 Task: Look for space in Volla, Italy from 10th July, 2023 to 15th July, 2023 for 7 adults in price range Rs.10000 to Rs.15000. Place can be entire place or shared room with 4 bedrooms having 7 beds and 4 bathrooms. Property type can be house, flat, guest house. Amenities needed are: wifi, TV, free parkinig on premises, gym, breakfast. Booking option can be shelf check-in. Required host language is English.
Action: Mouse moved to (609, 121)
Screenshot: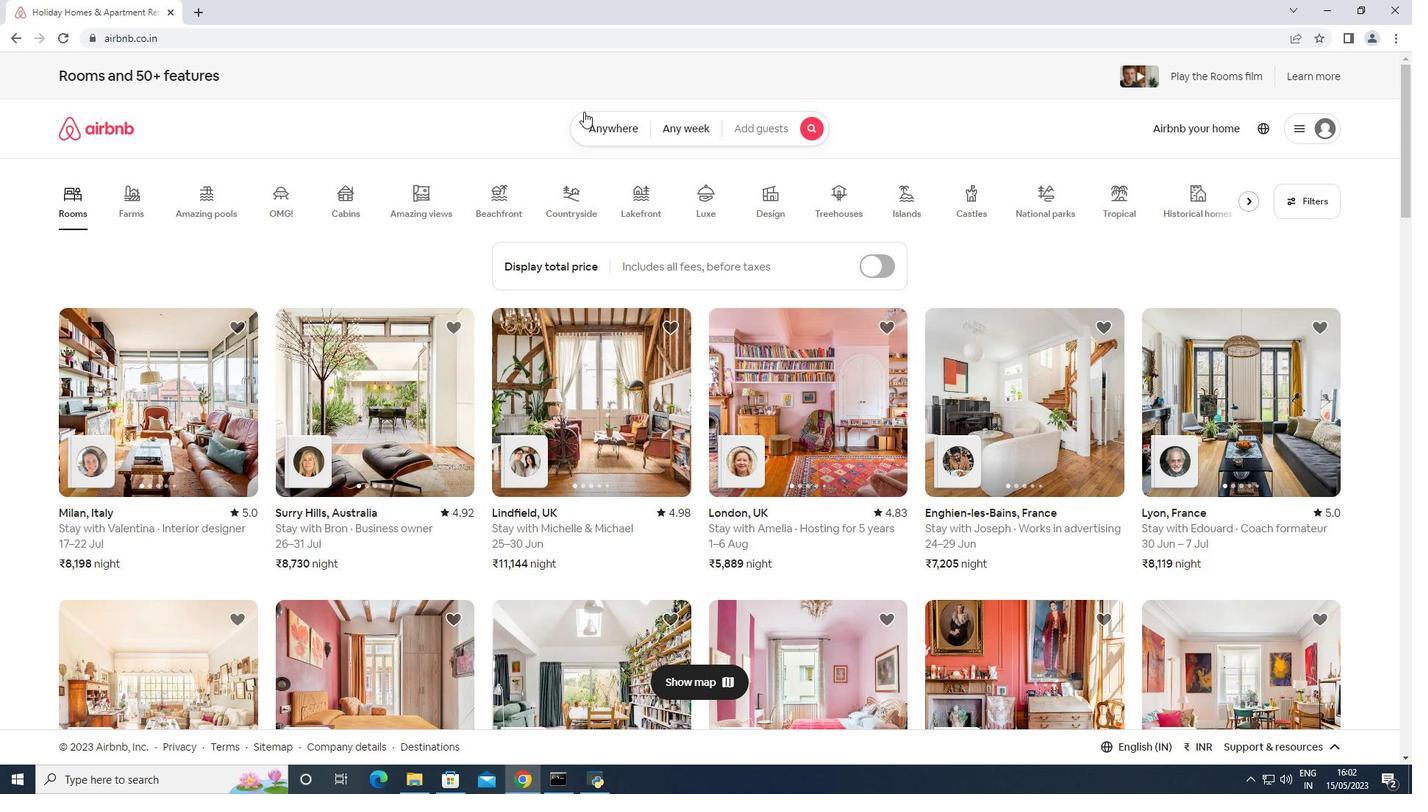 
Action: Mouse pressed left at (609, 121)
Screenshot: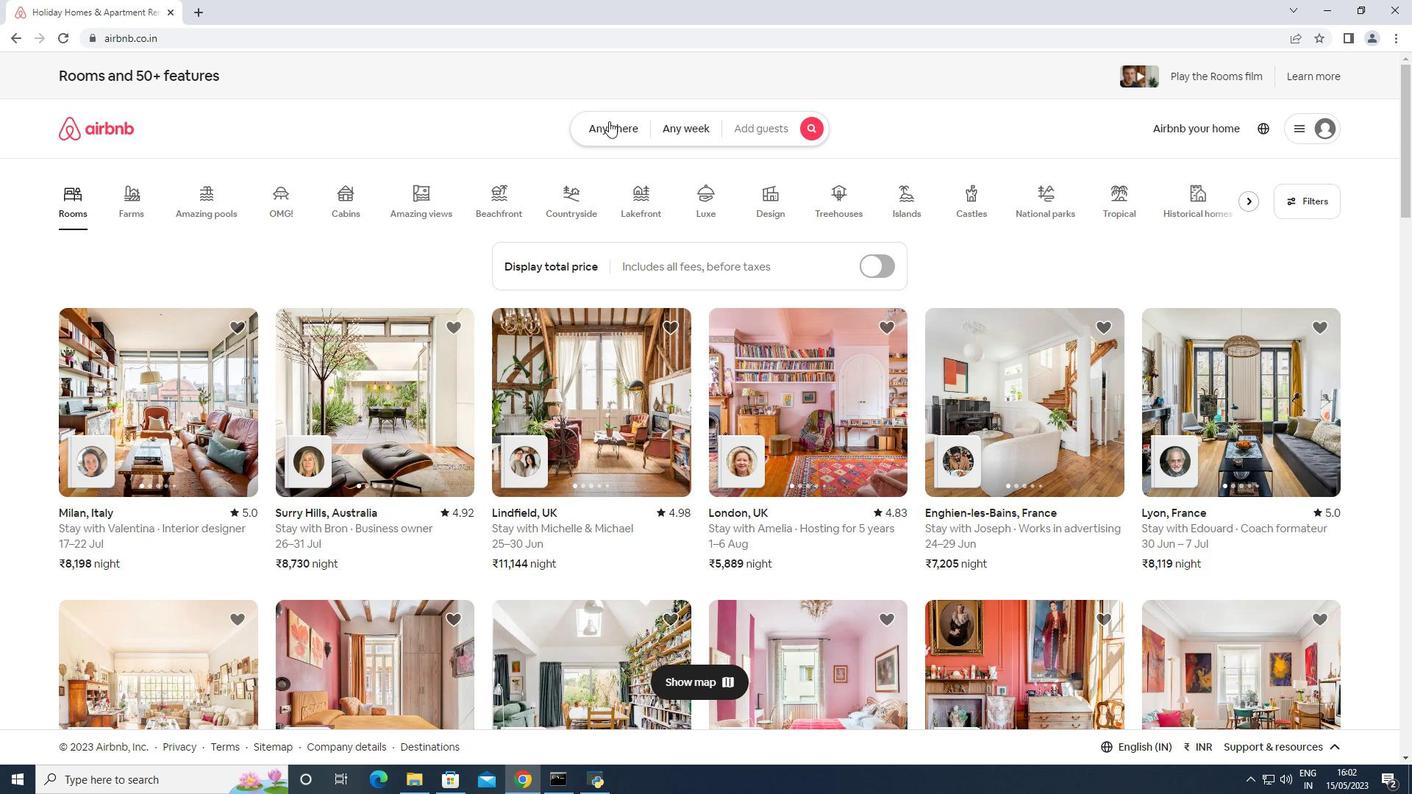 
Action: Mouse moved to (480, 186)
Screenshot: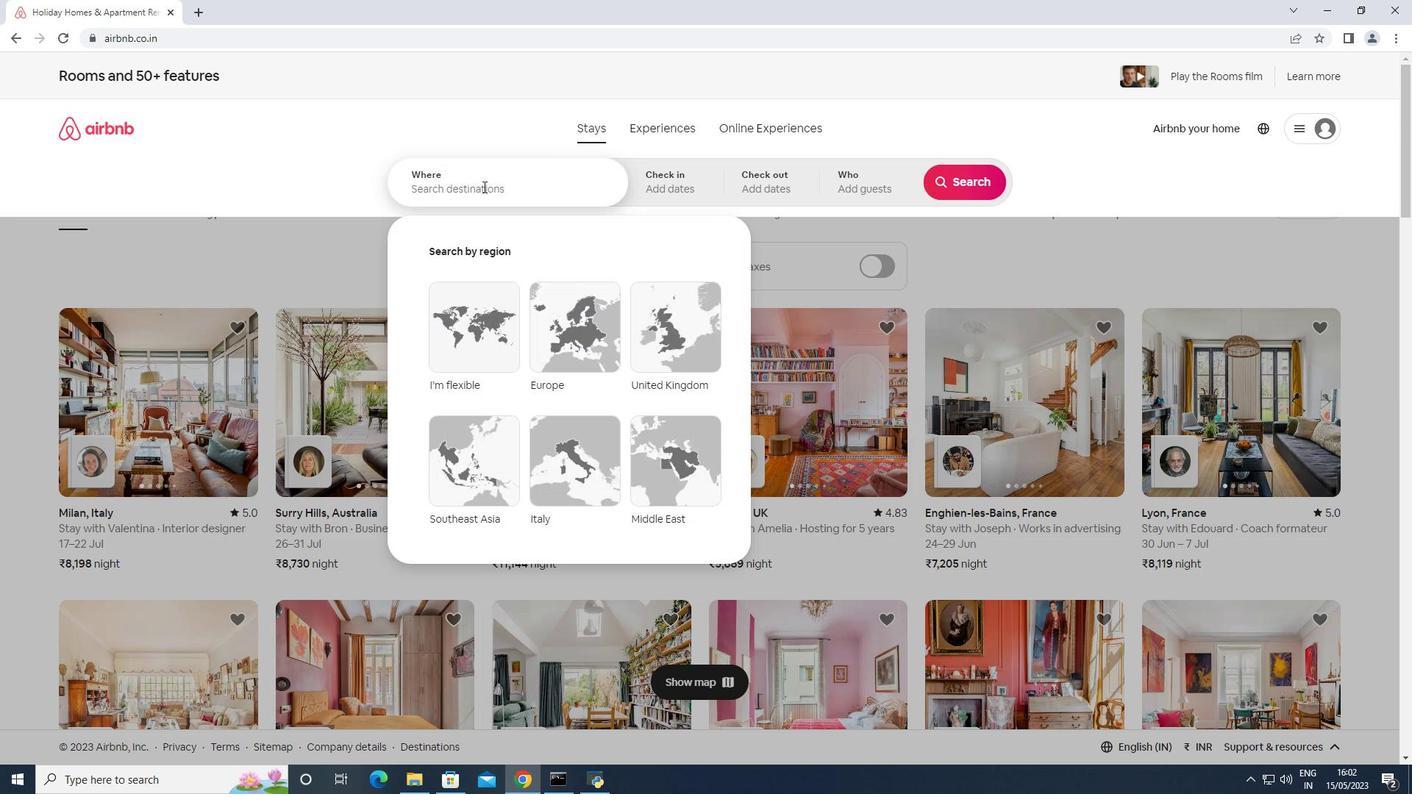 
Action: Mouse pressed left at (480, 186)
Screenshot: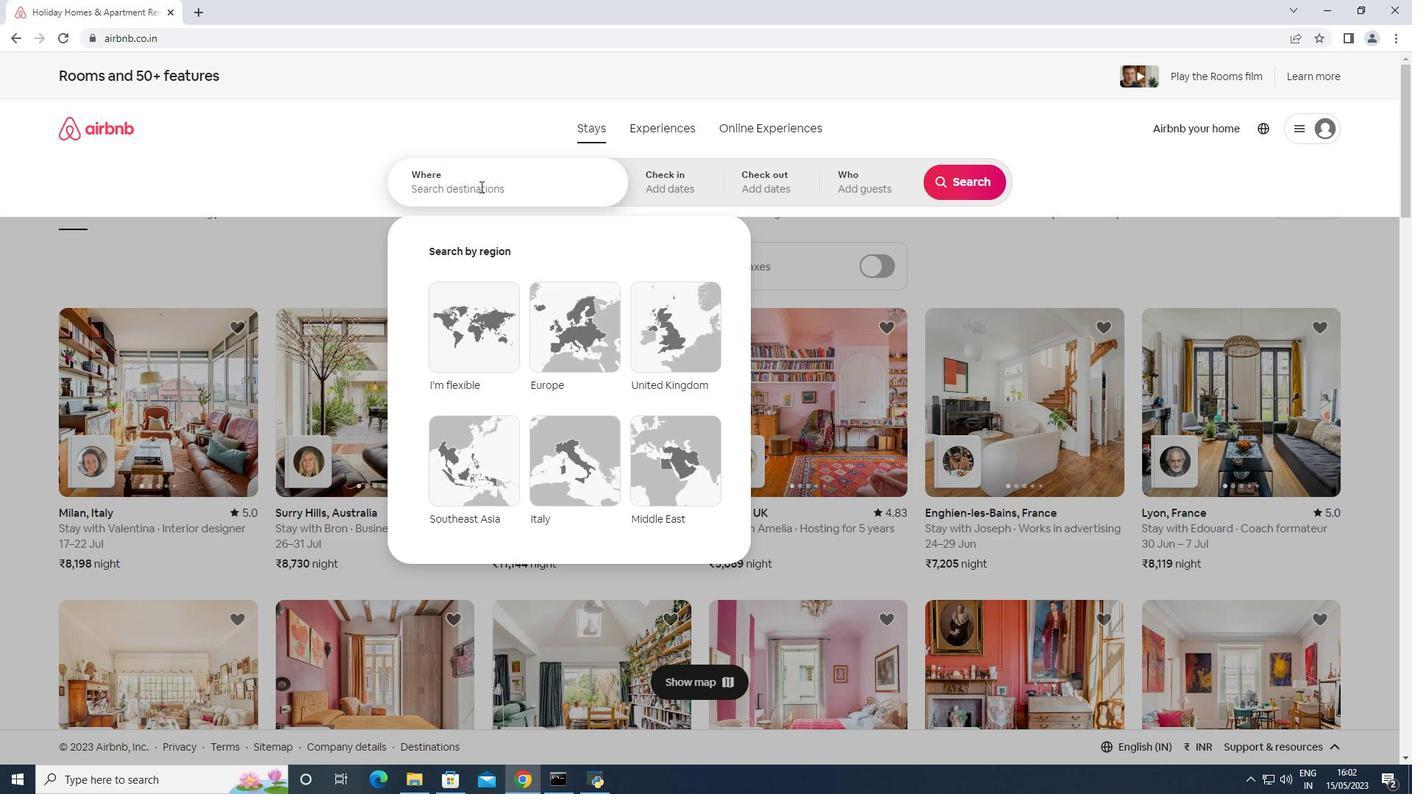 
Action: Key pressed <Key.shift>Volla,<Key.shift_r><Key.shift_r>Italy
Screenshot: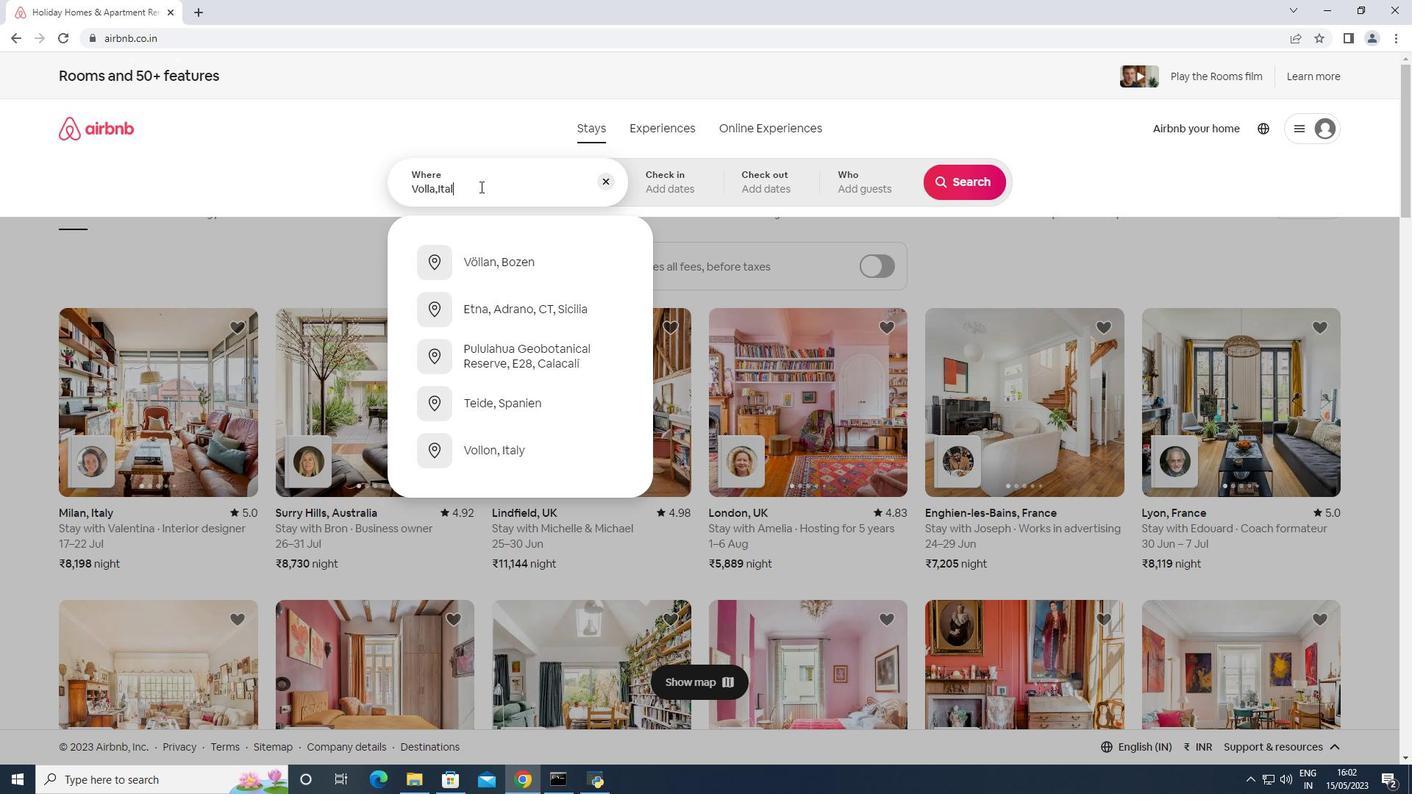 
Action: Mouse moved to (676, 182)
Screenshot: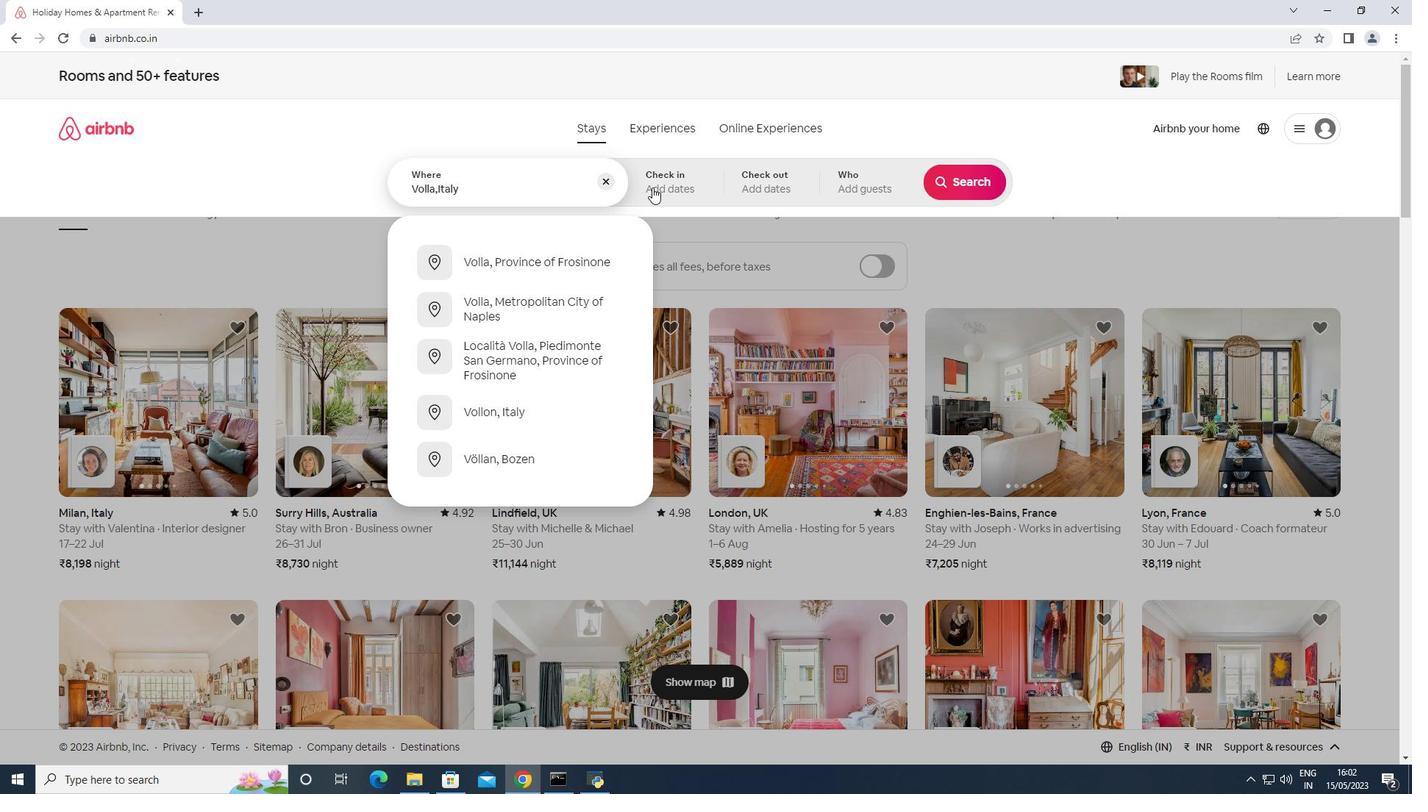 
Action: Mouse pressed left at (676, 182)
Screenshot: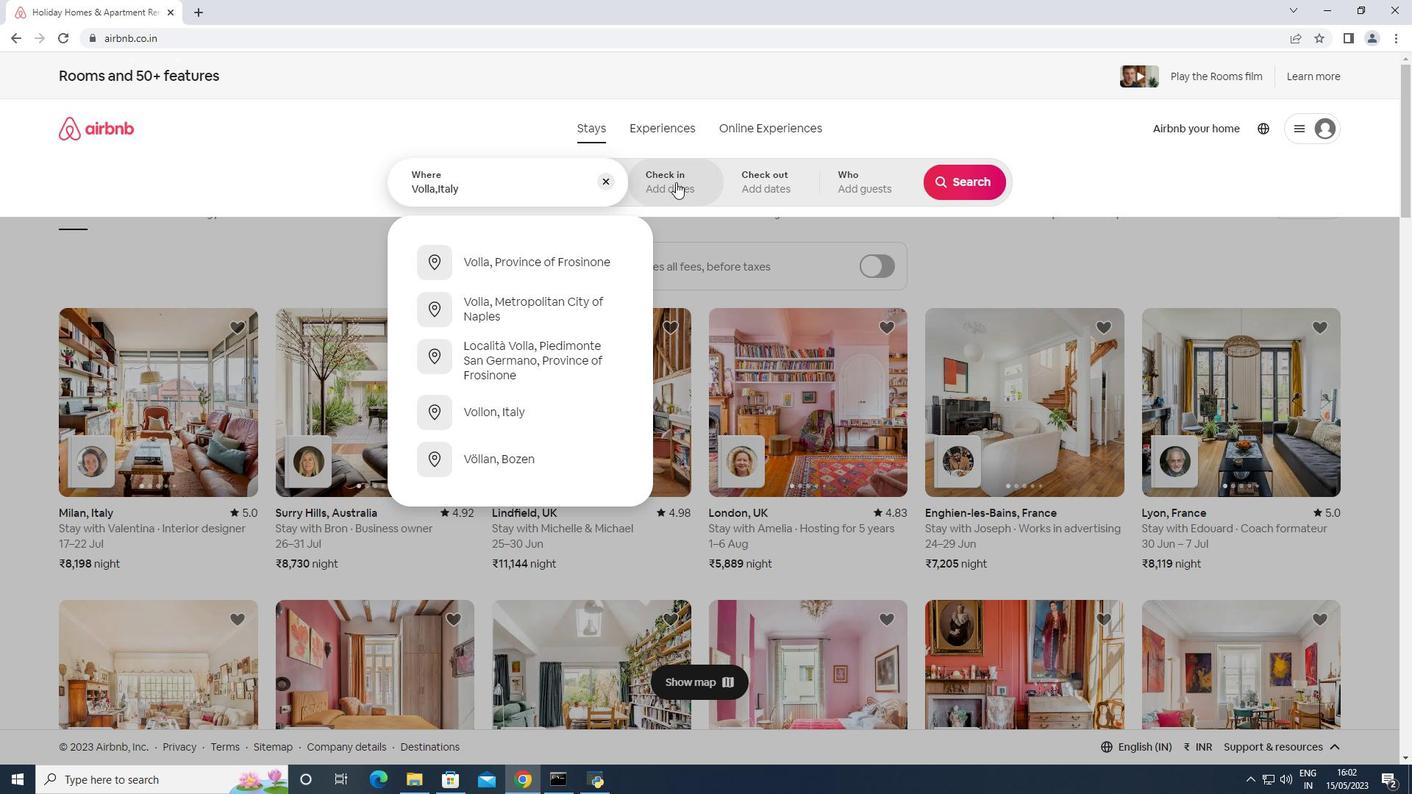 
Action: Mouse moved to (958, 299)
Screenshot: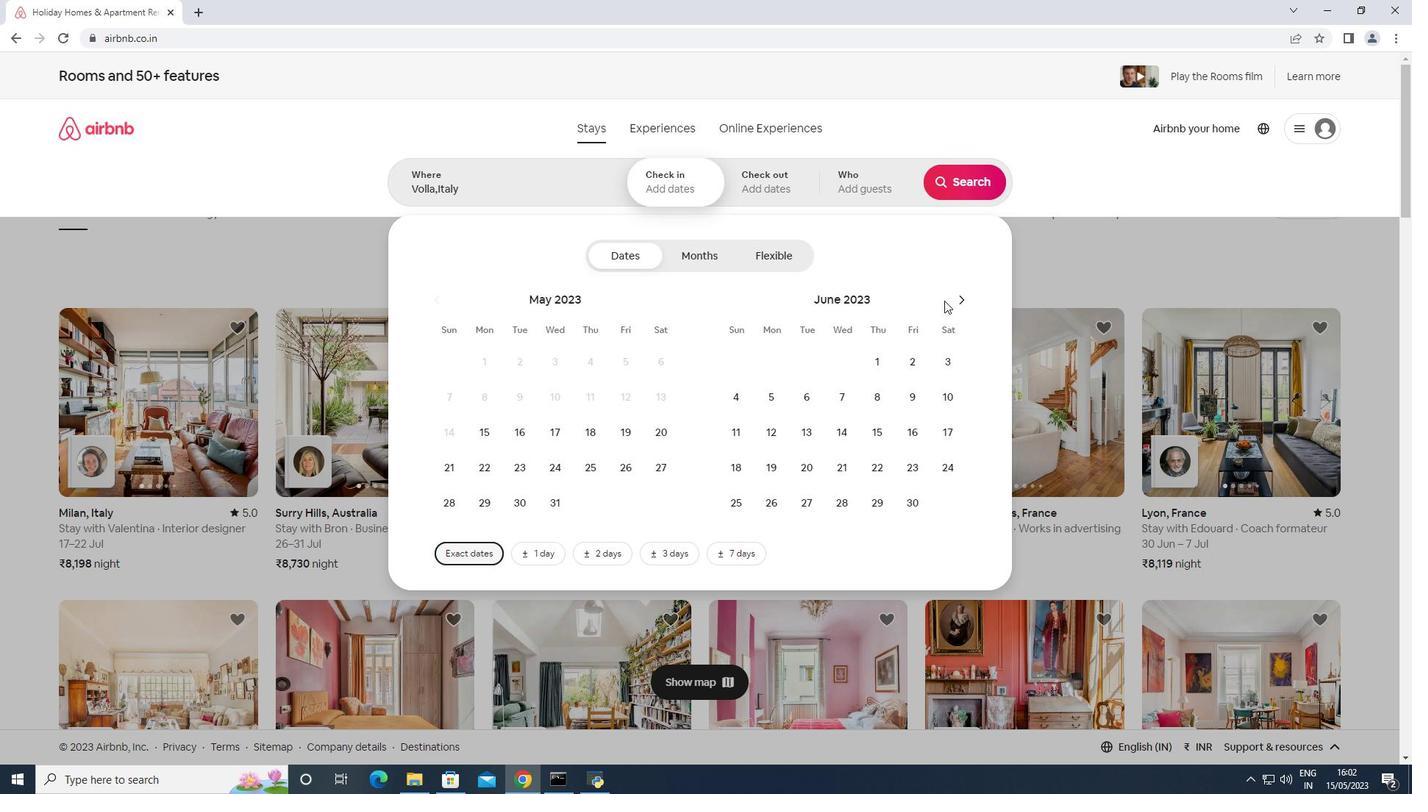 
Action: Mouse pressed left at (958, 299)
Screenshot: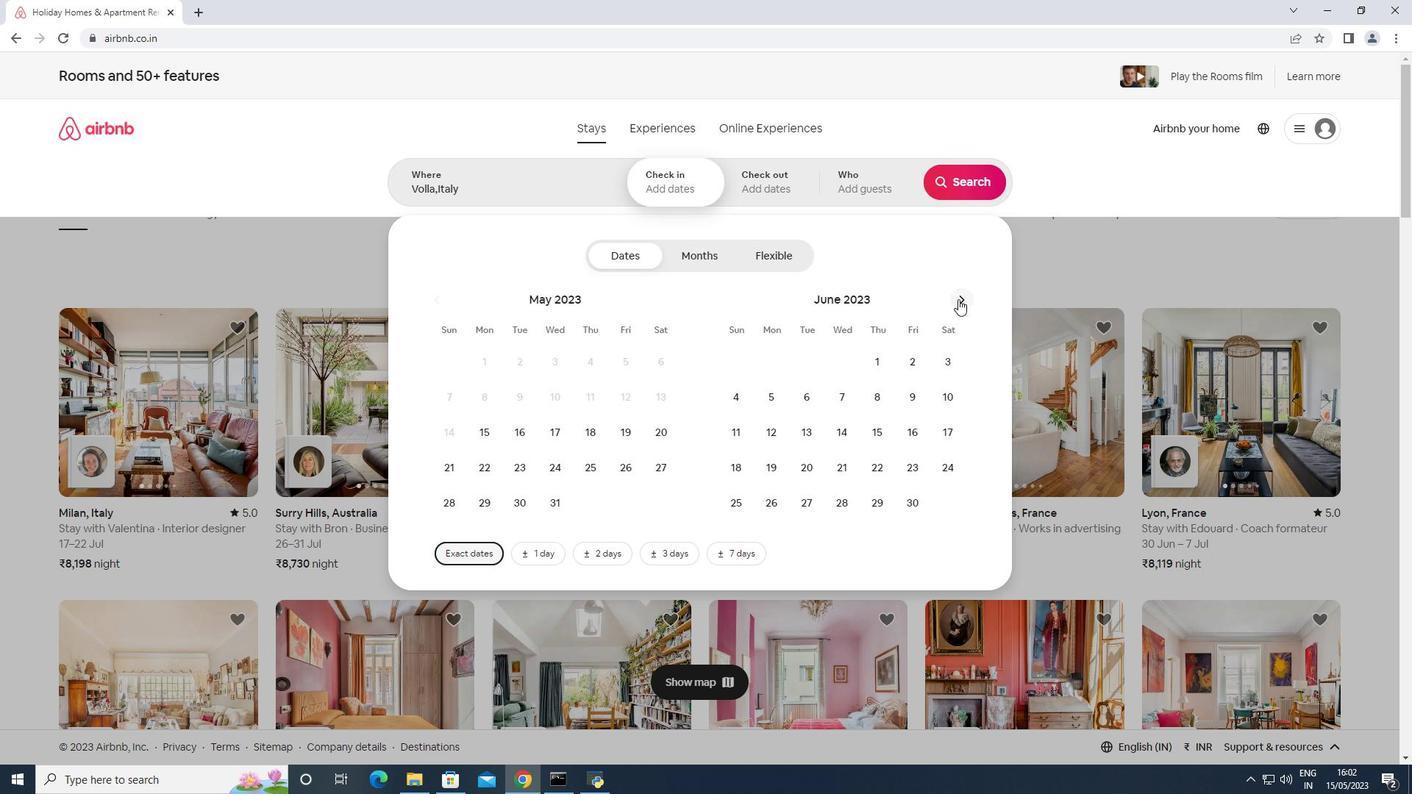 
Action: Mouse moved to (774, 438)
Screenshot: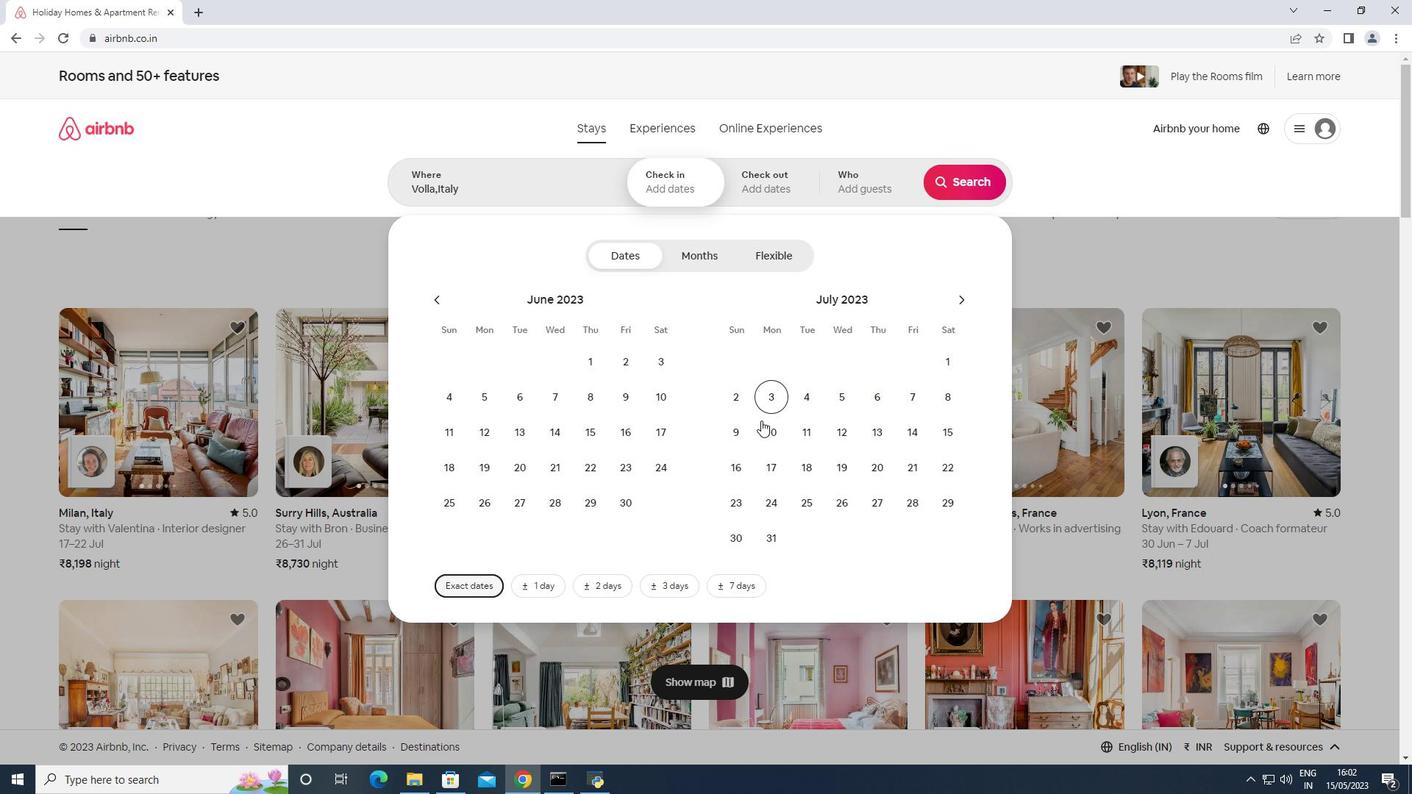 
Action: Mouse pressed left at (774, 438)
Screenshot: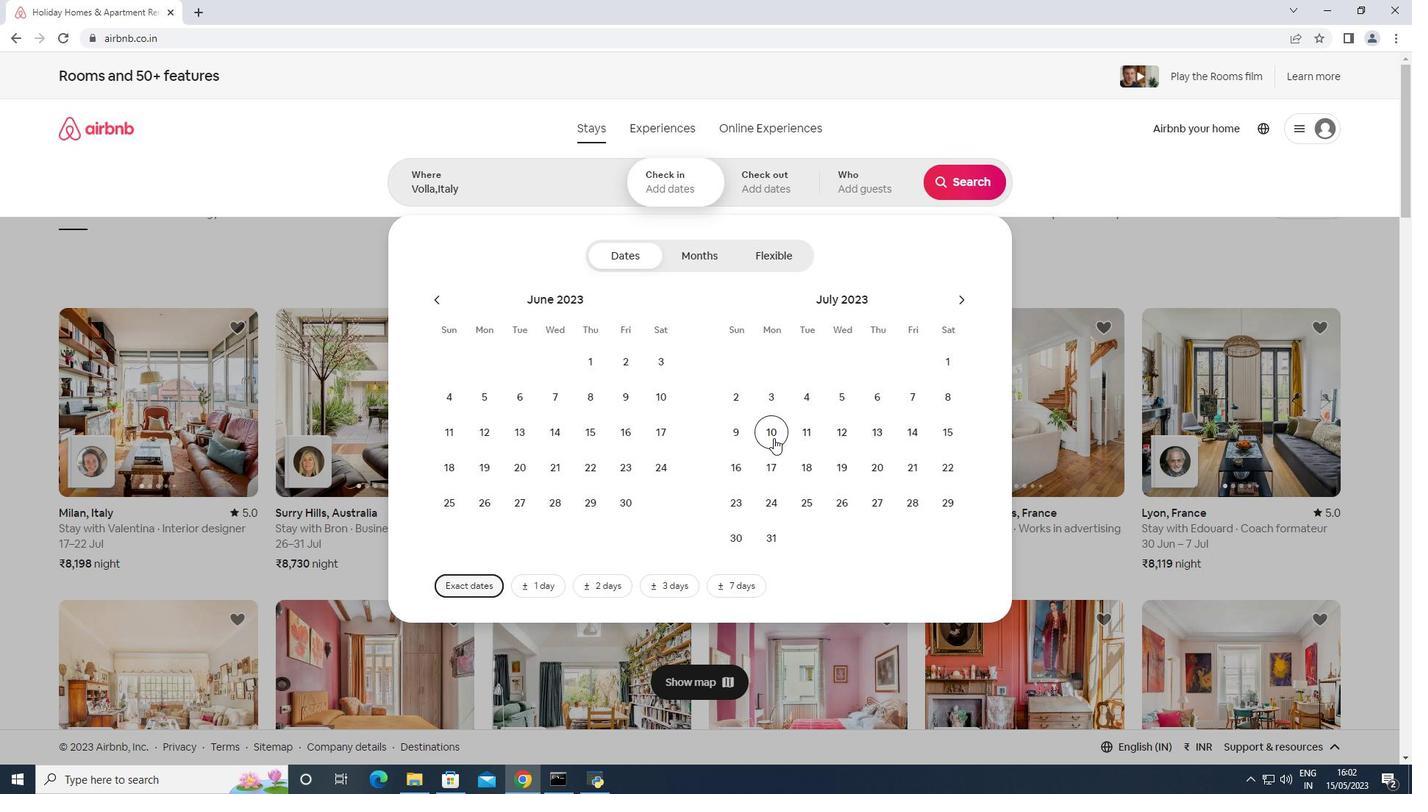 
Action: Mouse moved to (938, 433)
Screenshot: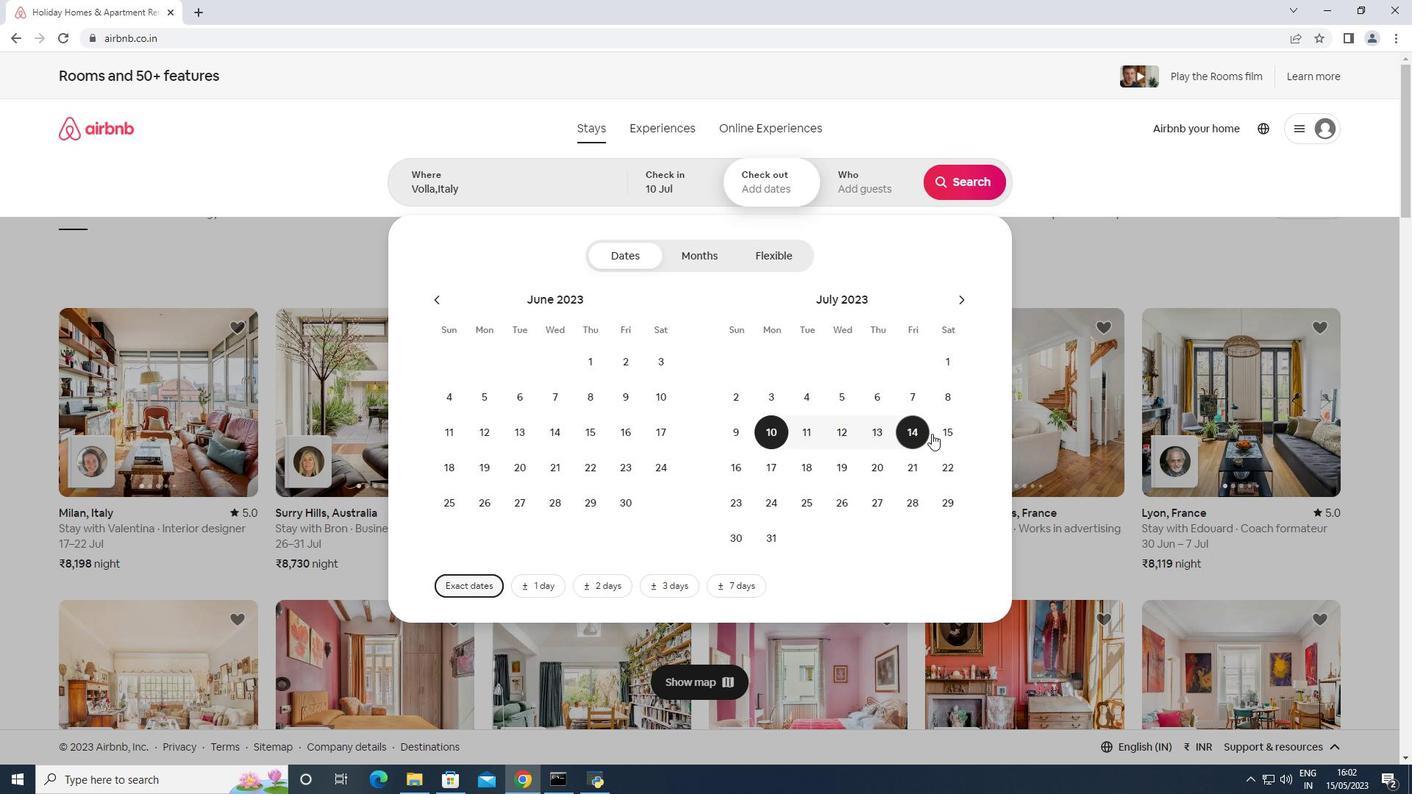 
Action: Mouse pressed left at (938, 433)
Screenshot: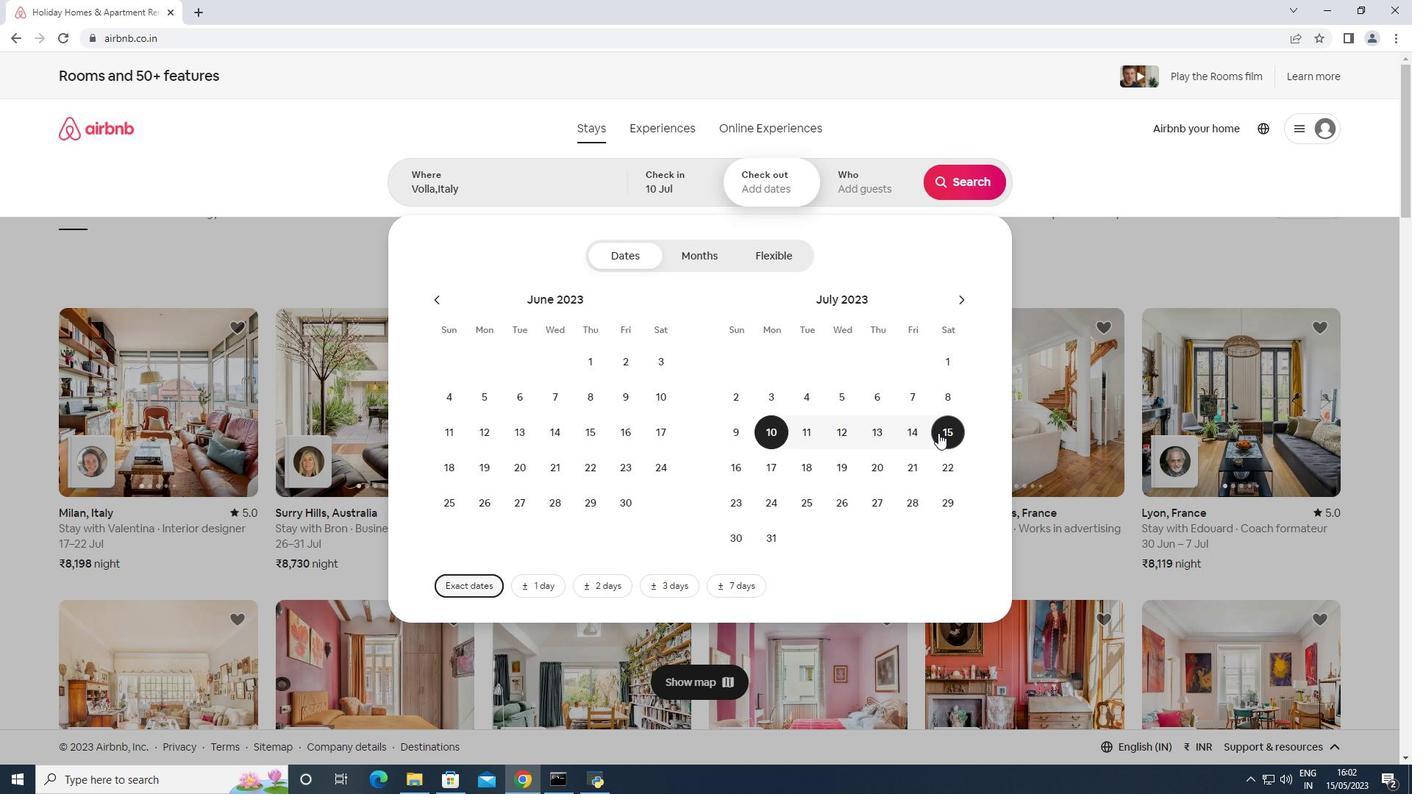 
Action: Mouse moved to (857, 177)
Screenshot: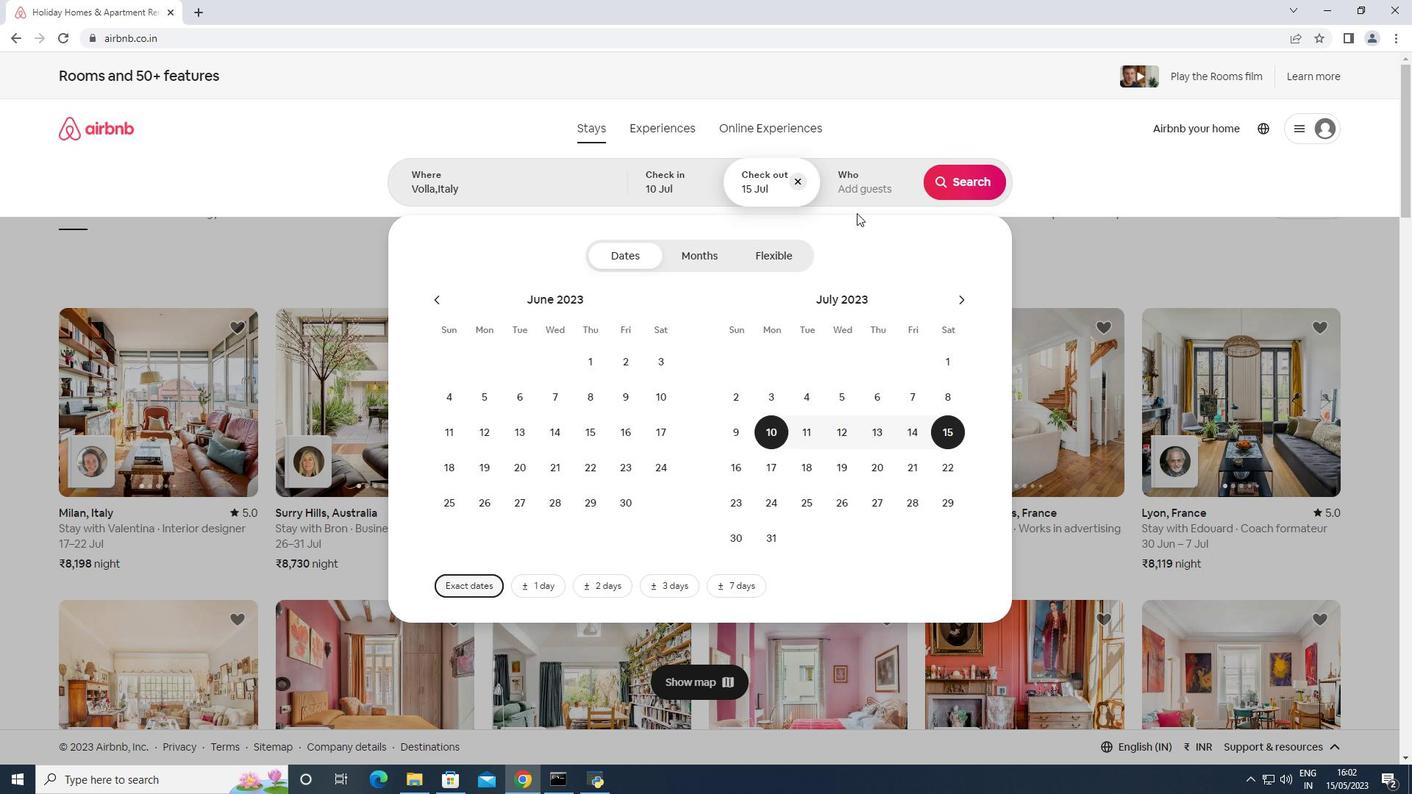 
Action: Mouse pressed left at (857, 177)
Screenshot: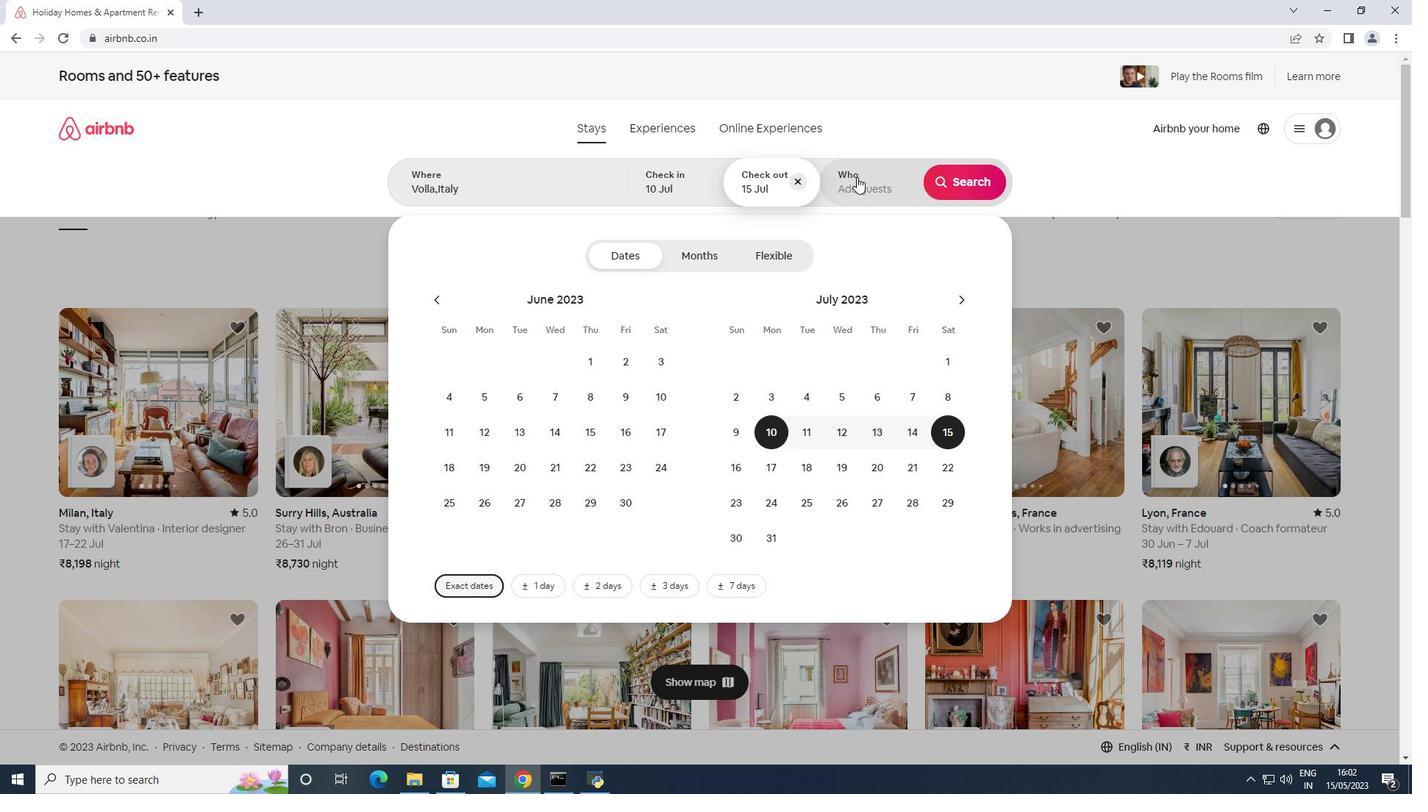 
Action: Mouse pressed left at (857, 177)
Screenshot: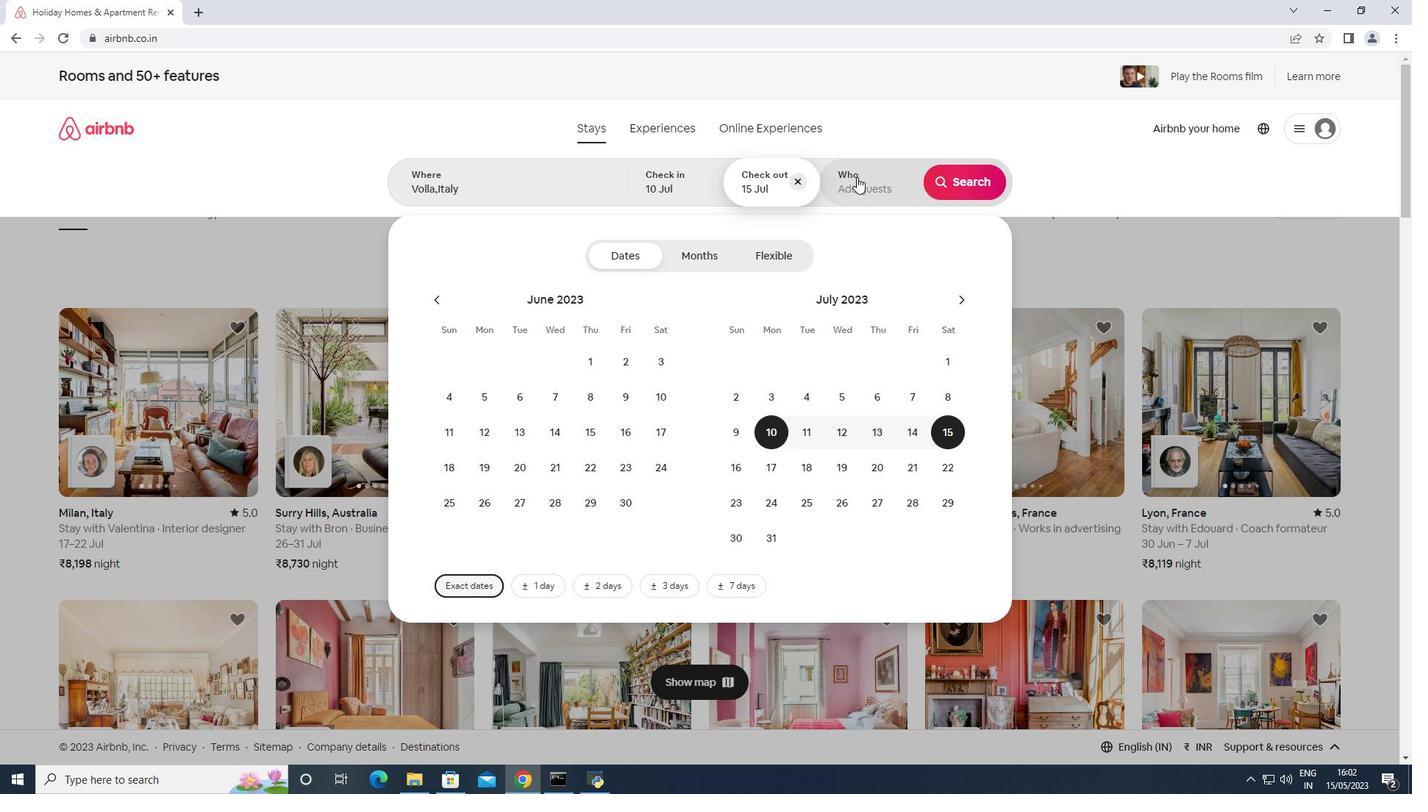
Action: Mouse moved to (870, 187)
Screenshot: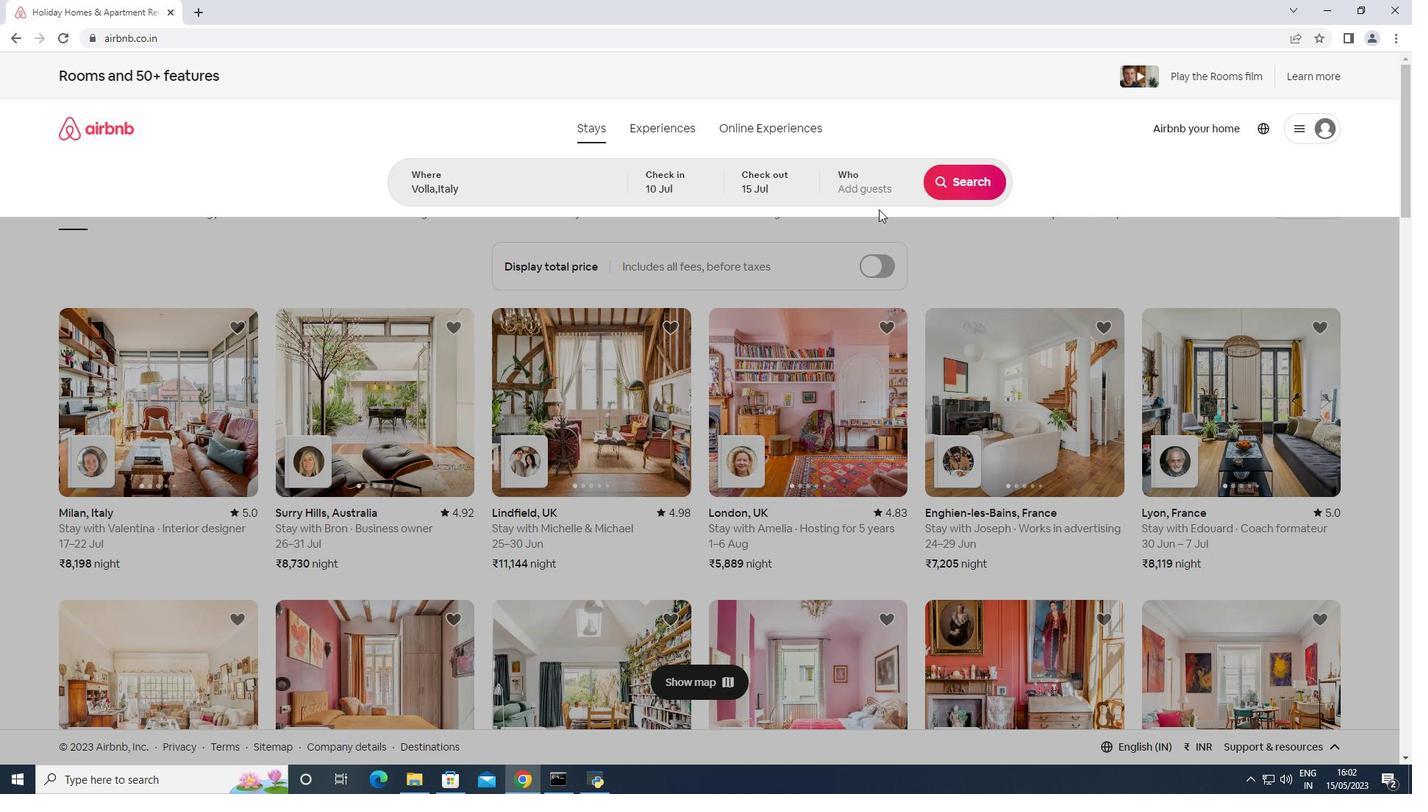 
Action: Mouse pressed left at (870, 187)
Screenshot: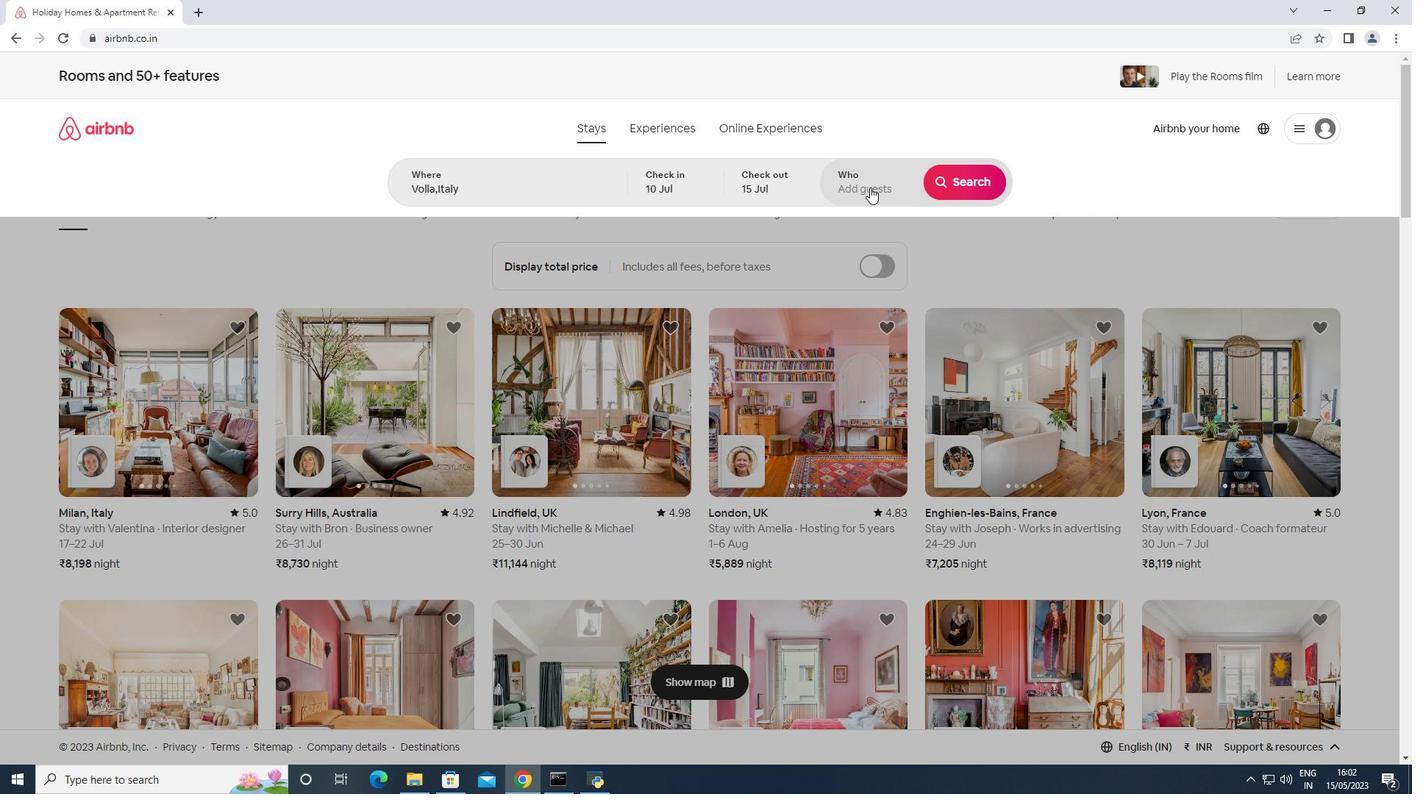 
Action: Mouse moved to (963, 251)
Screenshot: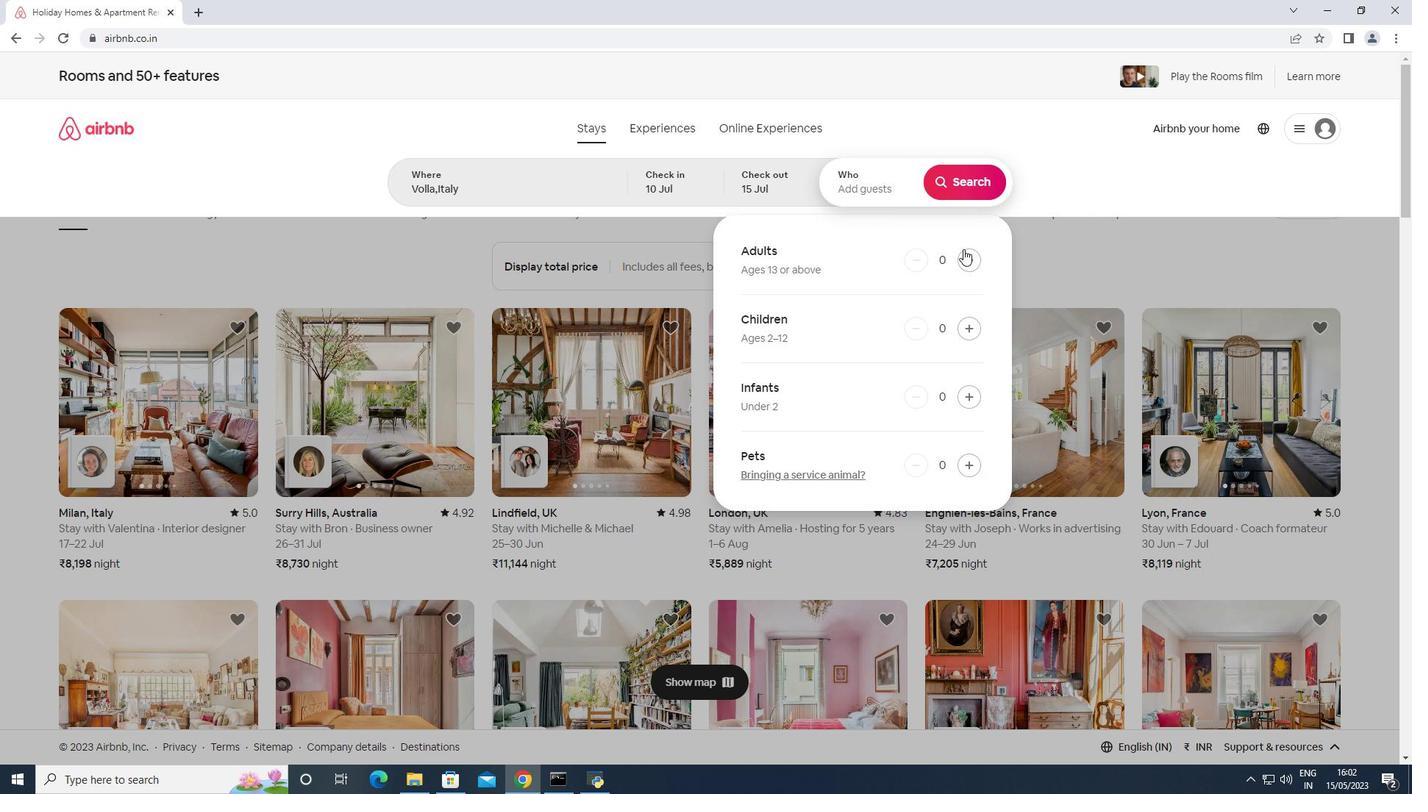 
Action: Mouse pressed left at (963, 251)
Screenshot: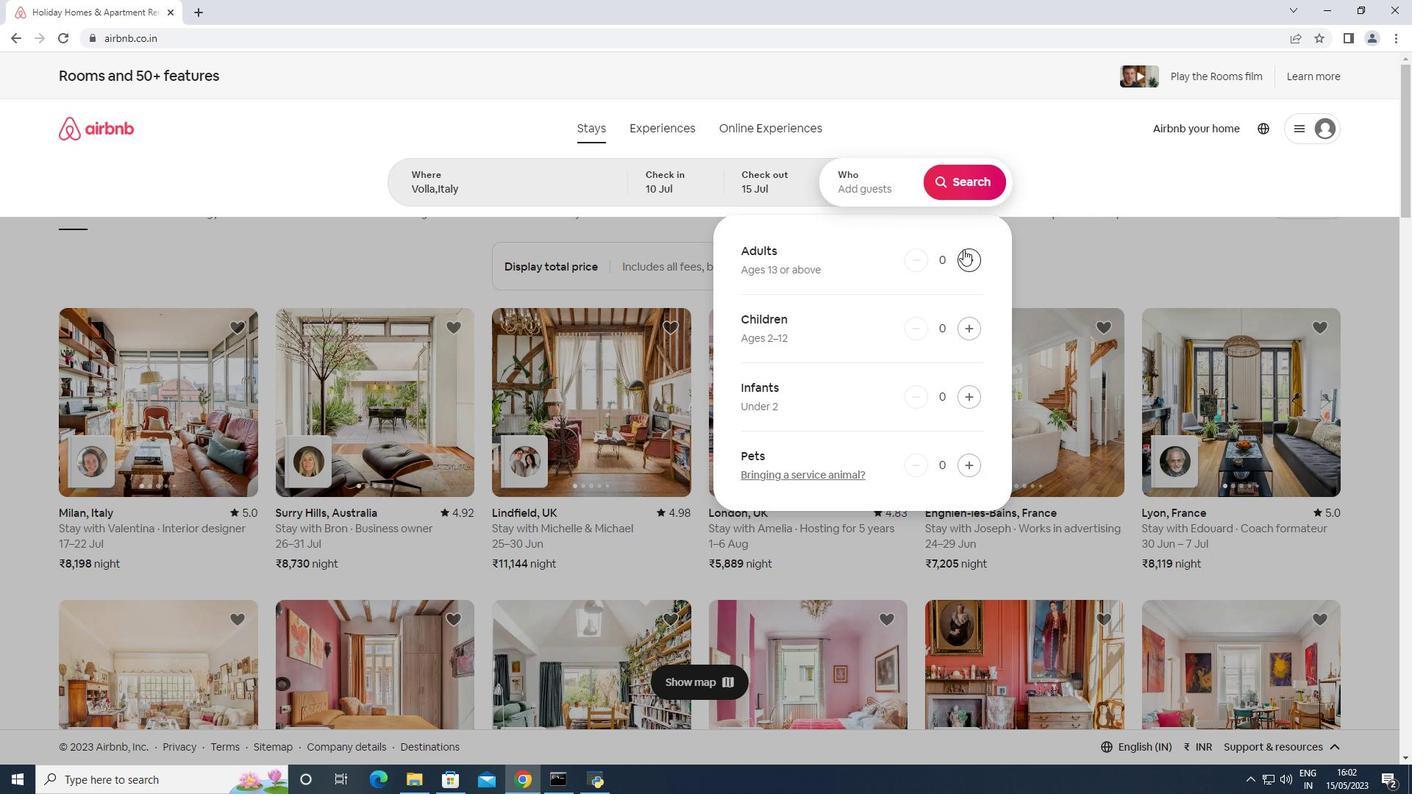 
Action: Mouse pressed left at (963, 251)
Screenshot: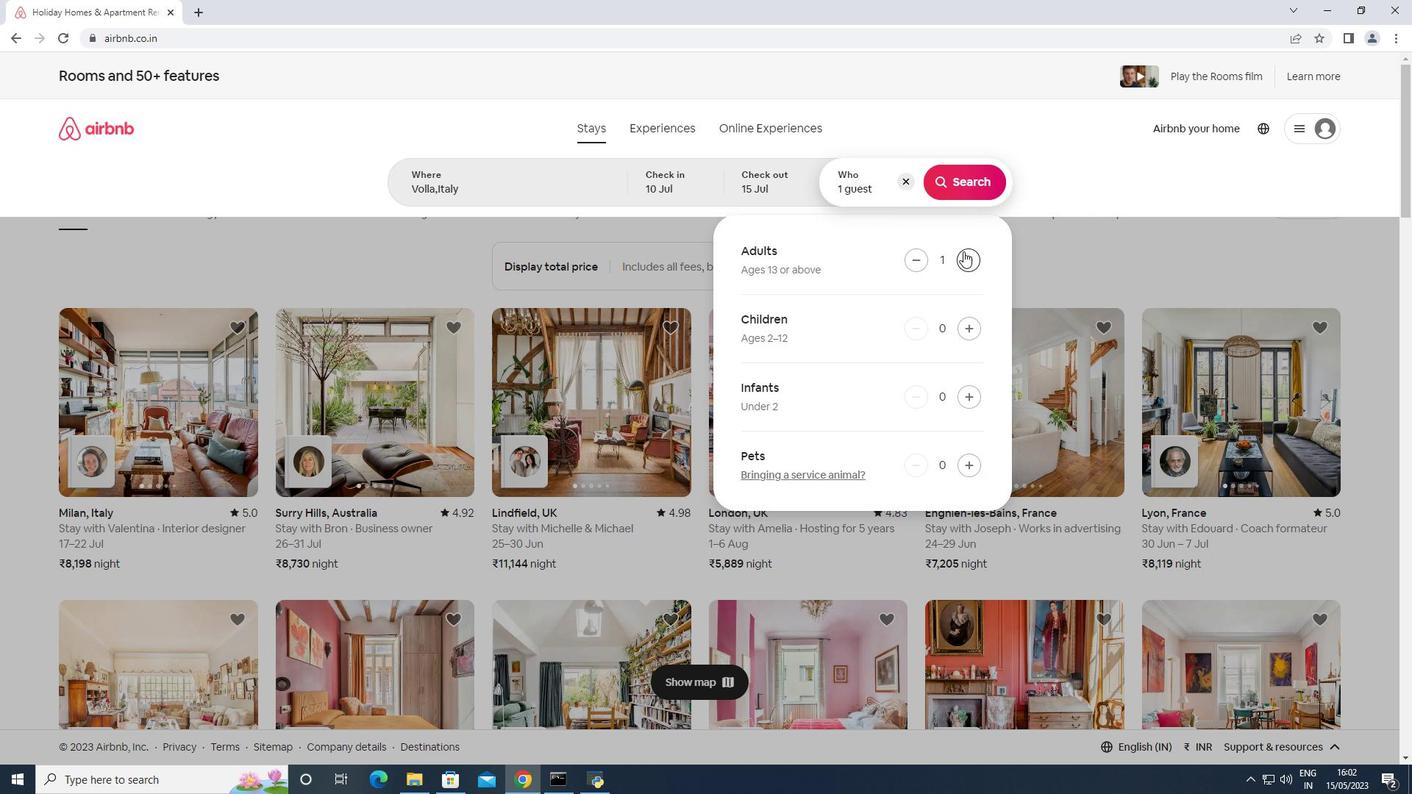 
Action: Mouse pressed left at (963, 251)
Screenshot: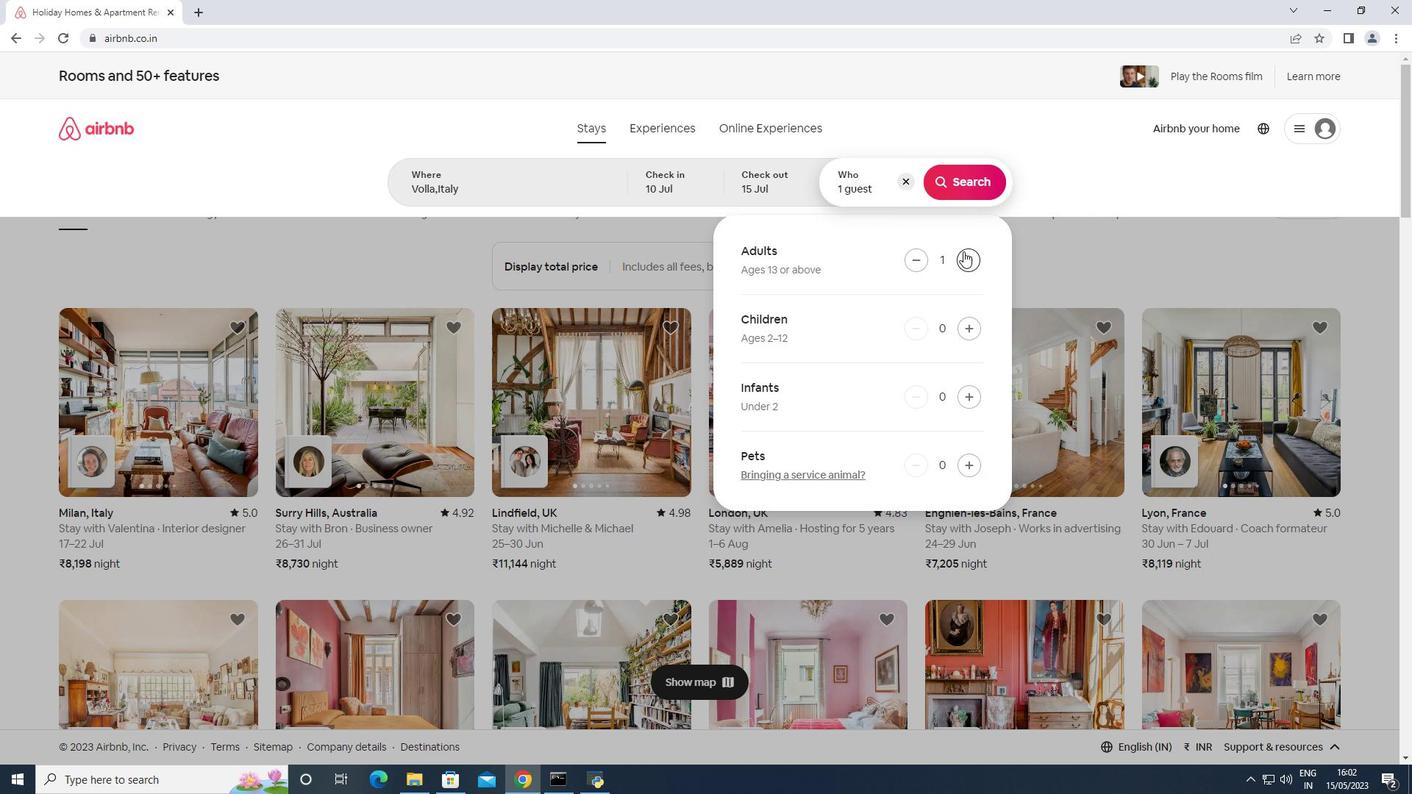 
Action: Mouse pressed left at (963, 251)
Screenshot: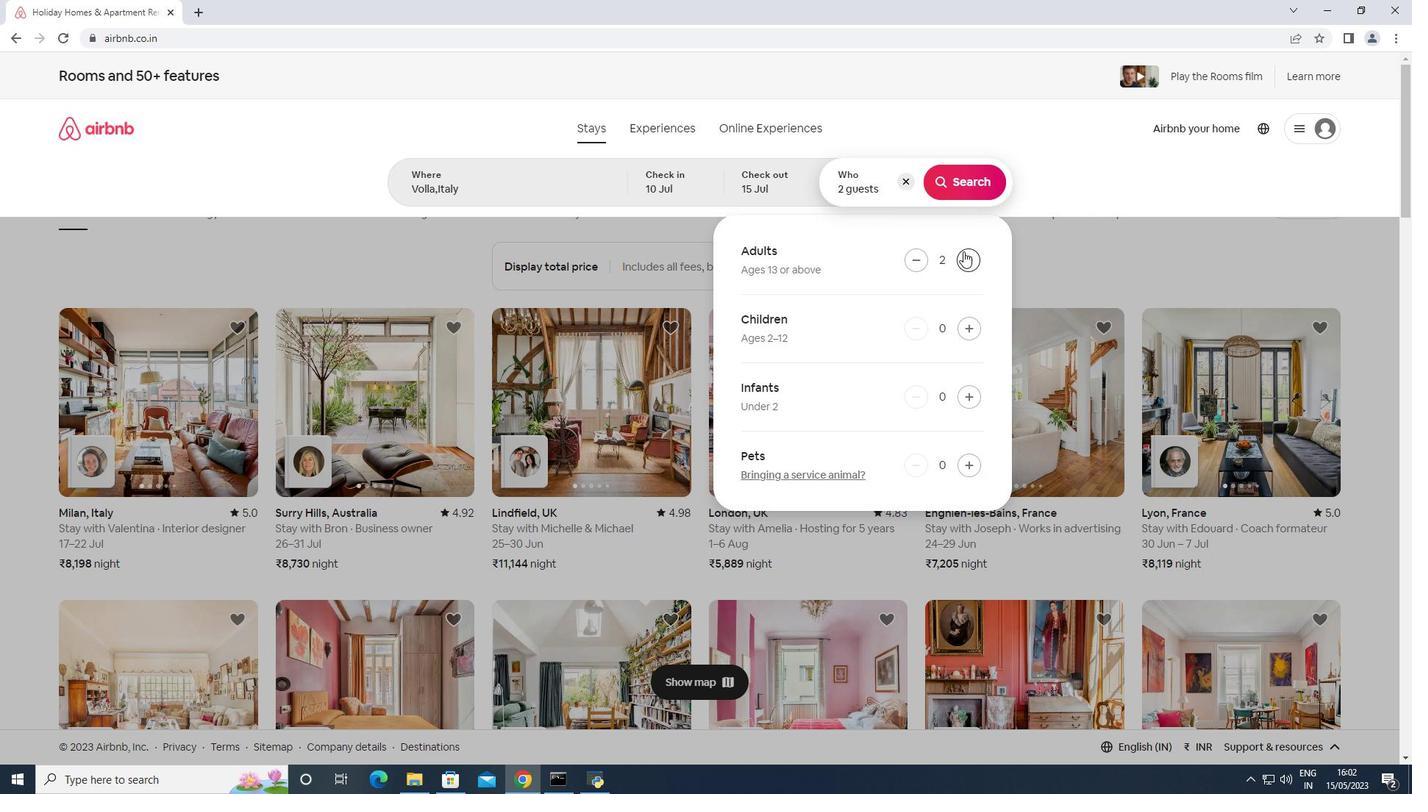 
Action: Mouse pressed left at (963, 251)
Screenshot: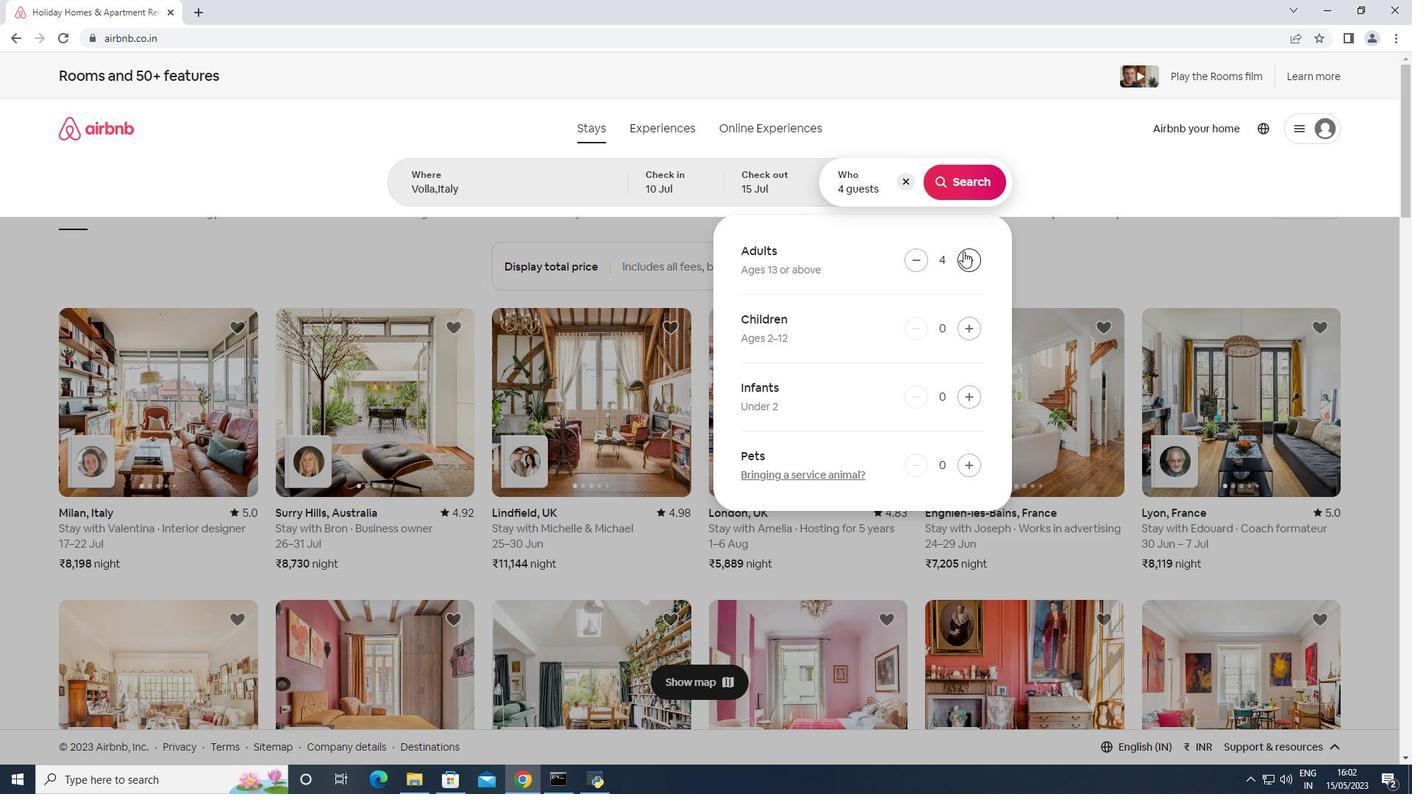 
Action: Mouse pressed left at (963, 251)
Screenshot: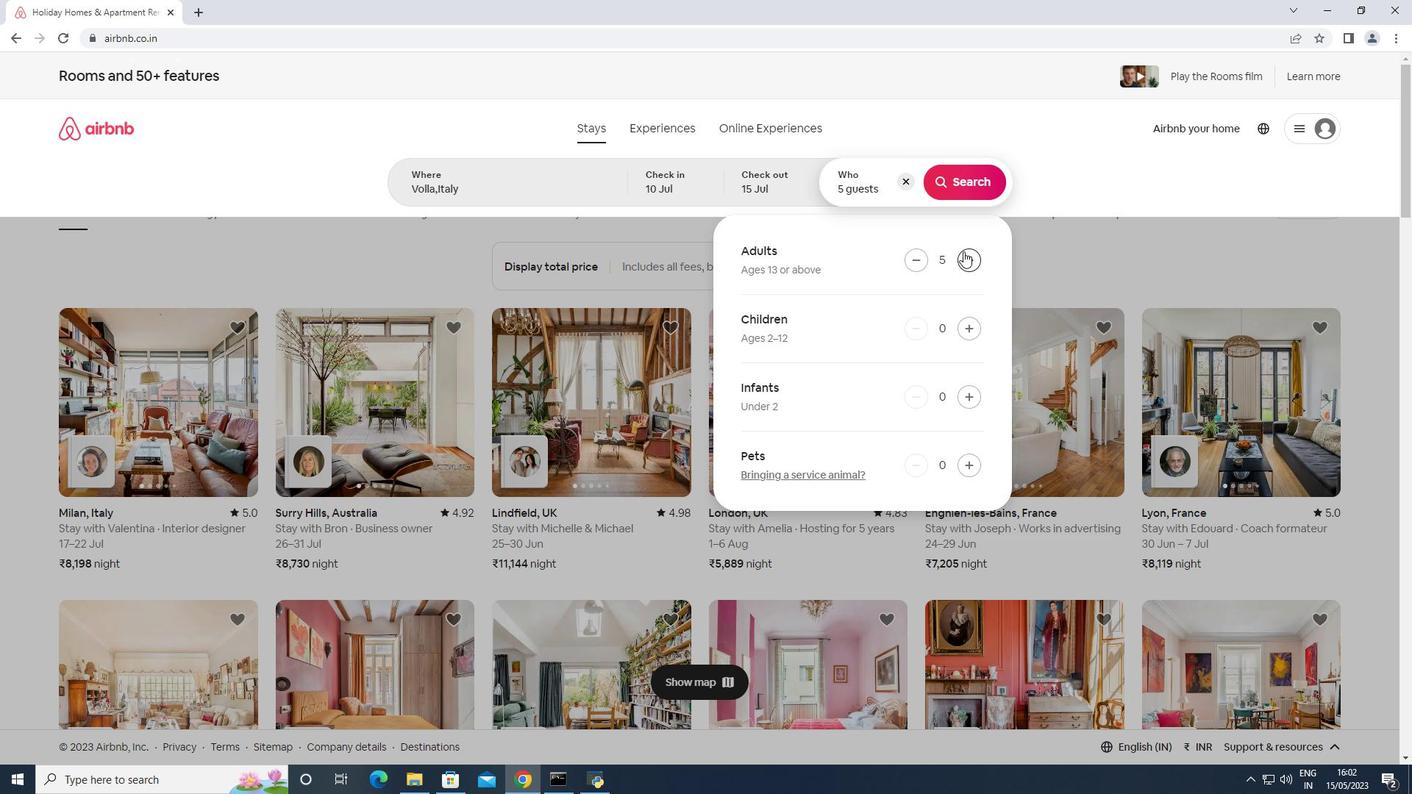 
Action: Mouse pressed left at (963, 251)
Screenshot: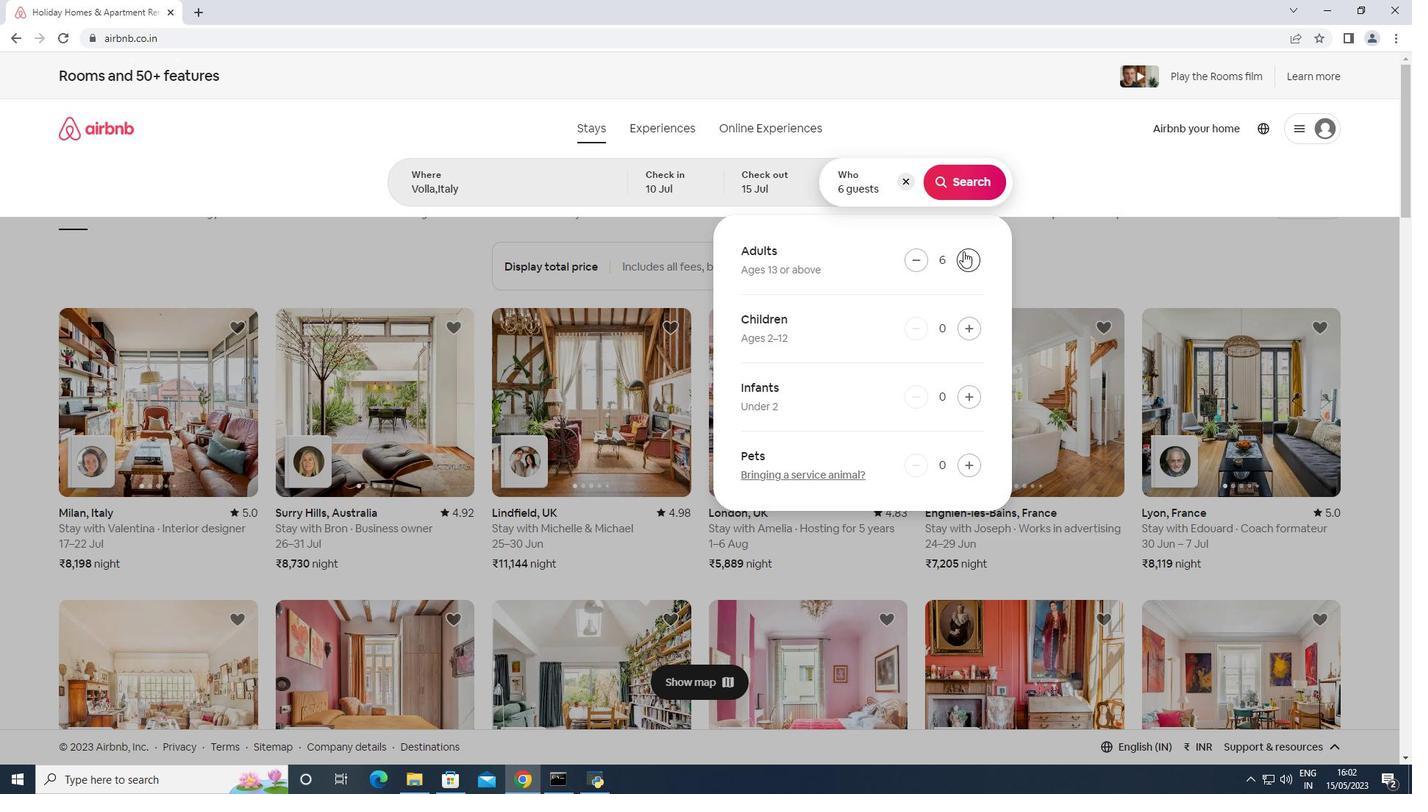 
Action: Mouse moved to (952, 184)
Screenshot: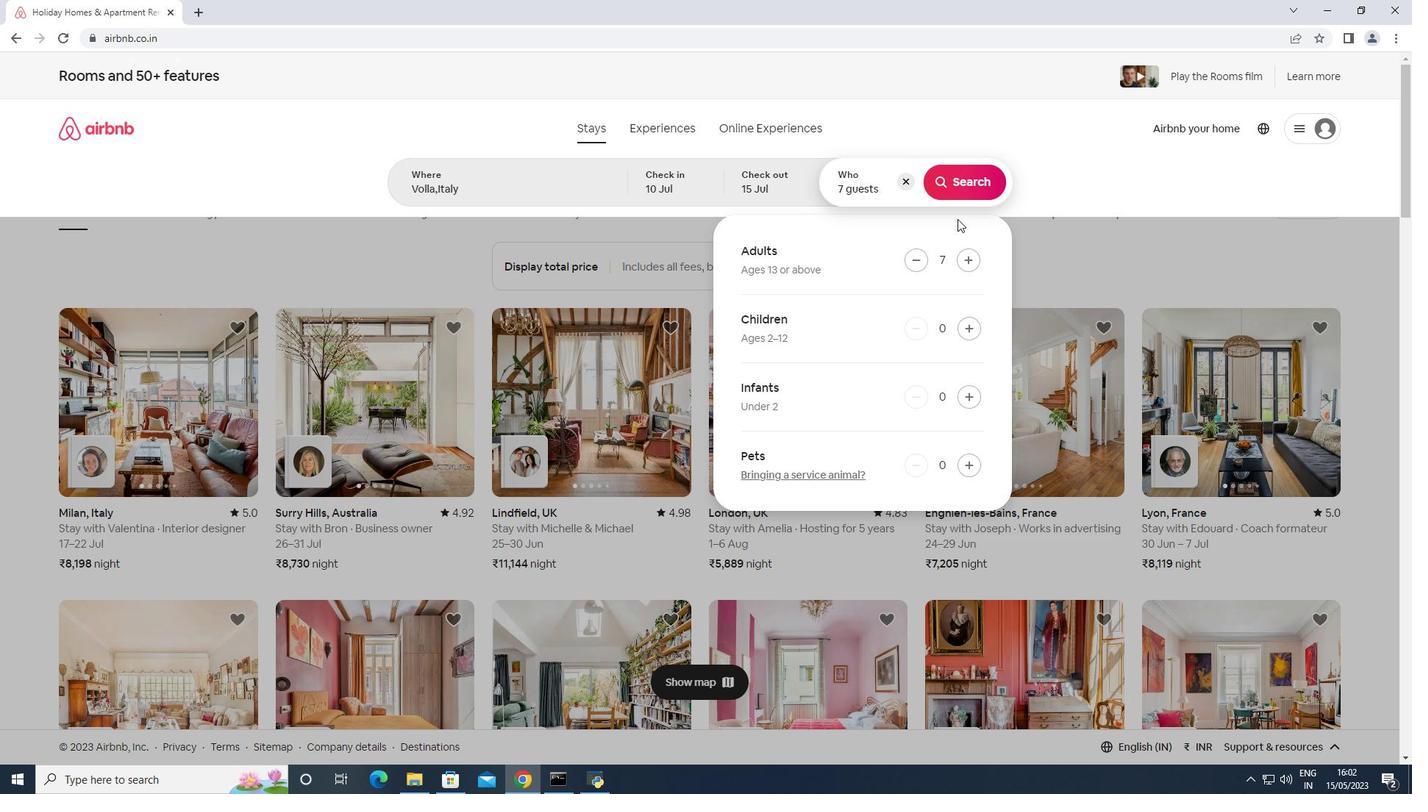 
Action: Mouse pressed left at (952, 184)
Screenshot: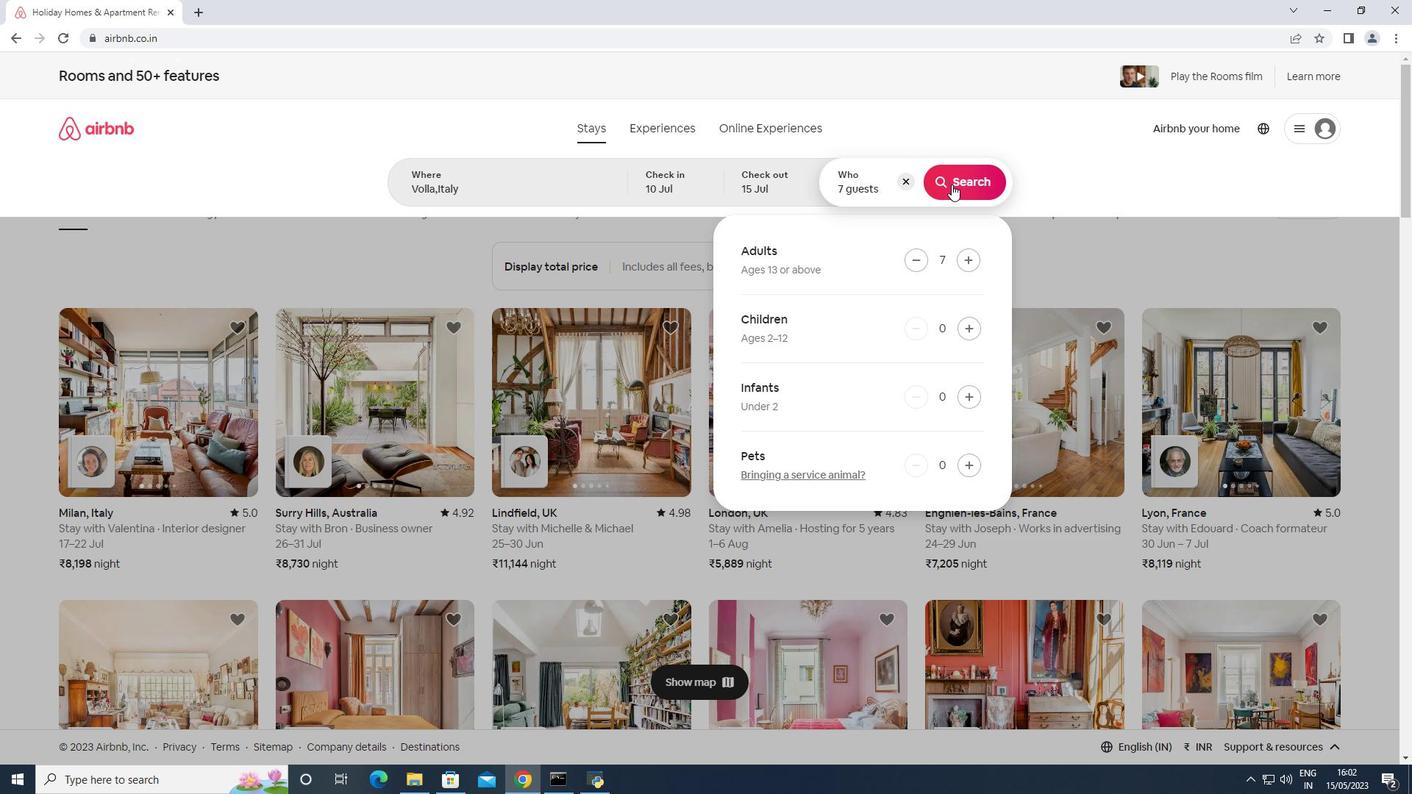 
Action: Mouse moved to (1368, 132)
Screenshot: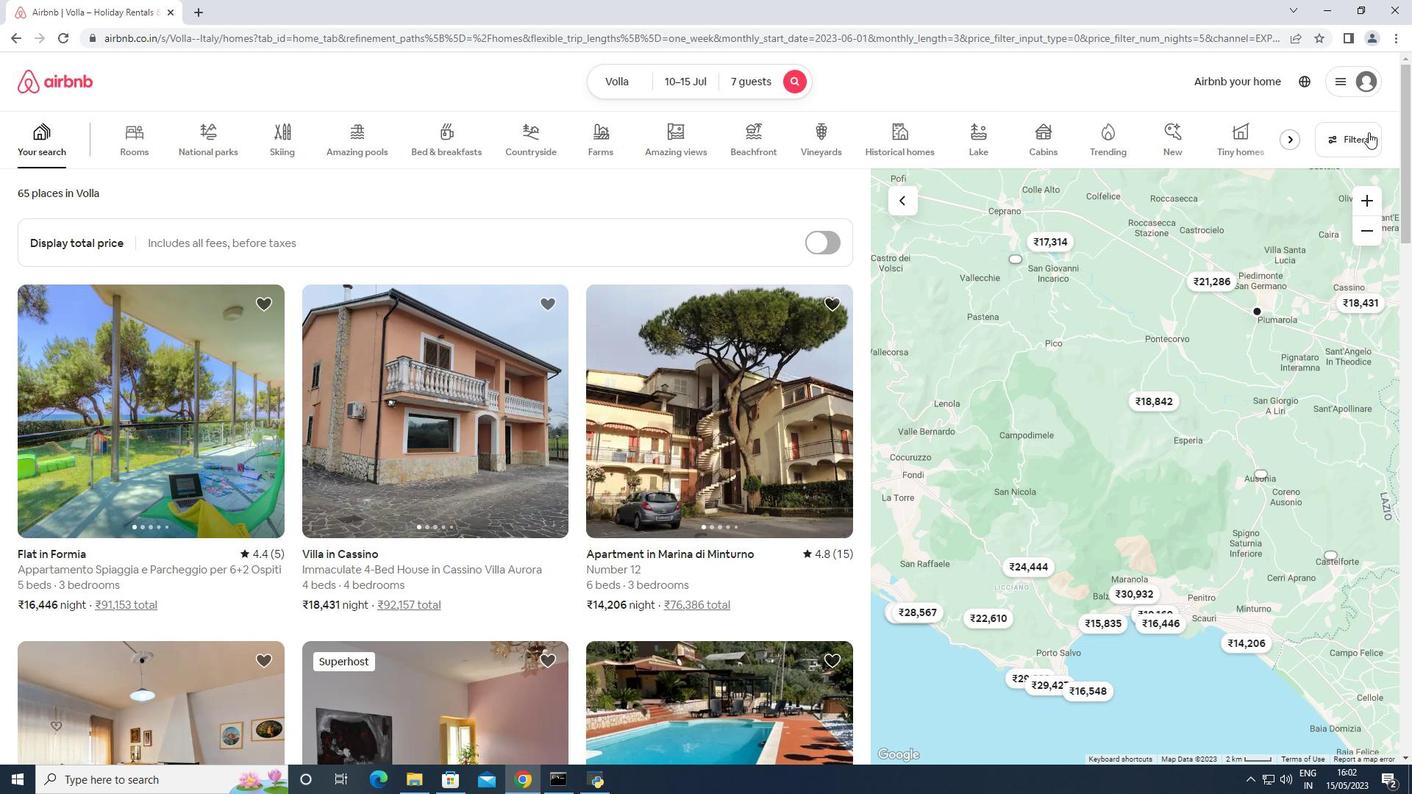 
Action: Mouse pressed left at (1368, 132)
Screenshot: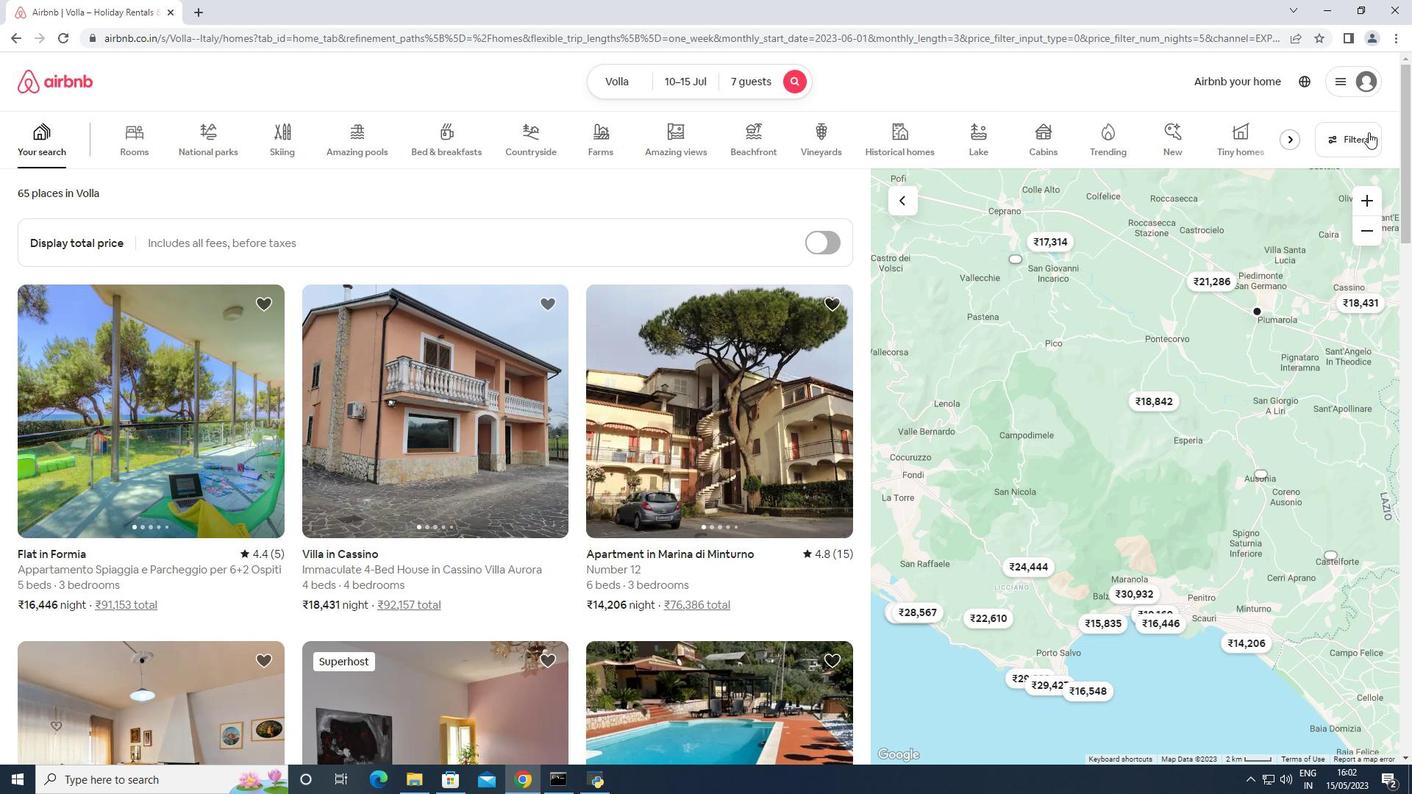 
Action: Mouse moved to (518, 504)
Screenshot: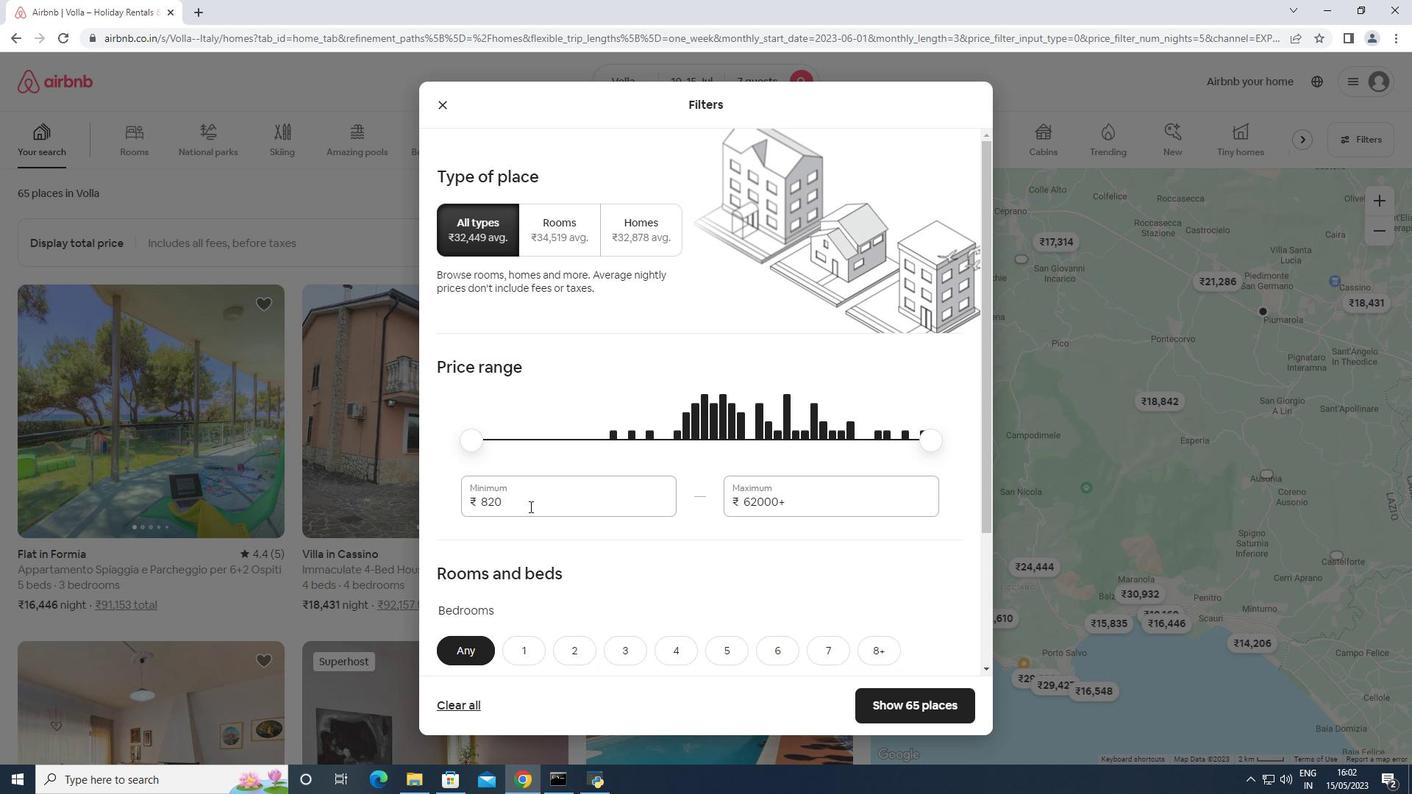 
Action: Mouse pressed left at (518, 504)
Screenshot: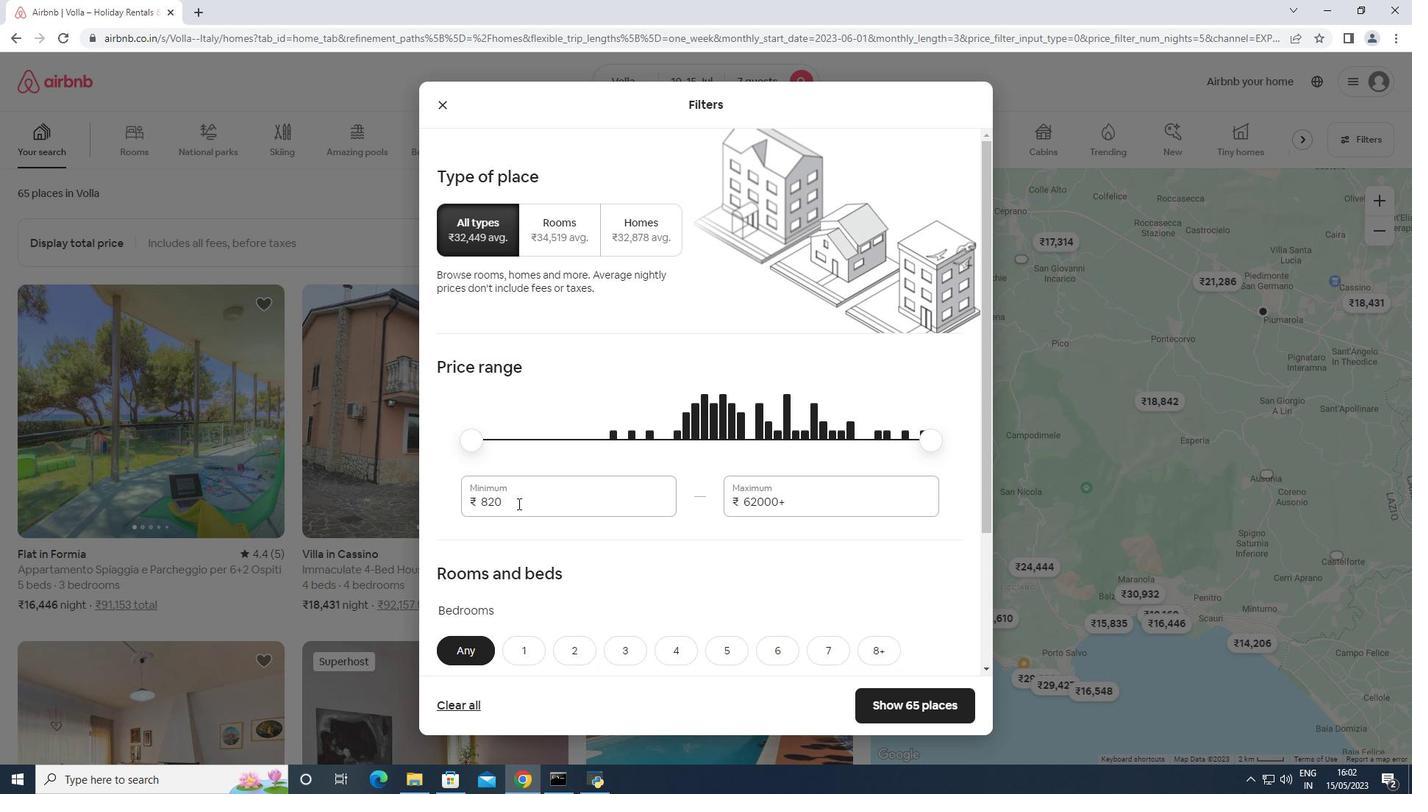 
Action: Mouse moved to (452, 490)
Screenshot: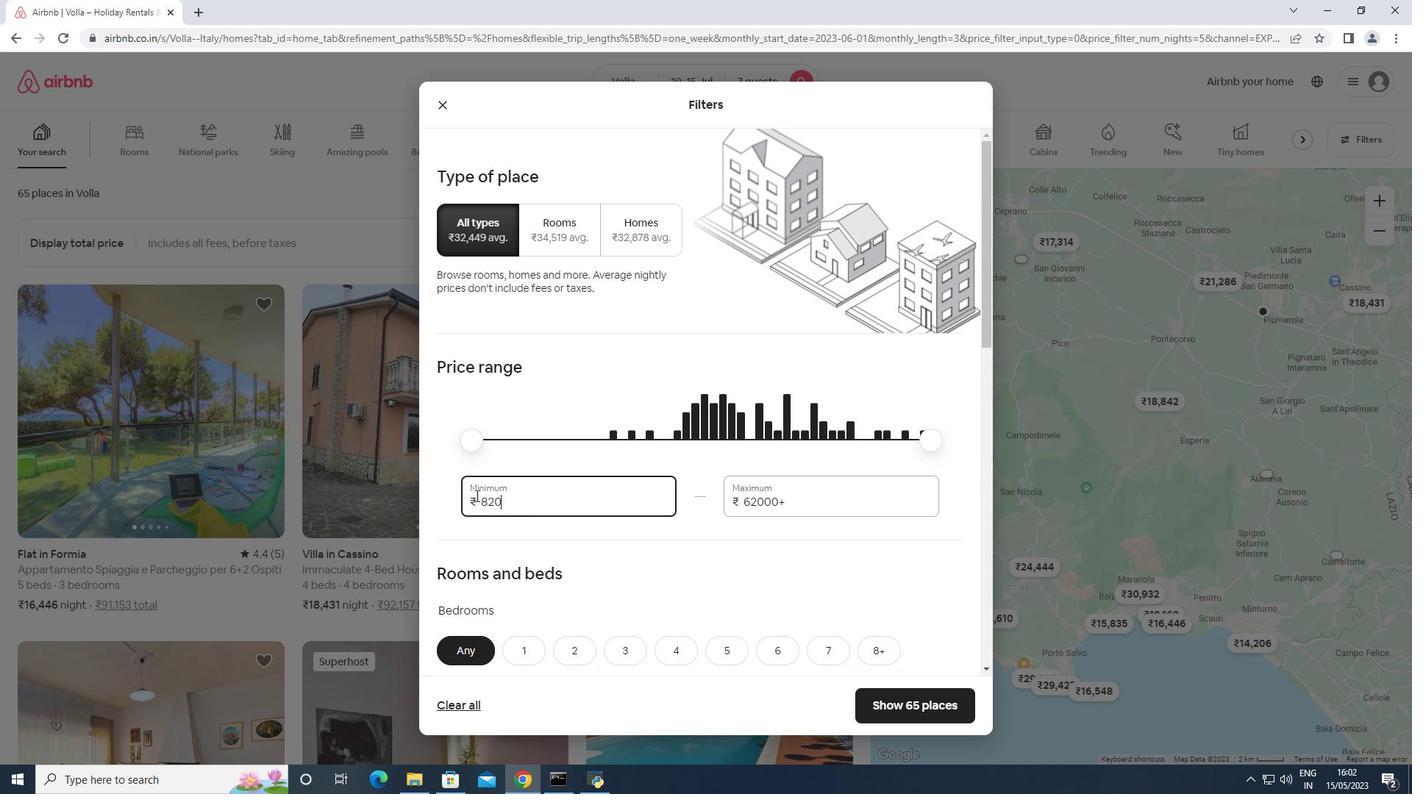 
Action: Key pressed 10000
Screenshot: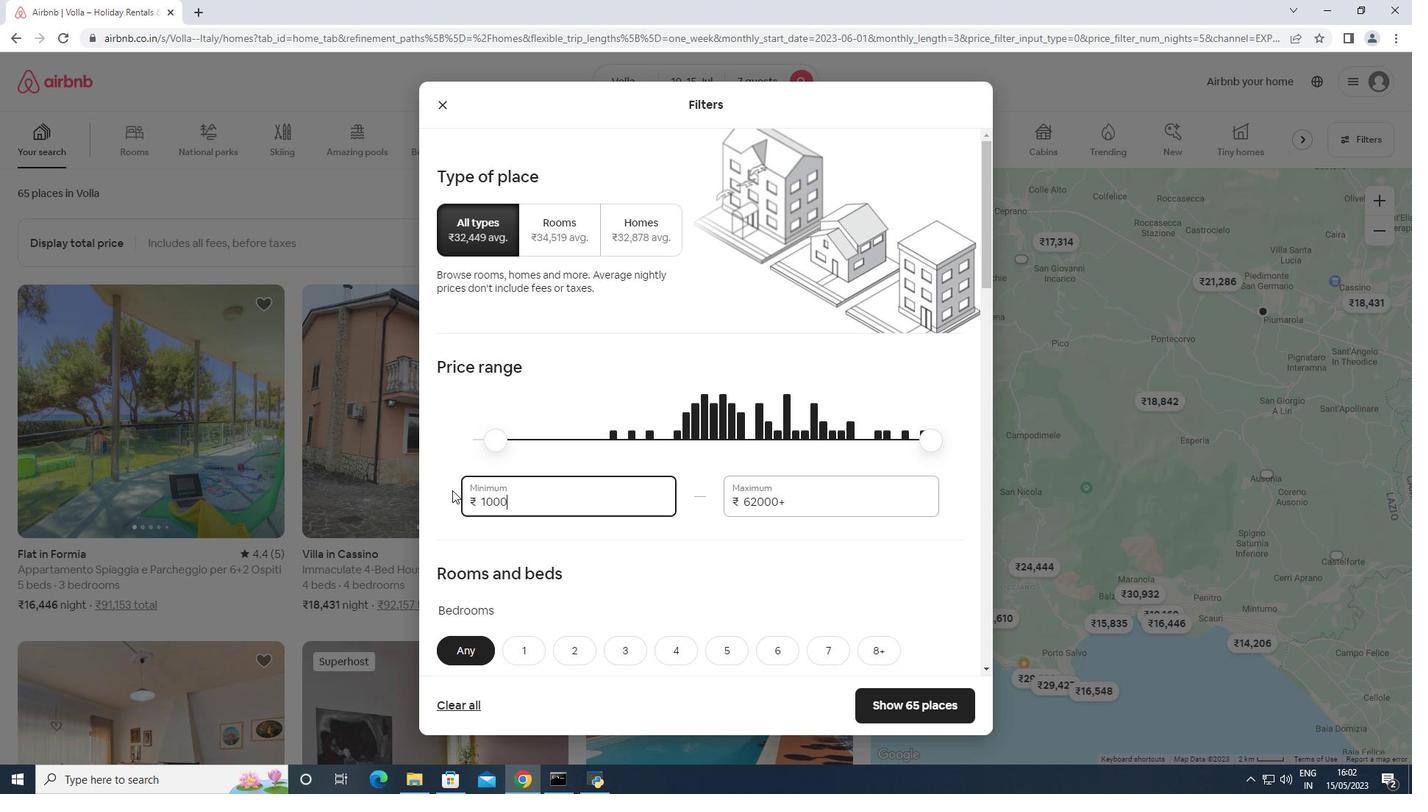 
Action: Mouse moved to (788, 498)
Screenshot: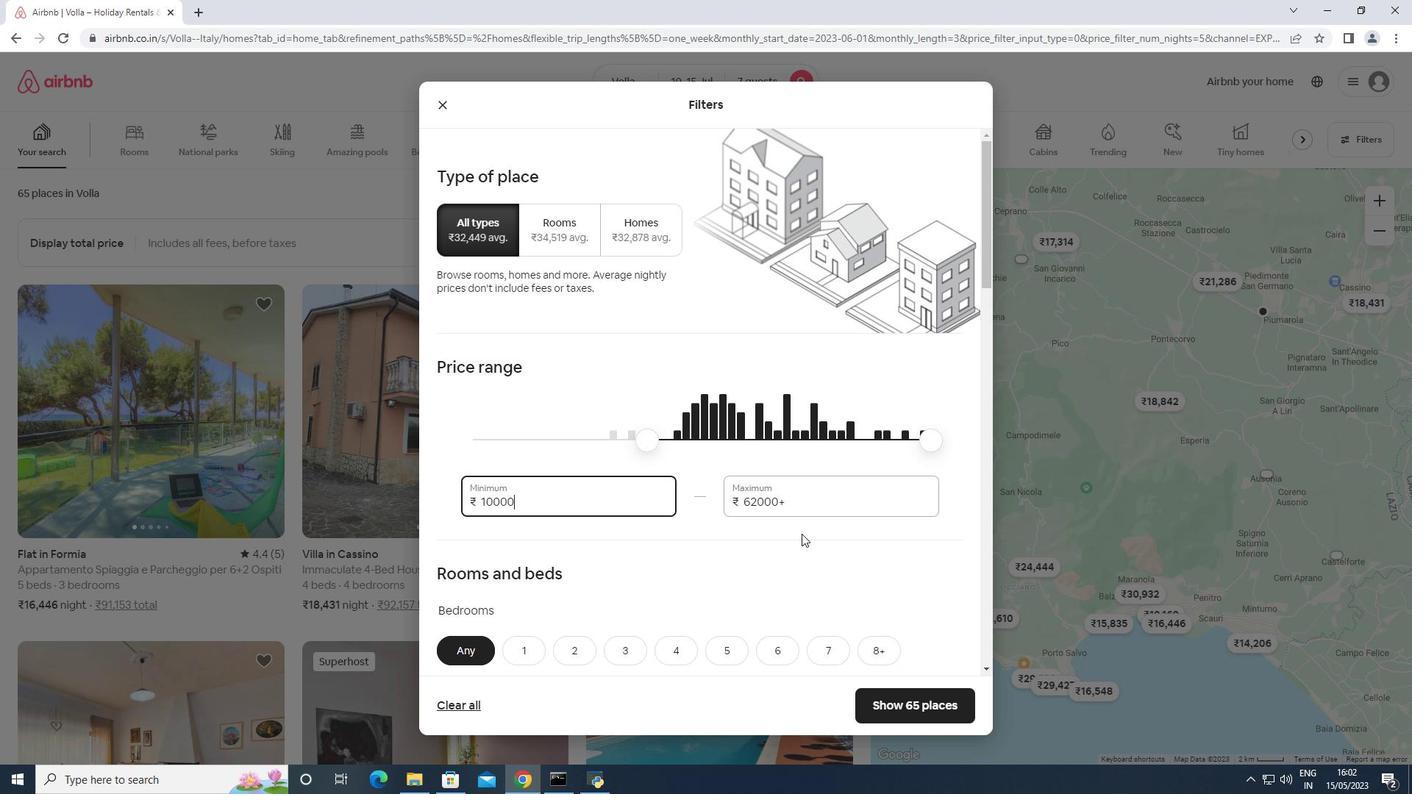 
Action: Mouse pressed left at (788, 498)
Screenshot: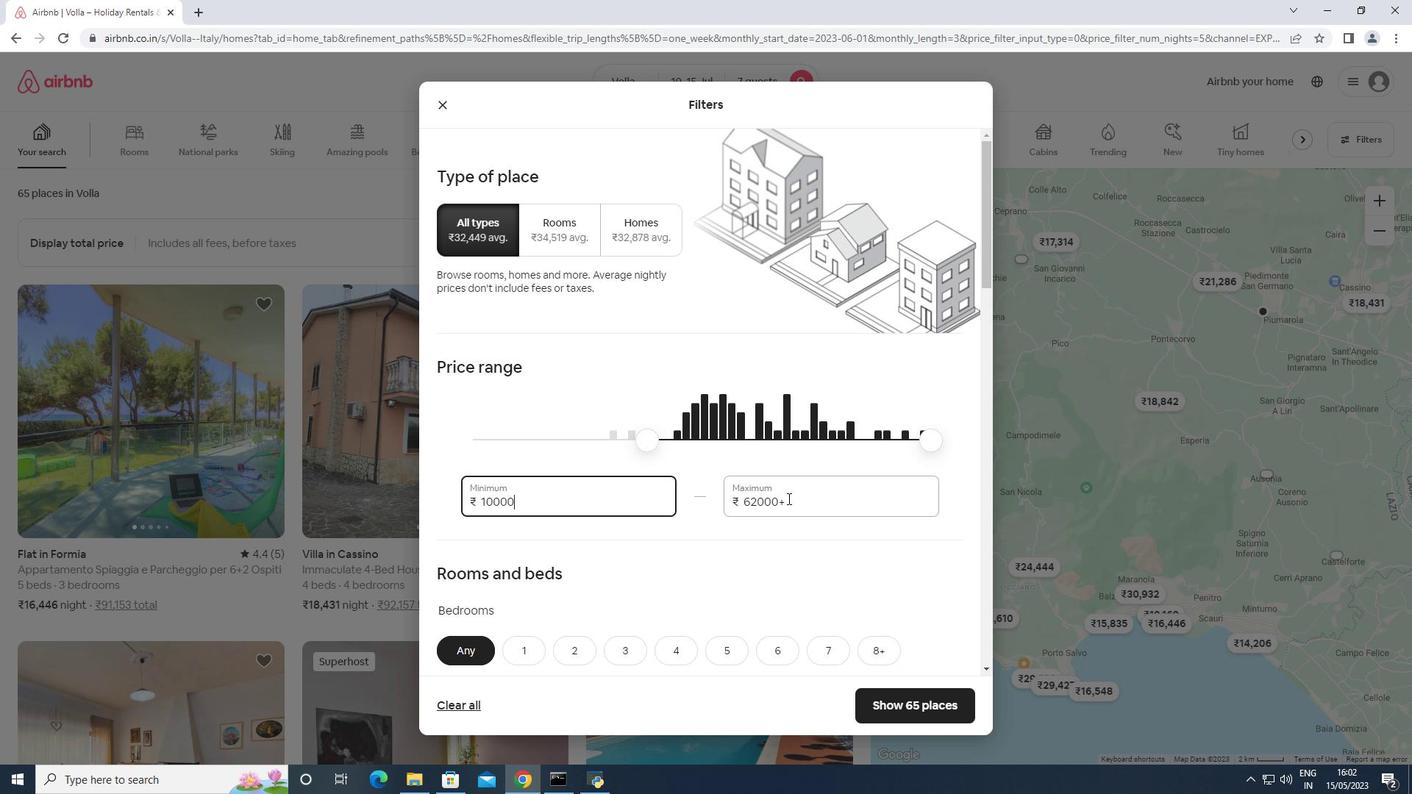 
Action: Mouse moved to (729, 498)
Screenshot: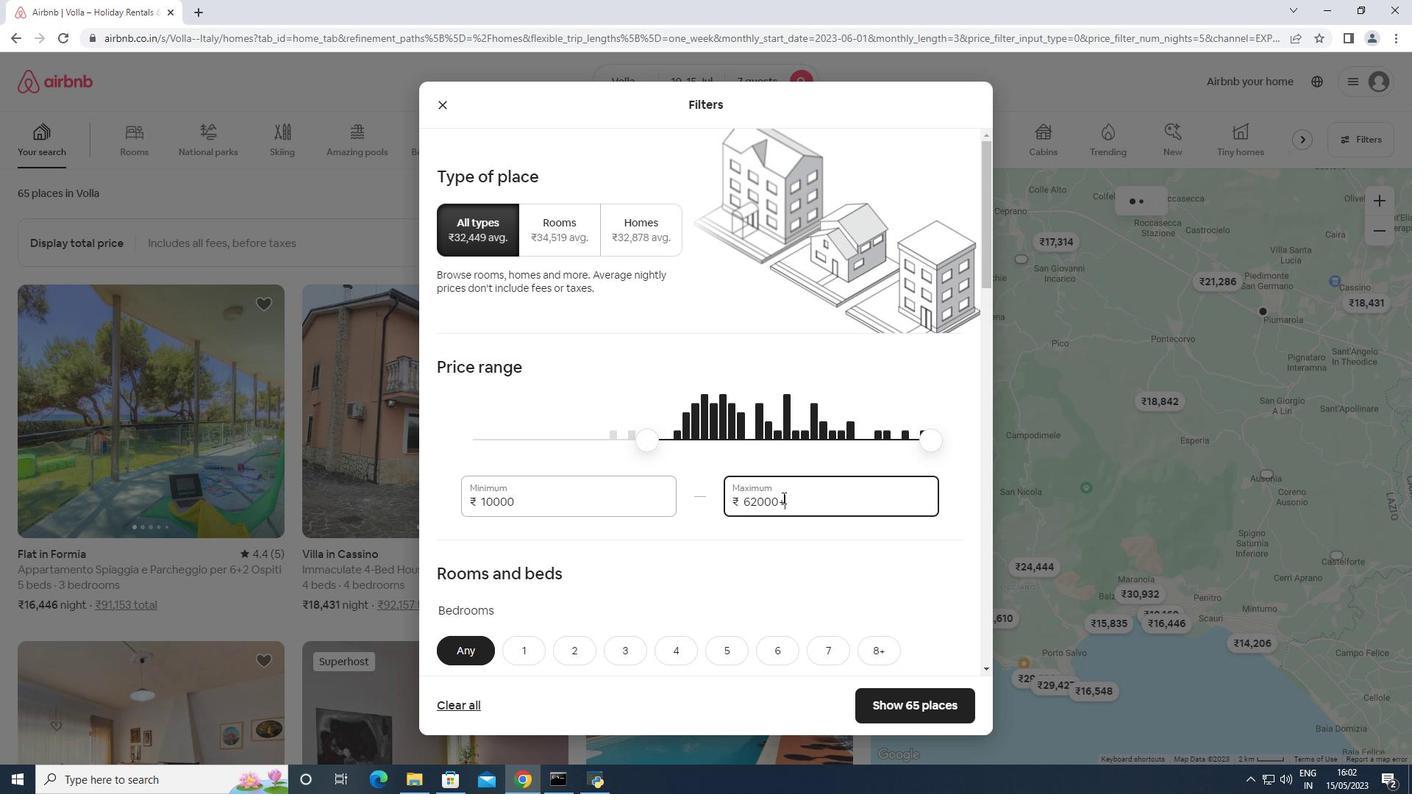 
Action: Key pressed 15000
Screenshot: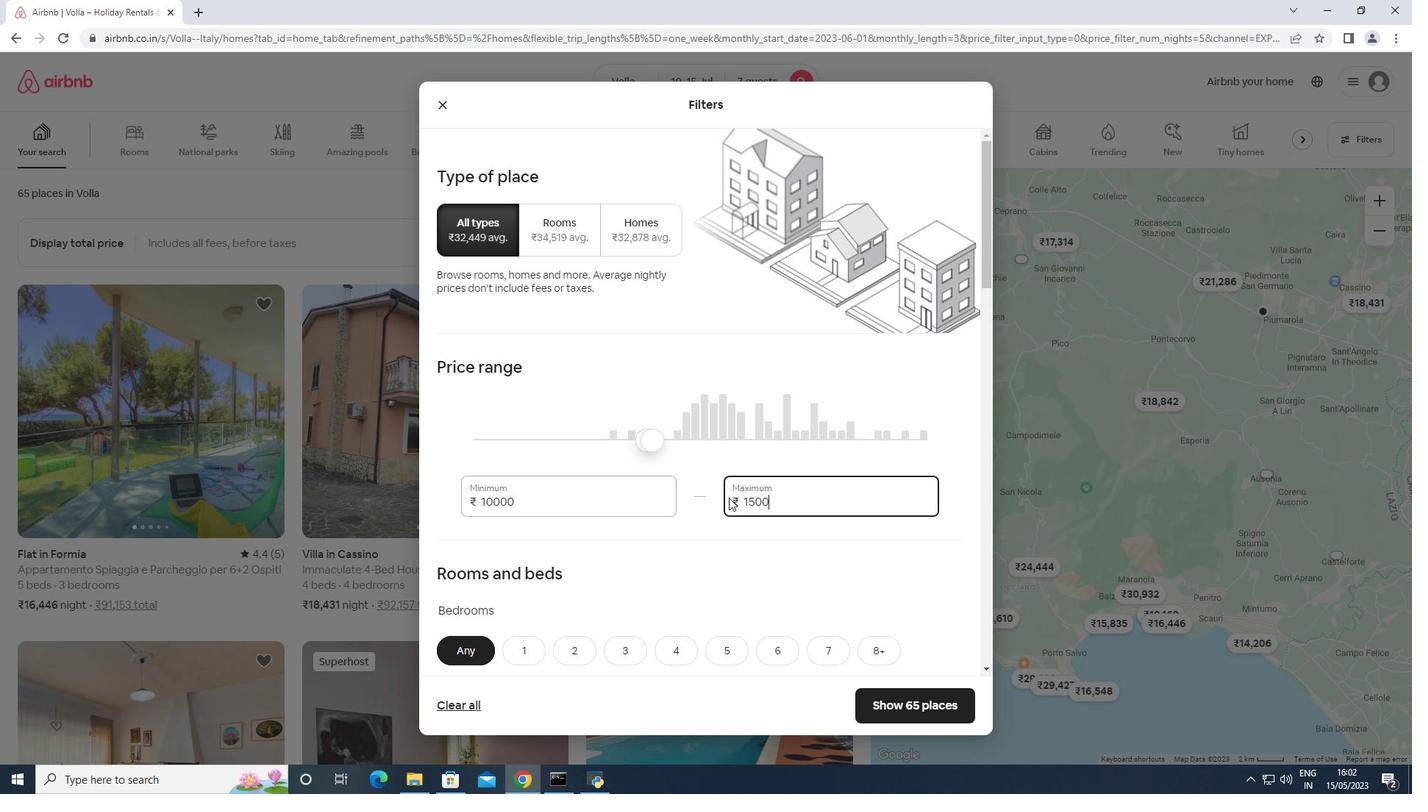 
Action: Mouse scrolled (729, 497) with delta (0, 0)
Screenshot: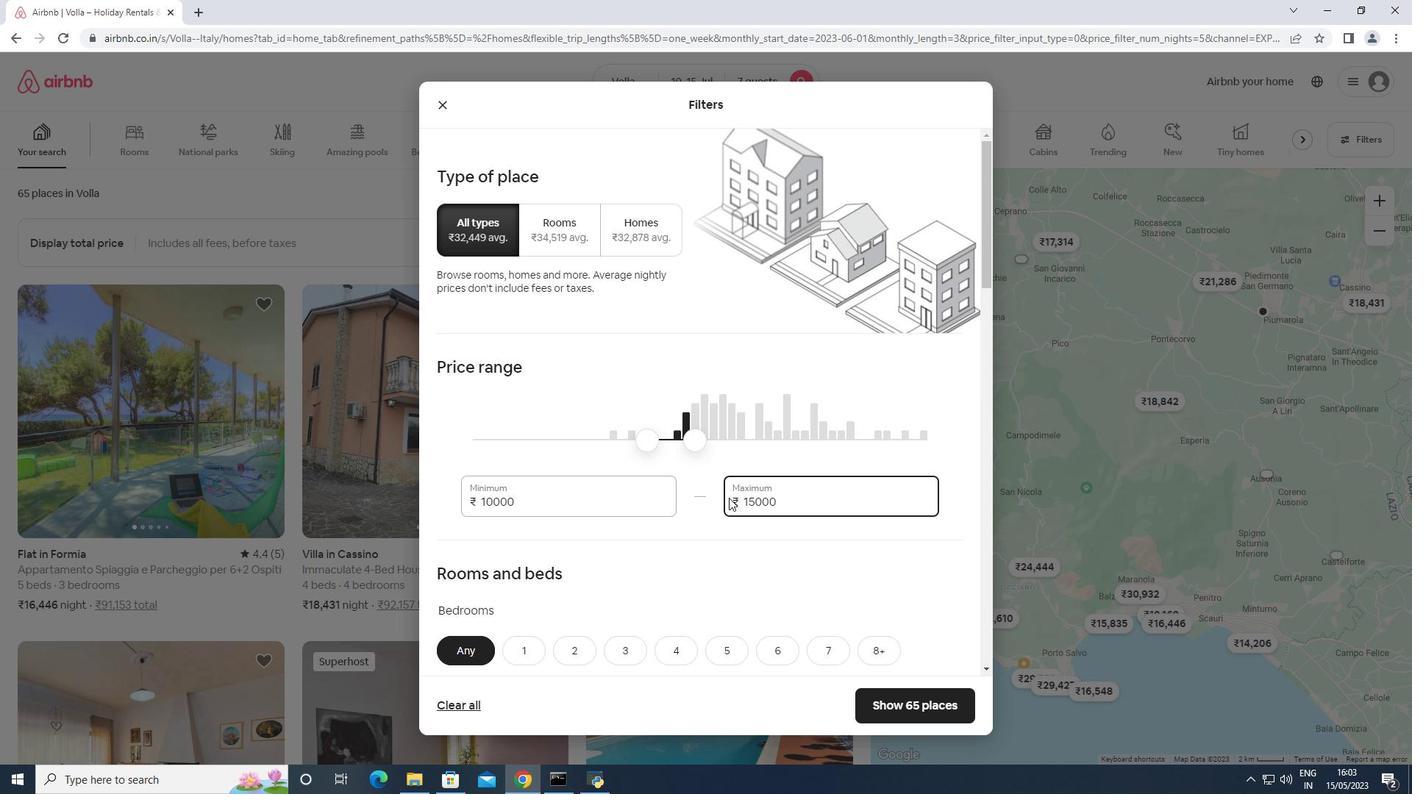 
Action: Mouse scrolled (729, 497) with delta (0, 0)
Screenshot: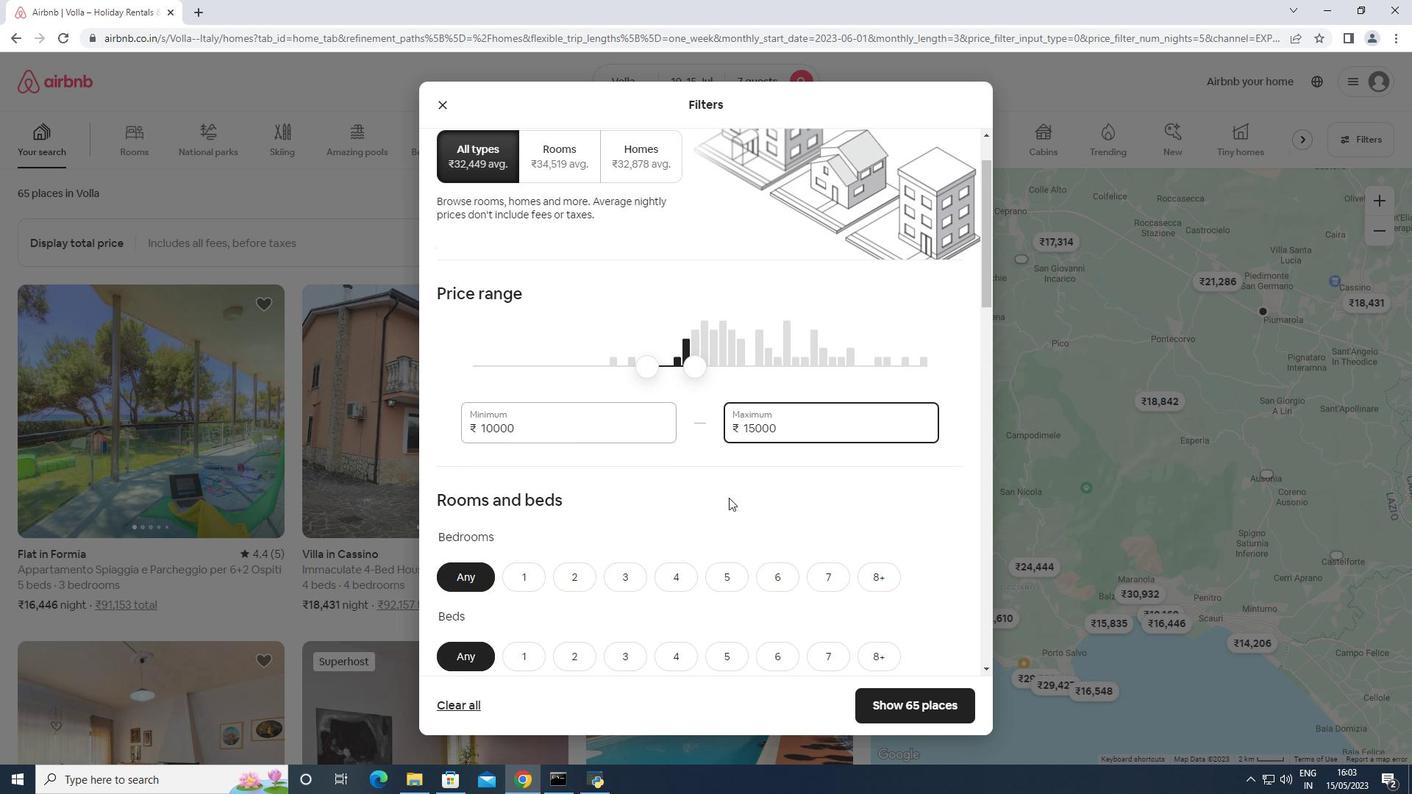 
Action: Mouse scrolled (729, 497) with delta (0, 0)
Screenshot: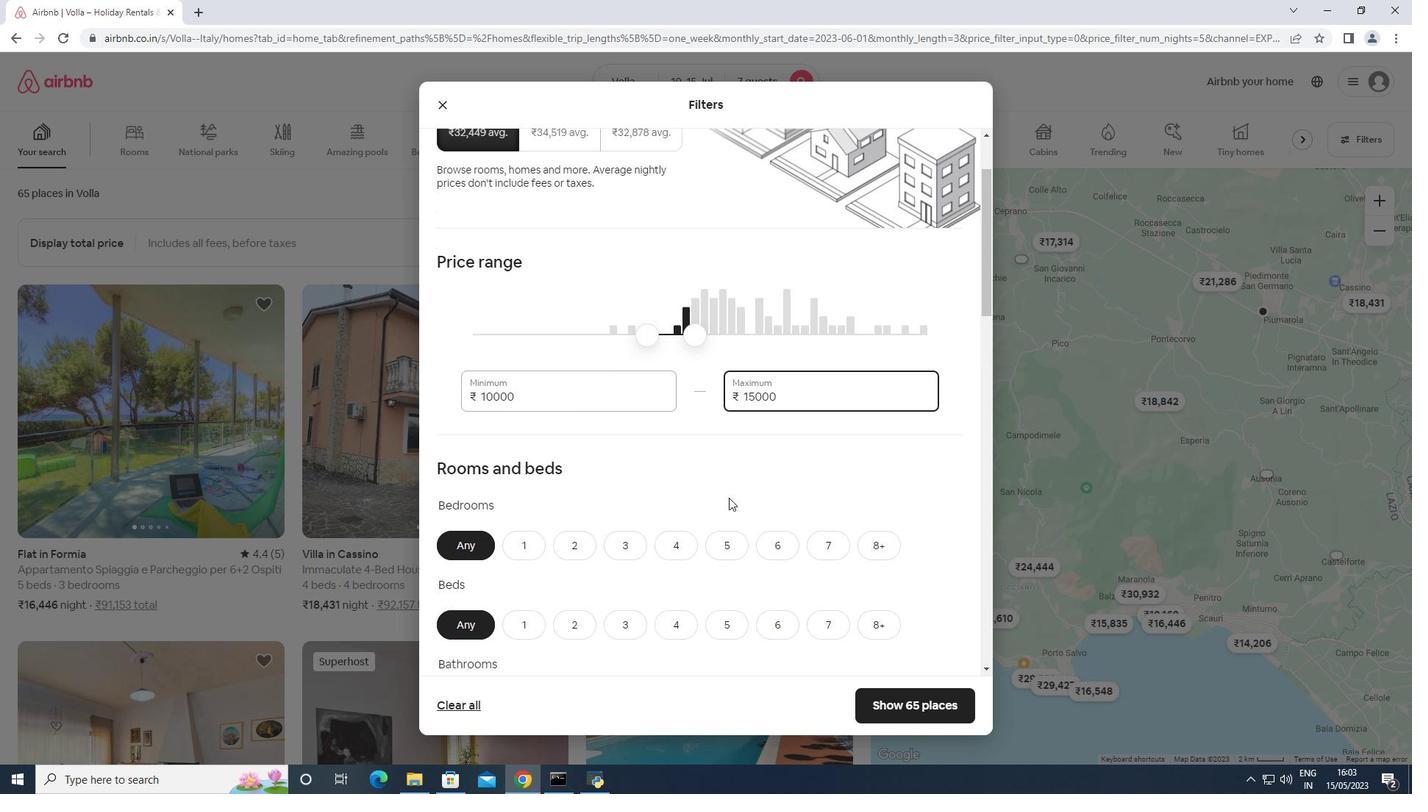 
Action: Mouse moved to (676, 431)
Screenshot: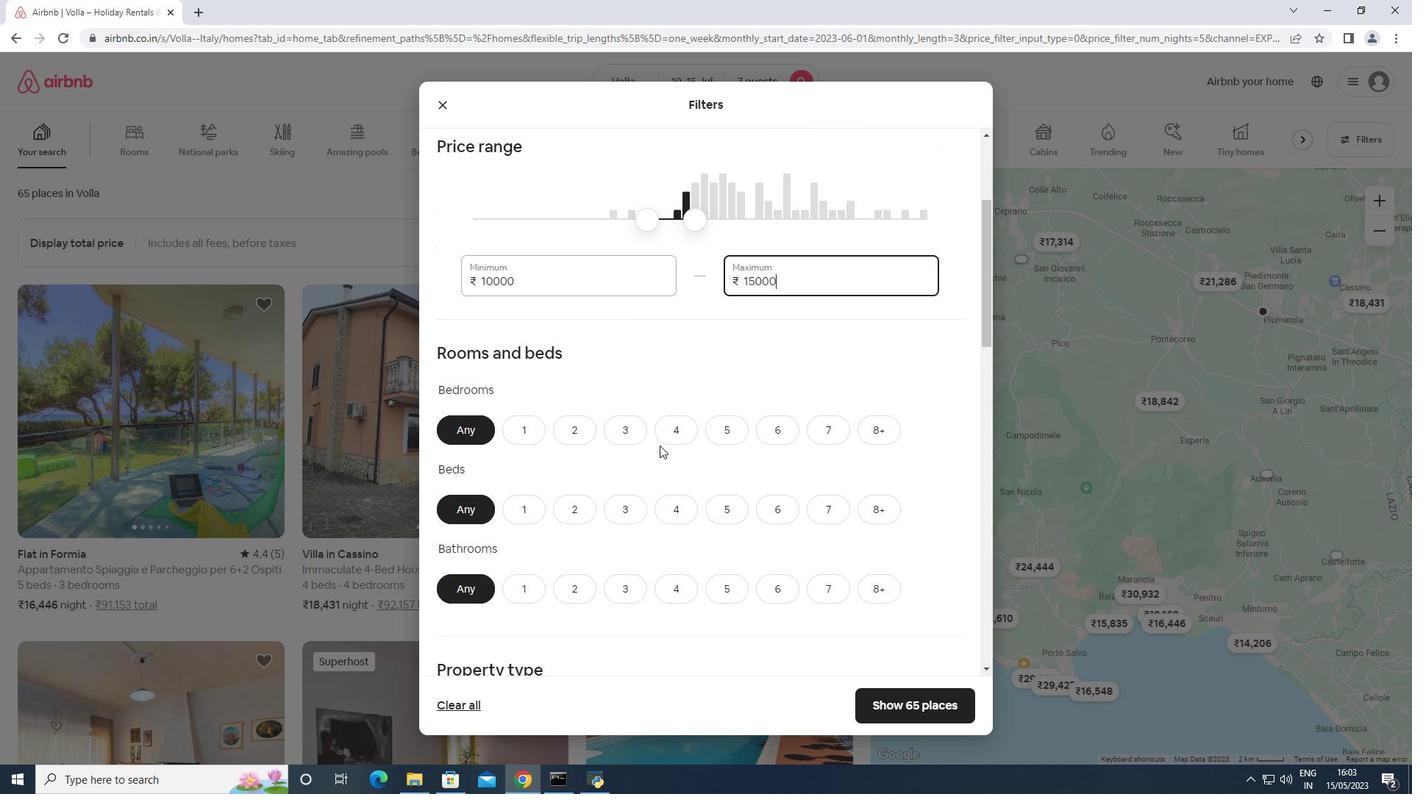
Action: Mouse pressed left at (676, 431)
Screenshot: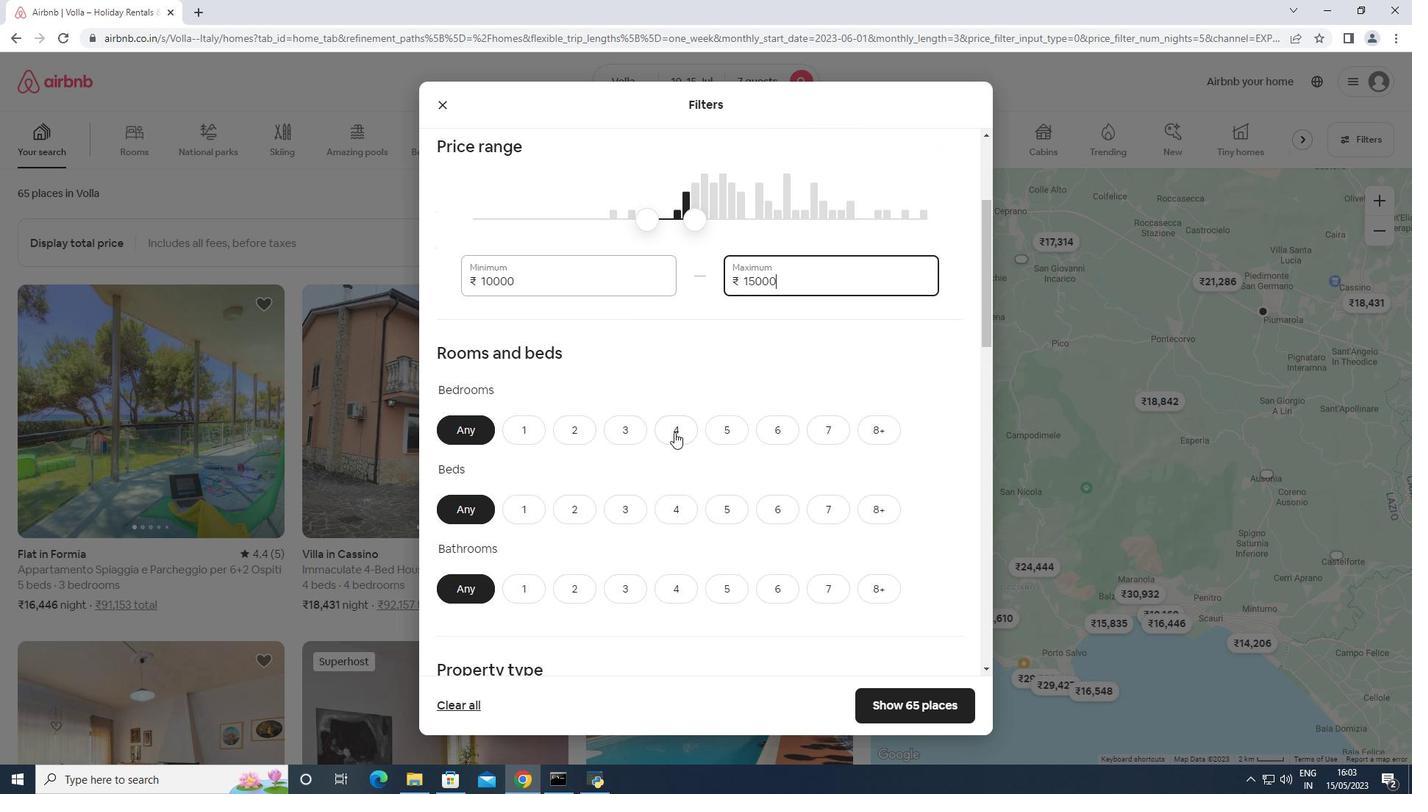 
Action: Mouse moved to (825, 509)
Screenshot: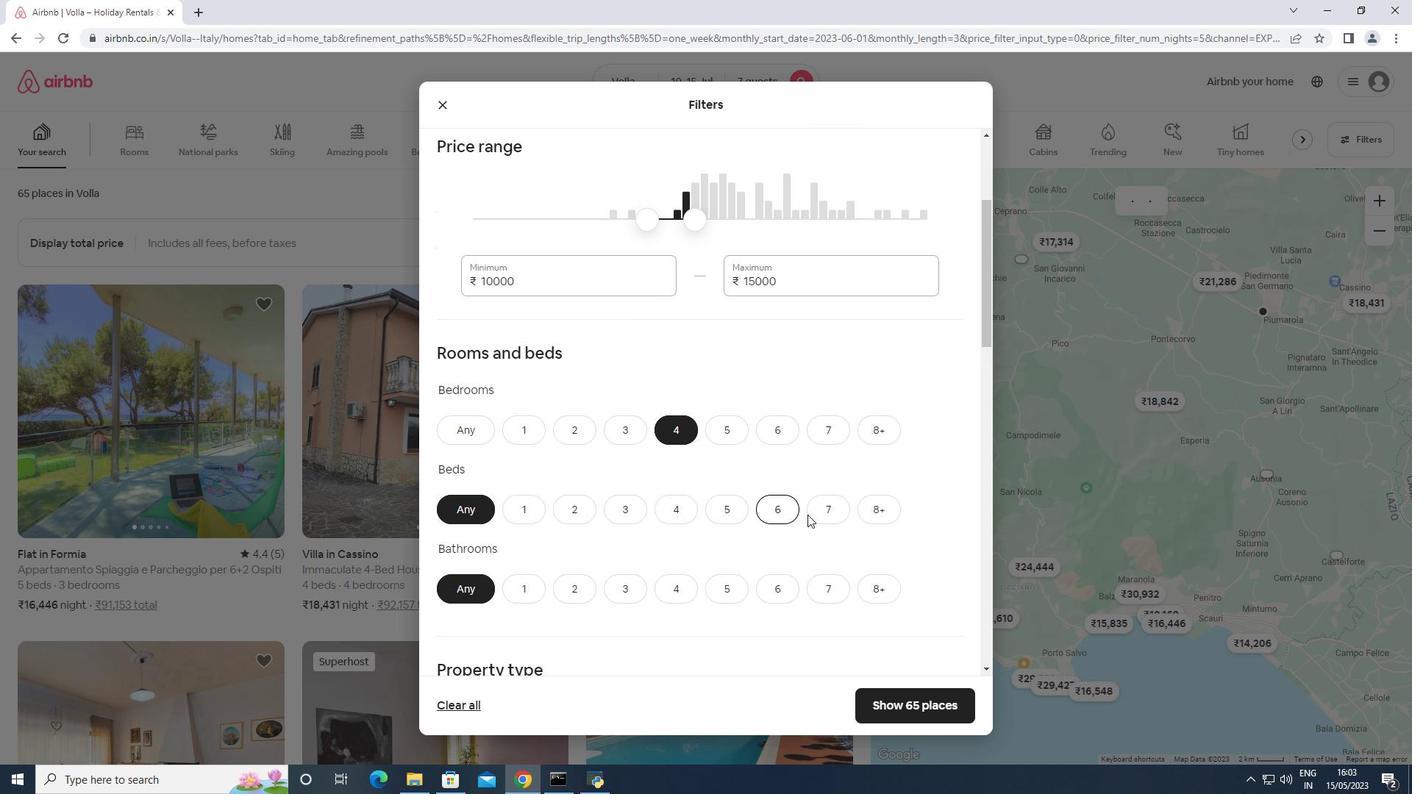 
Action: Mouse pressed left at (825, 509)
Screenshot: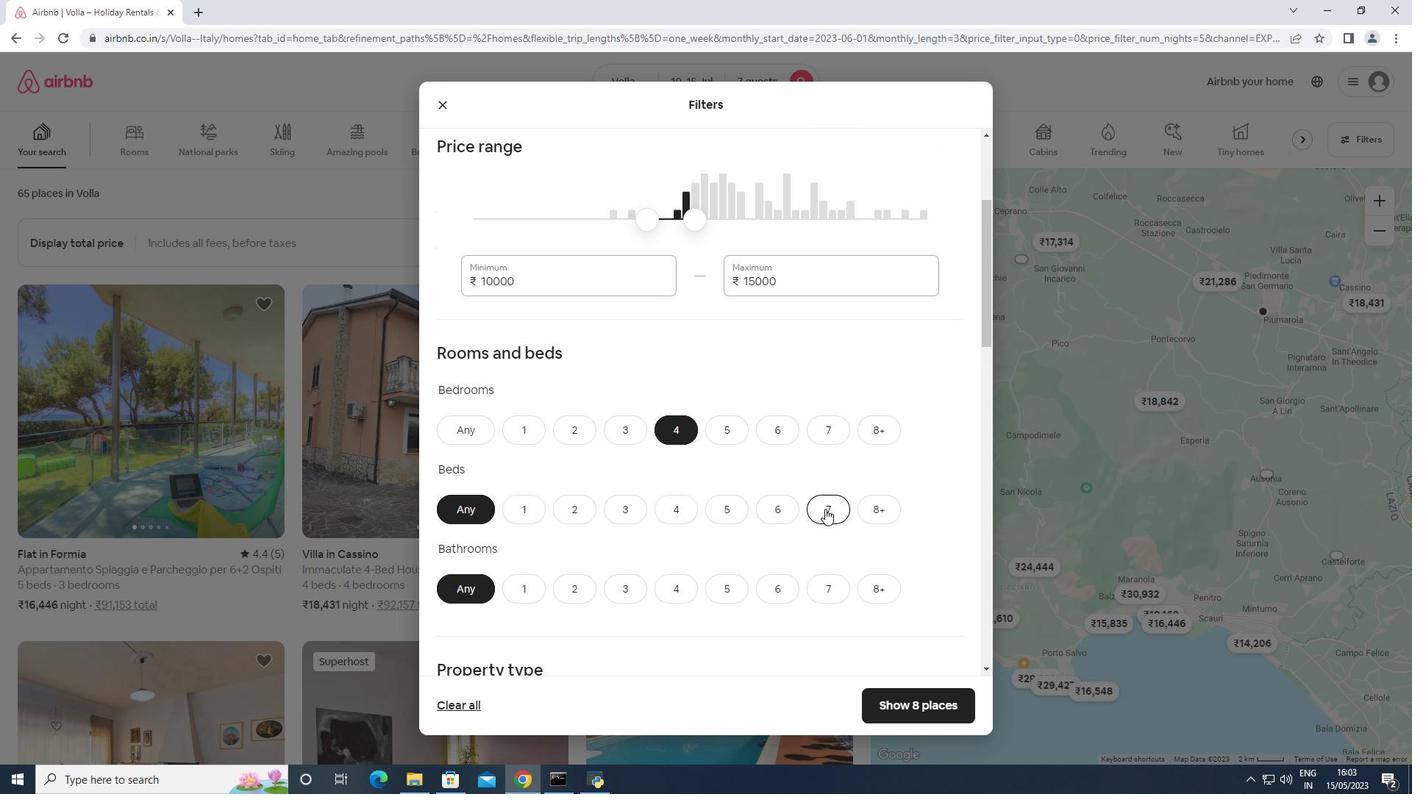 
Action: Mouse scrolled (825, 508) with delta (0, 0)
Screenshot: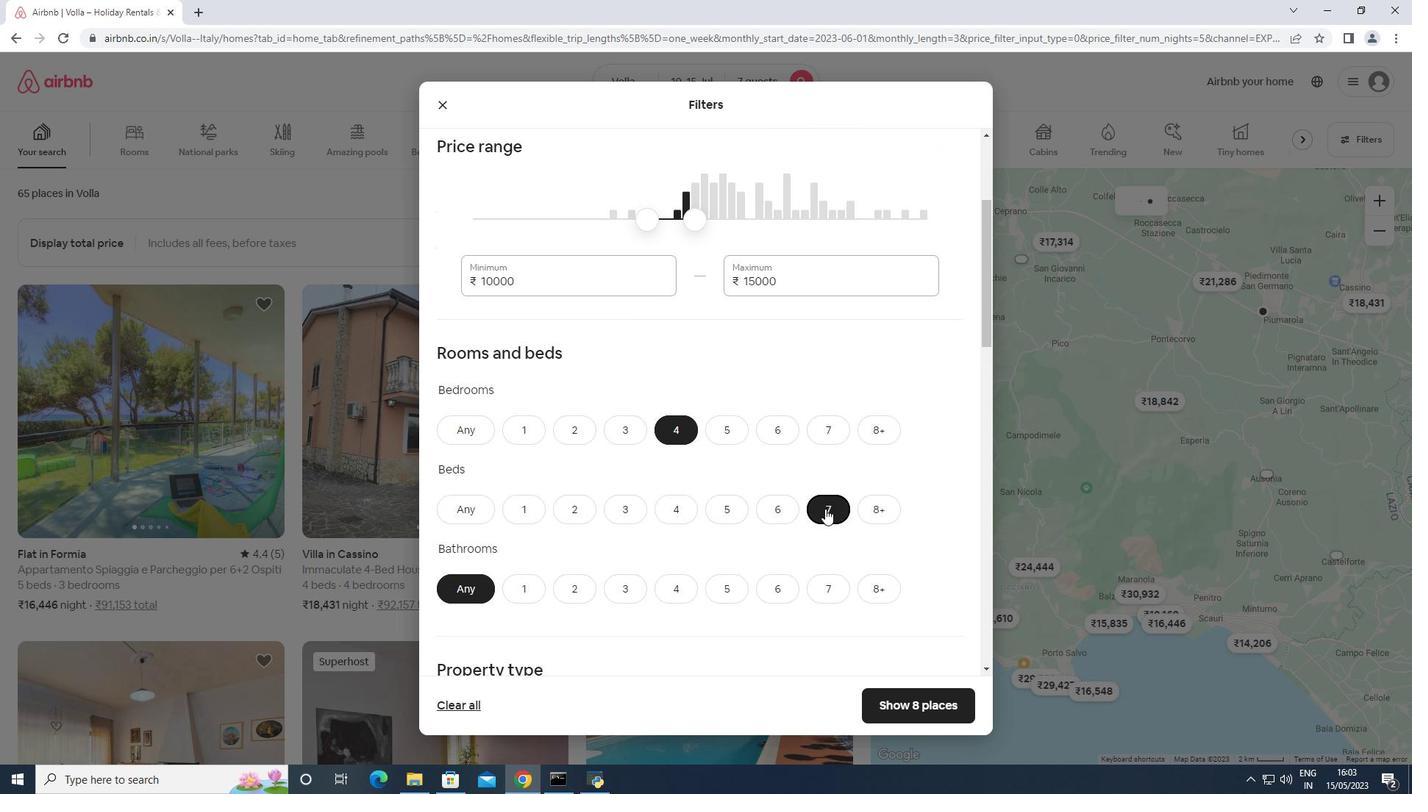 
Action: Mouse scrolled (825, 508) with delta (0, 0)
Screenshot: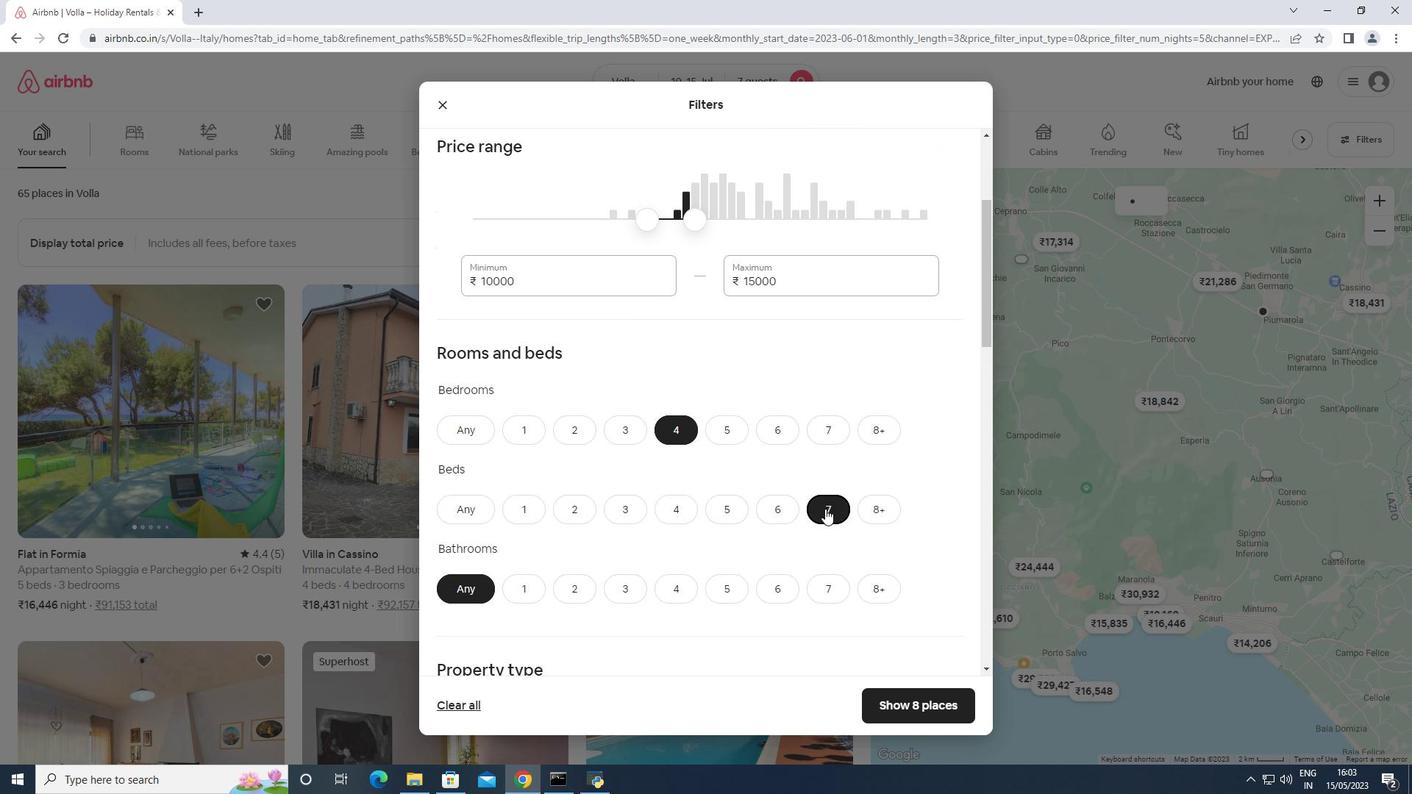 
Action: Mouse moved to (672, 445)
Screenshot: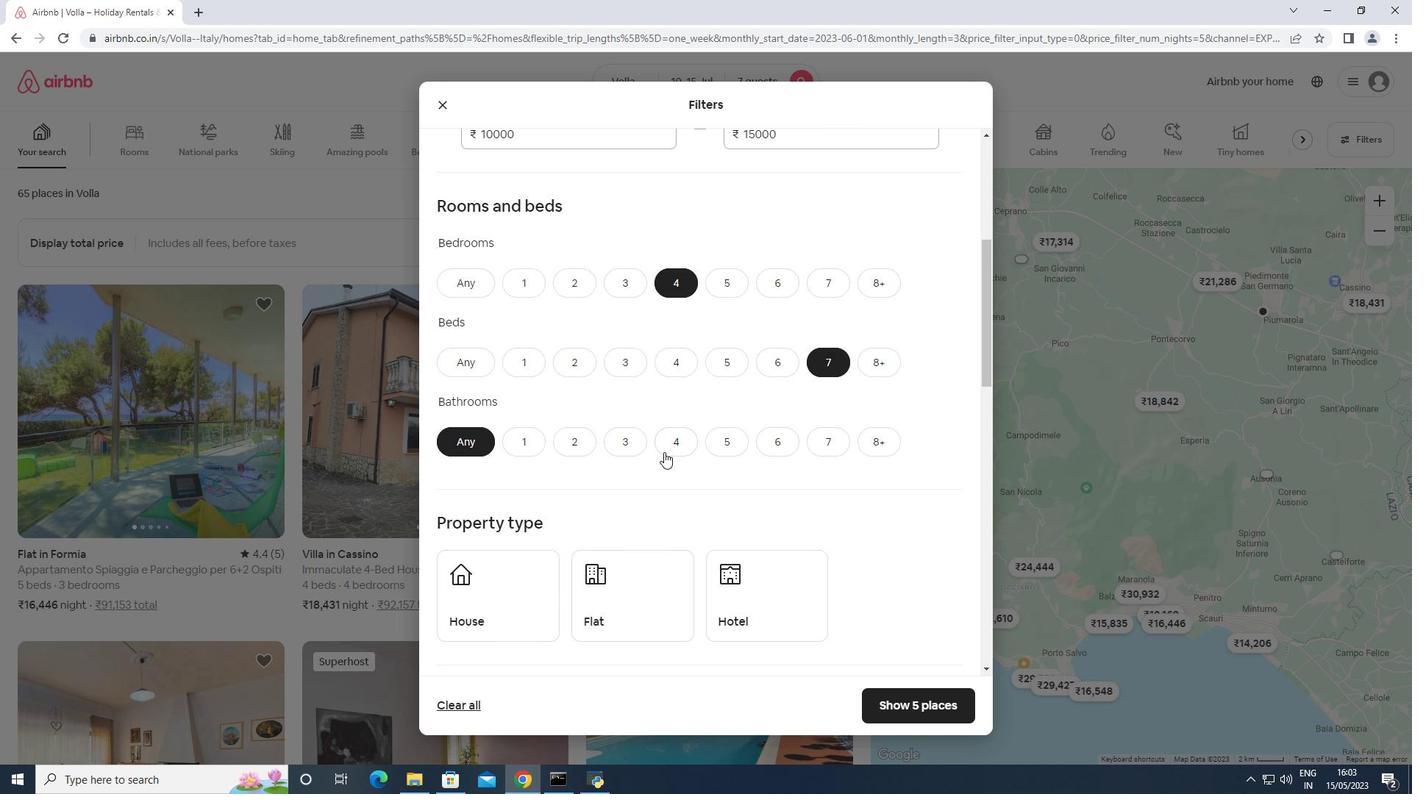 
Action: Mouse pressed left at (672, 445)
Screenshot: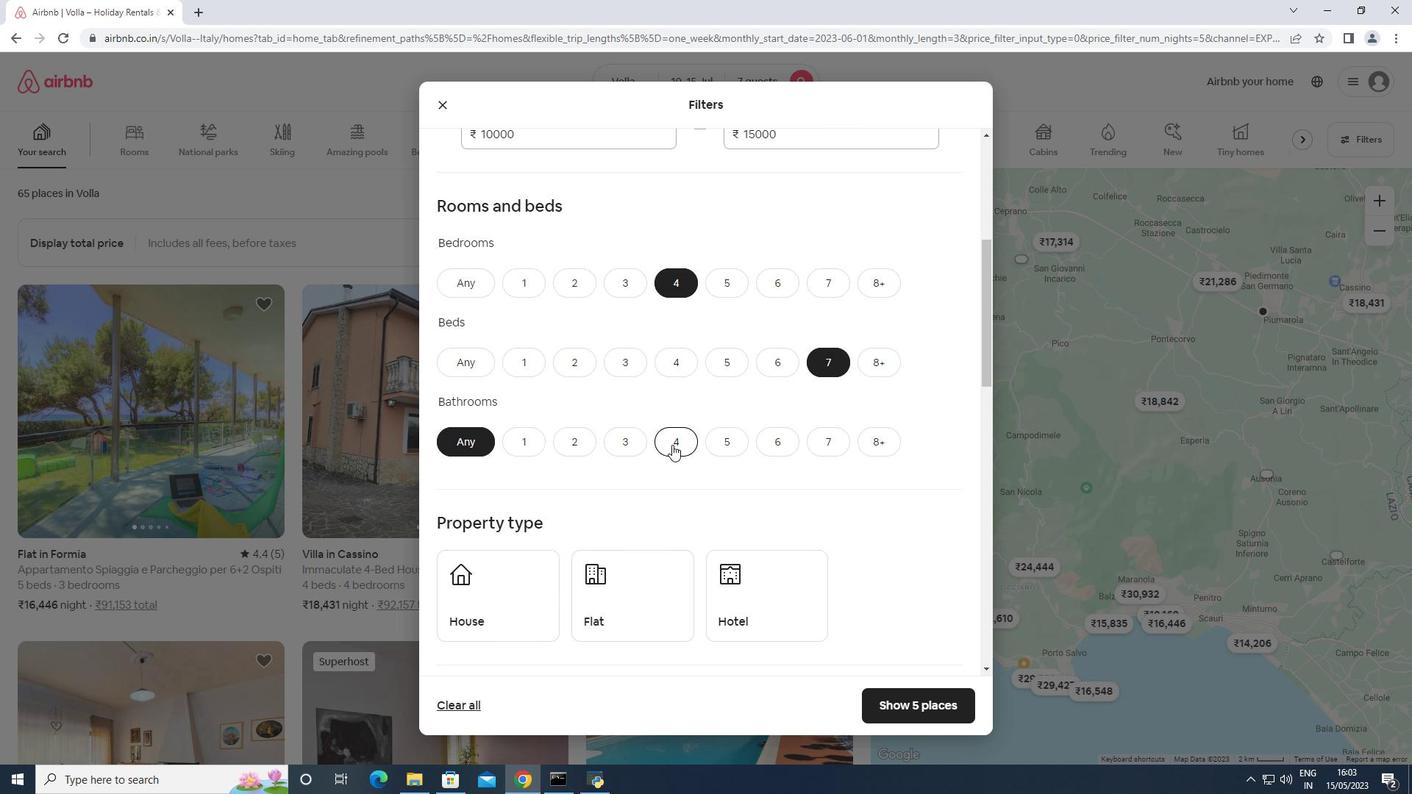 
Action: Mouse moved to (659, 457)
Screenshot: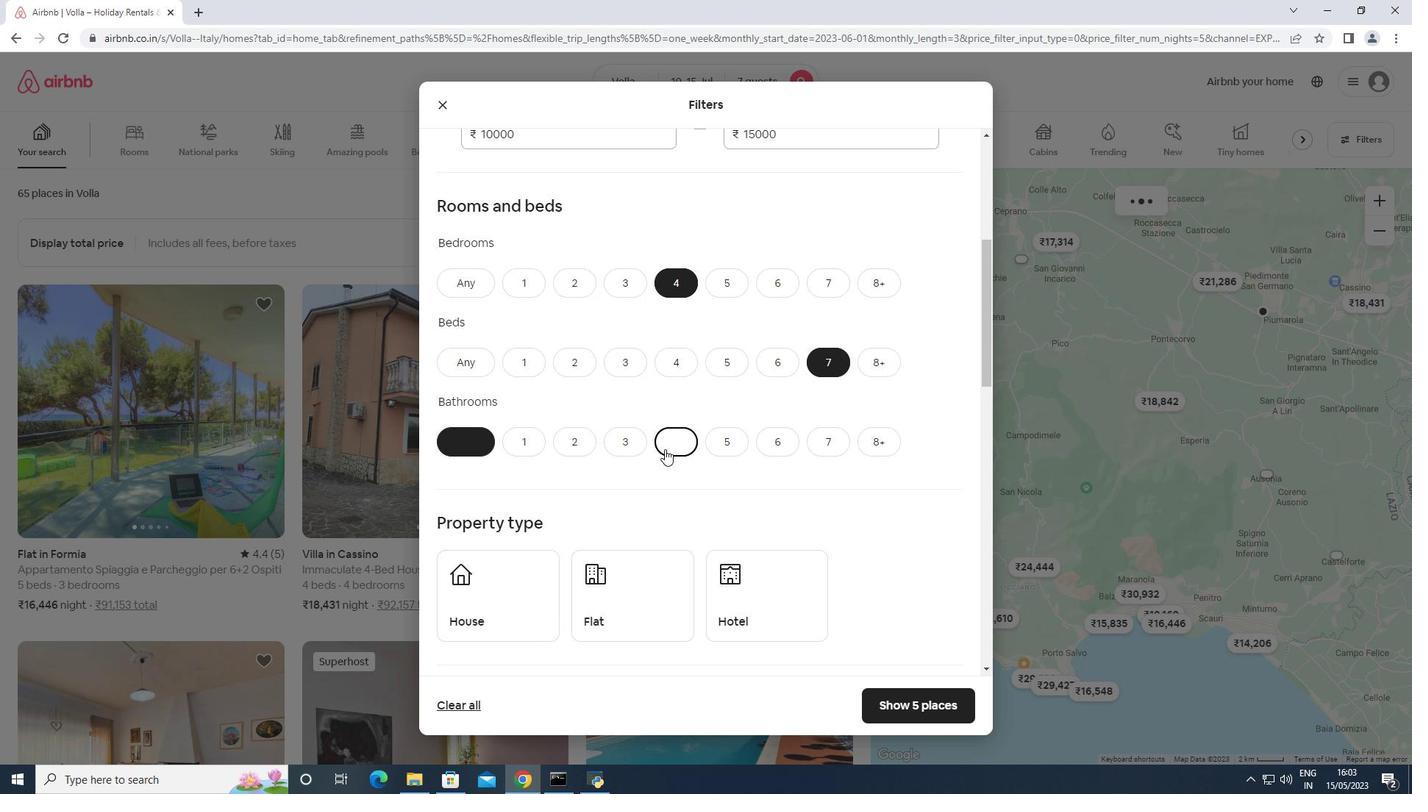 
Action: Mouse scrolled (659, 456) with delta (0, 0)
Screenshot: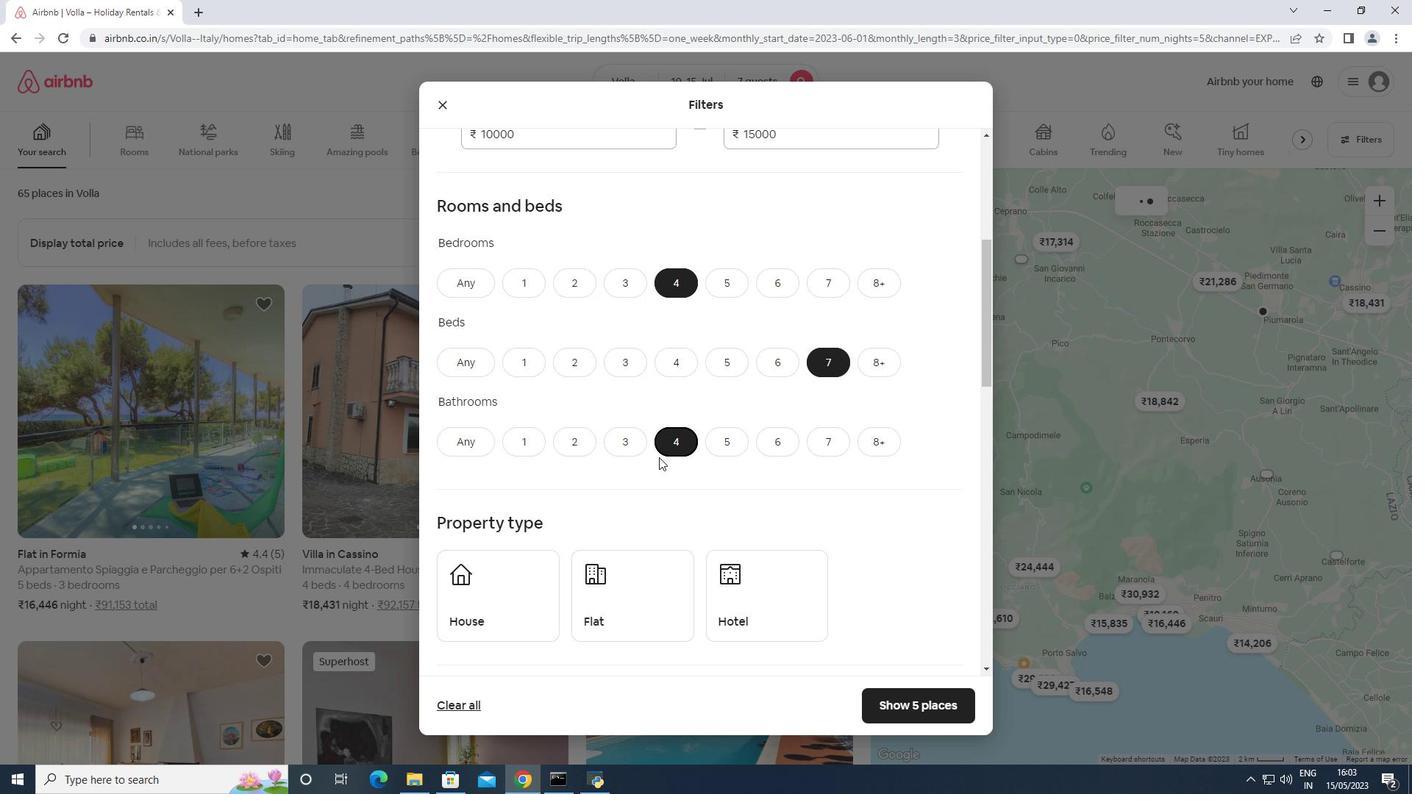 
Action: Mouse scrolled (659, 456) with delta (0, 0)
Screenshot: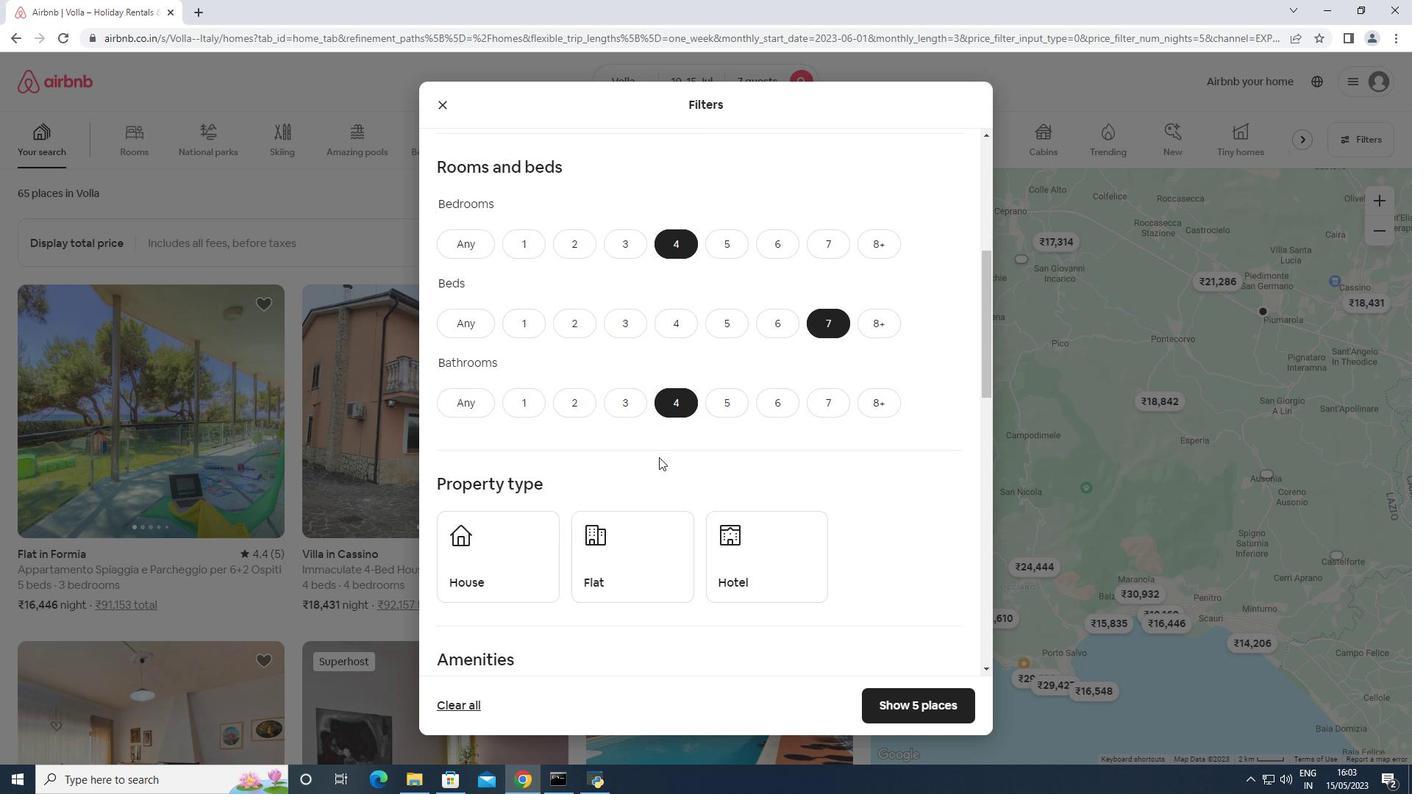 
Action: Mouse moved to (504, 462)
Screenshot: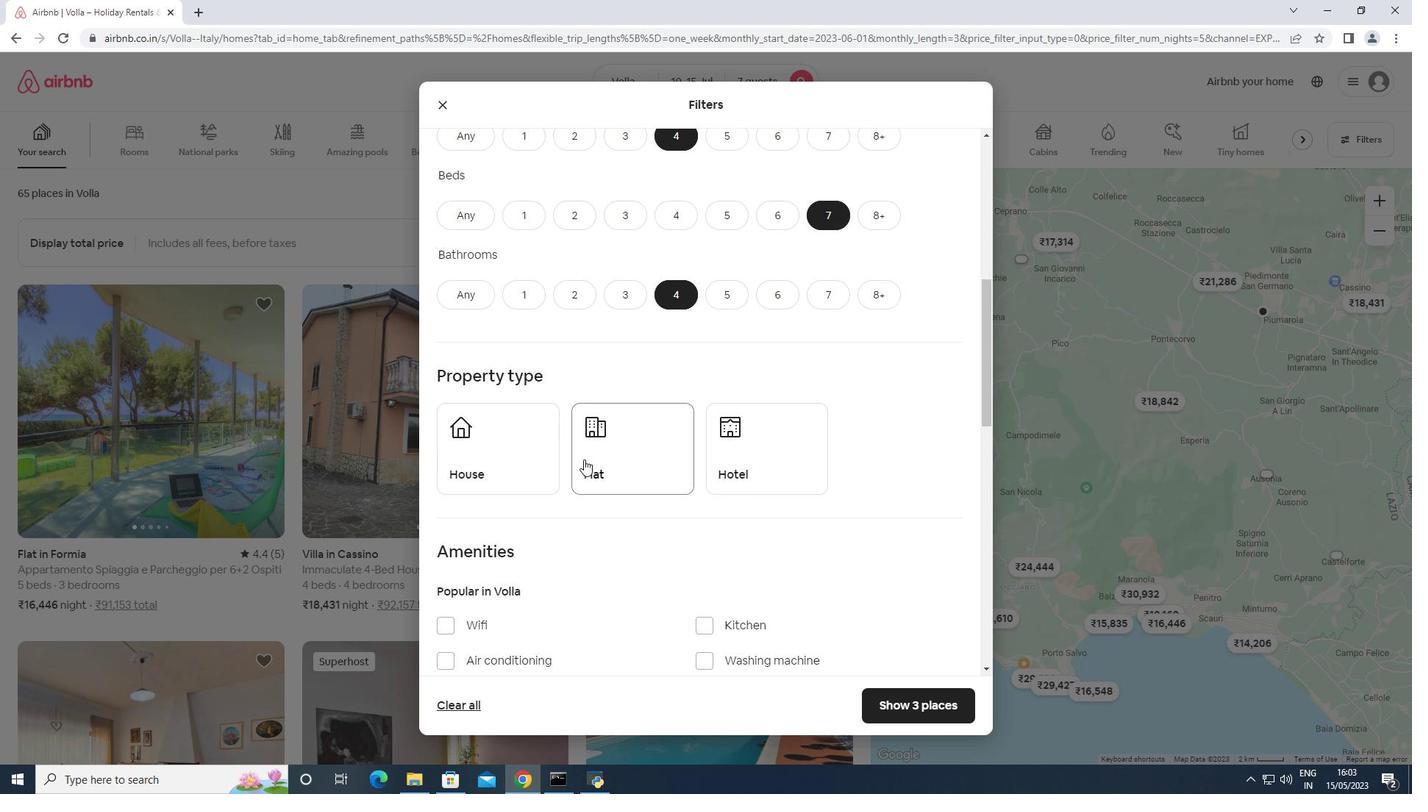 
Action: Mouse pressed left at (504, 462)
Screenshot: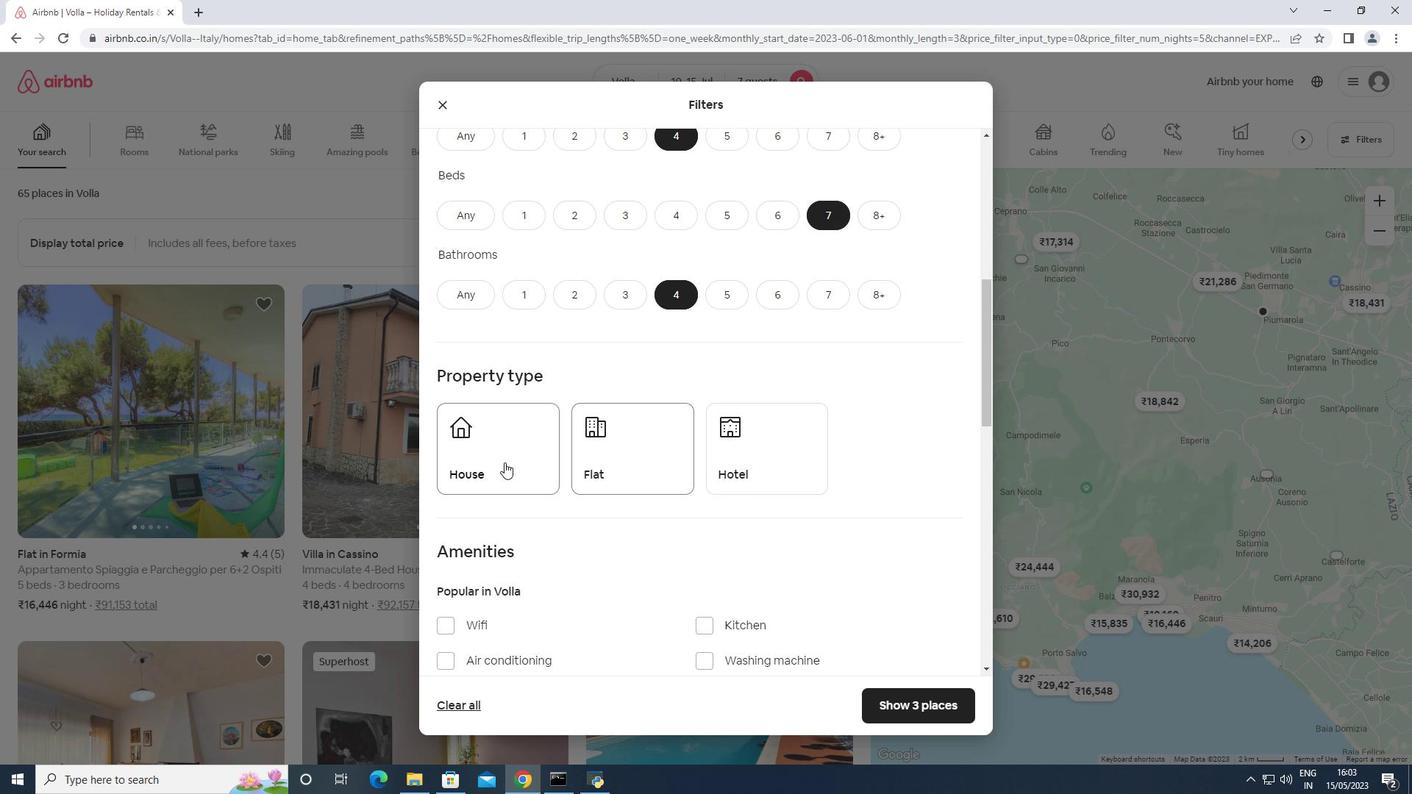 
Action: Mouse moved to (595, 463)
Screenshot: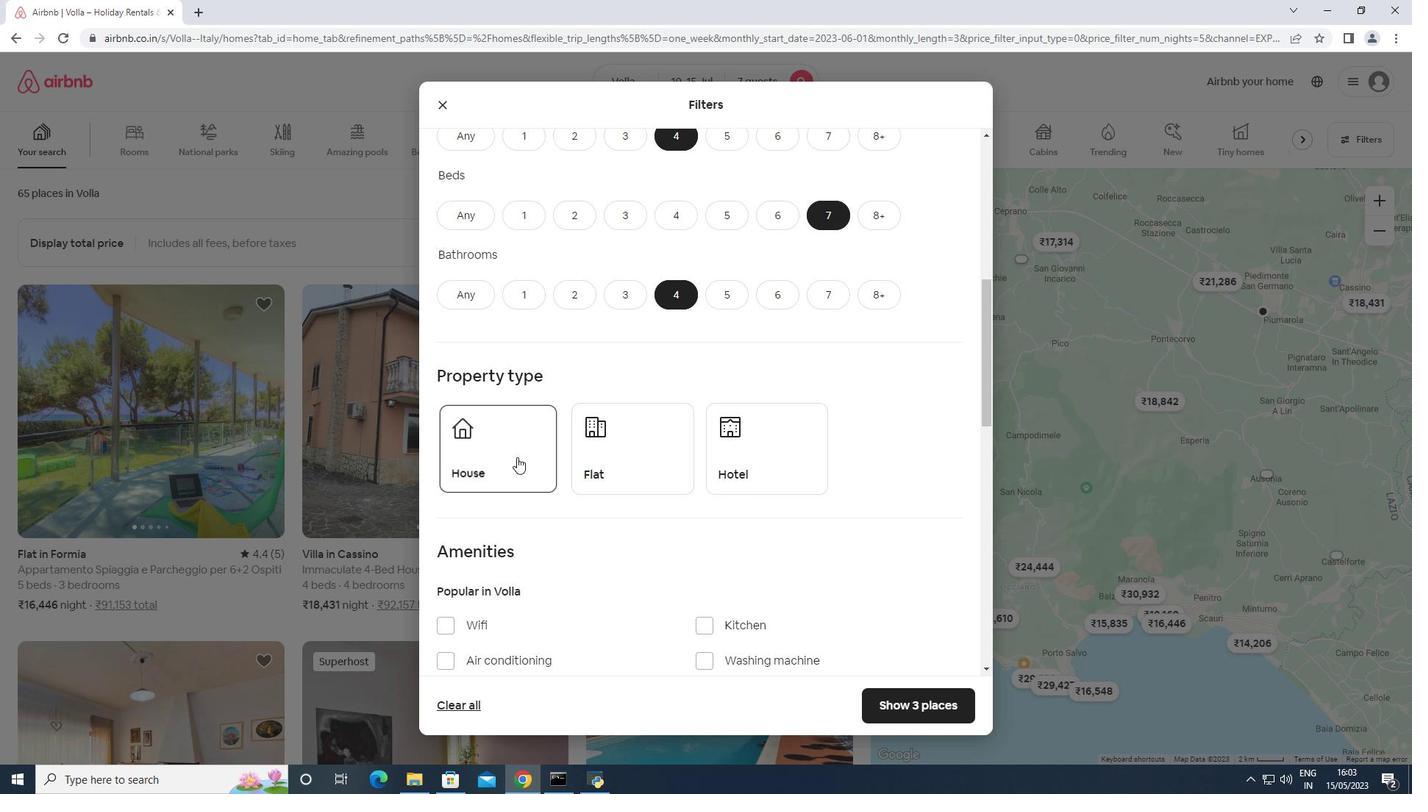 
Action: Mouse pressed left at (595, 463)
Screenshot: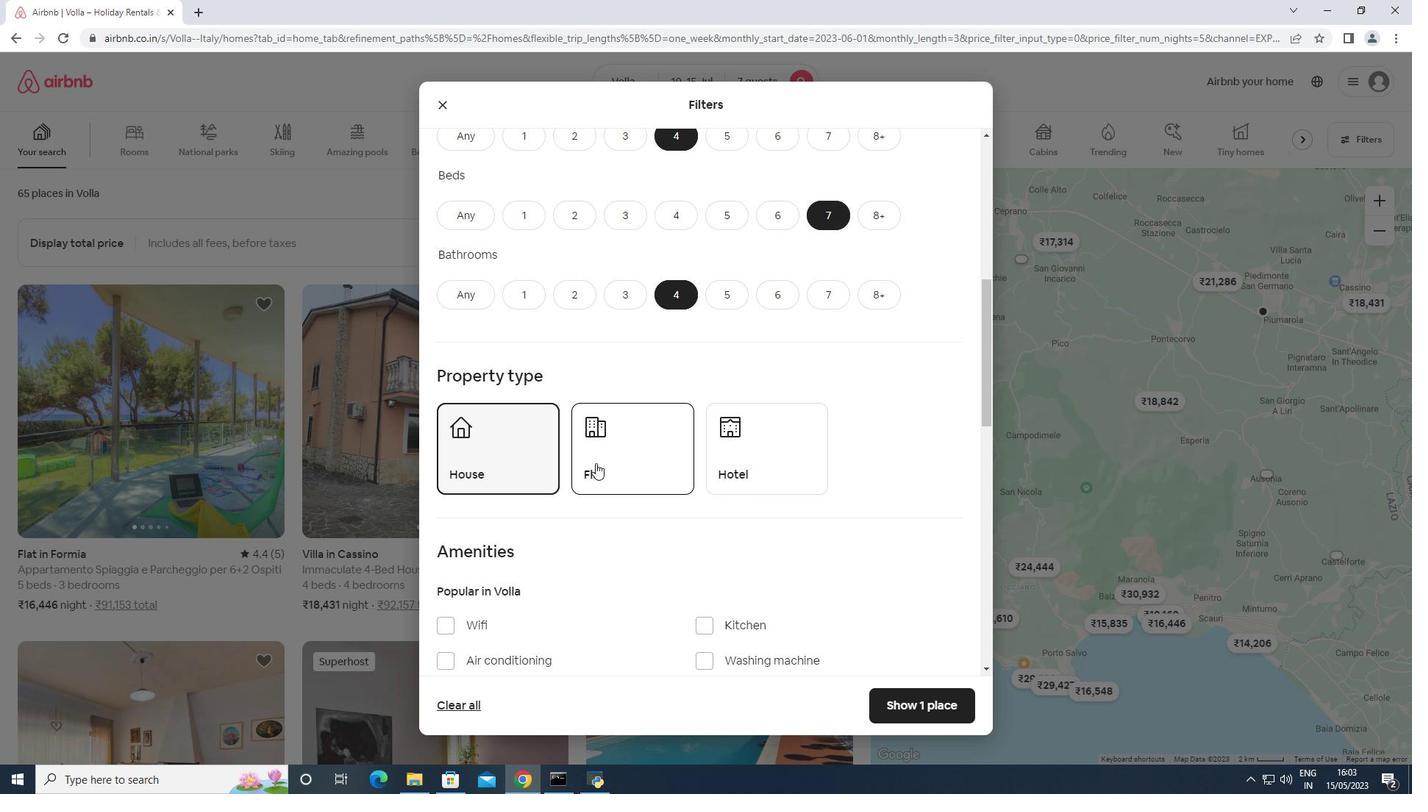 
Action: Mouse scrolled (595, 462) with delta (0, 0)
Screenshot: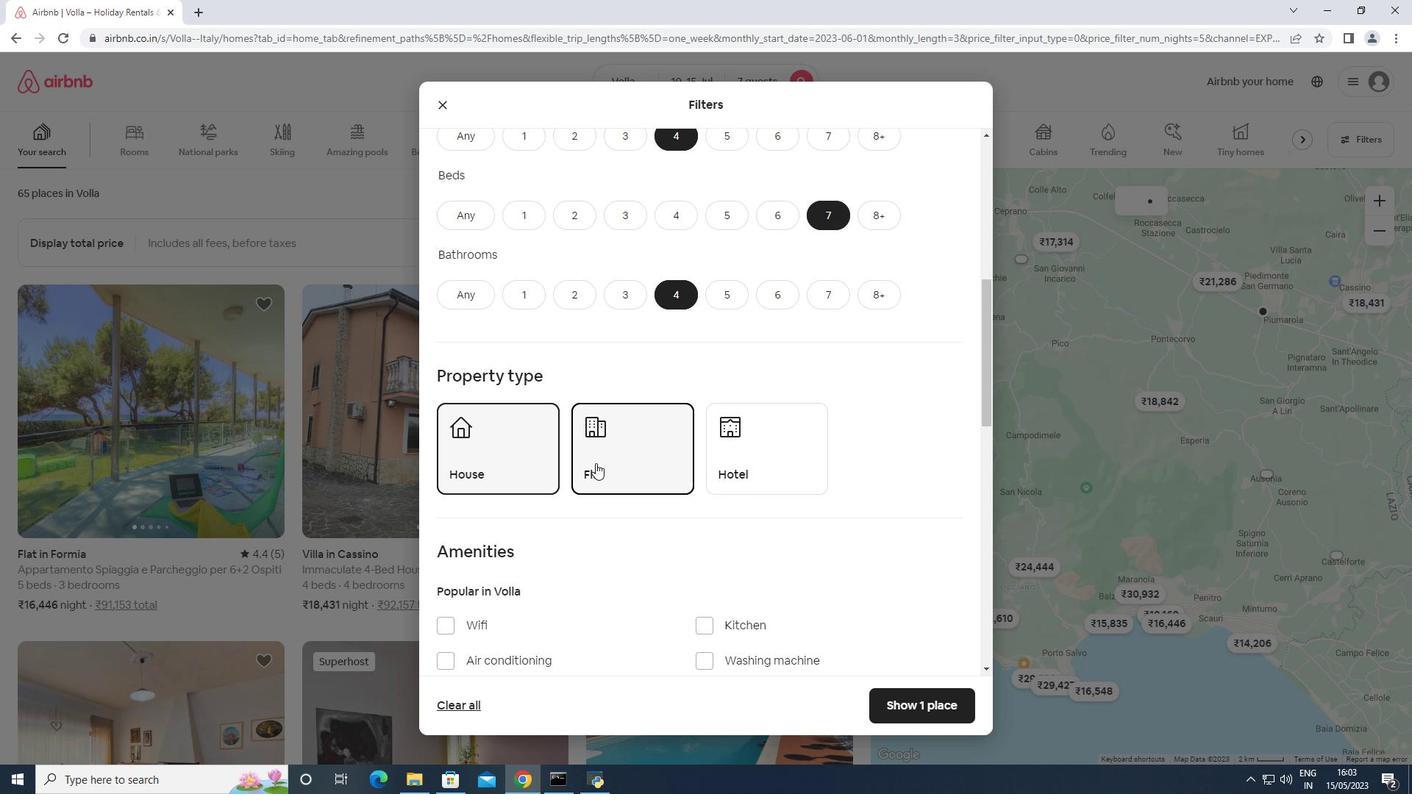 
Action: Mouse scrolled (595, 462) with delta (0, 0)
Screenshot: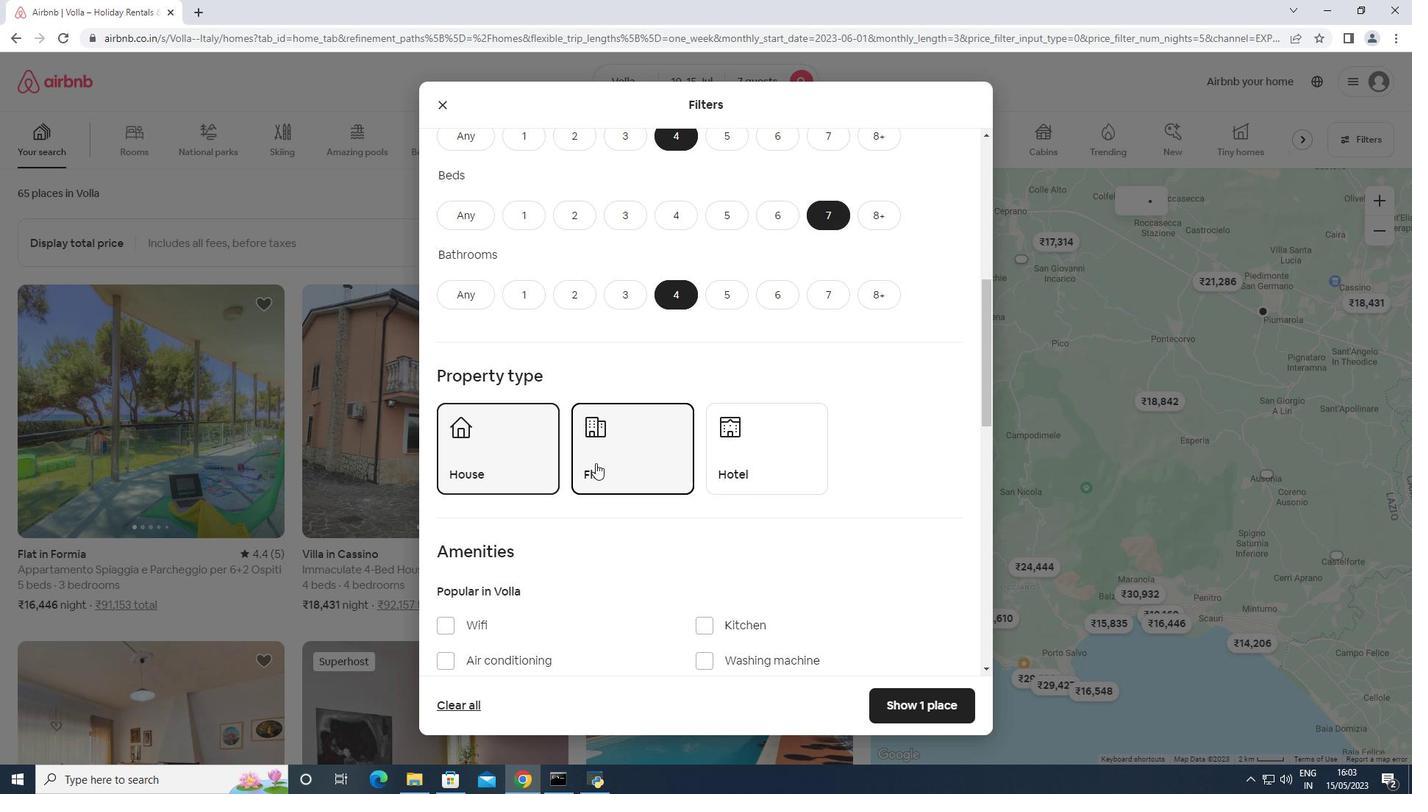 
Action: Mouse moved to (451, 477)
Screenshot: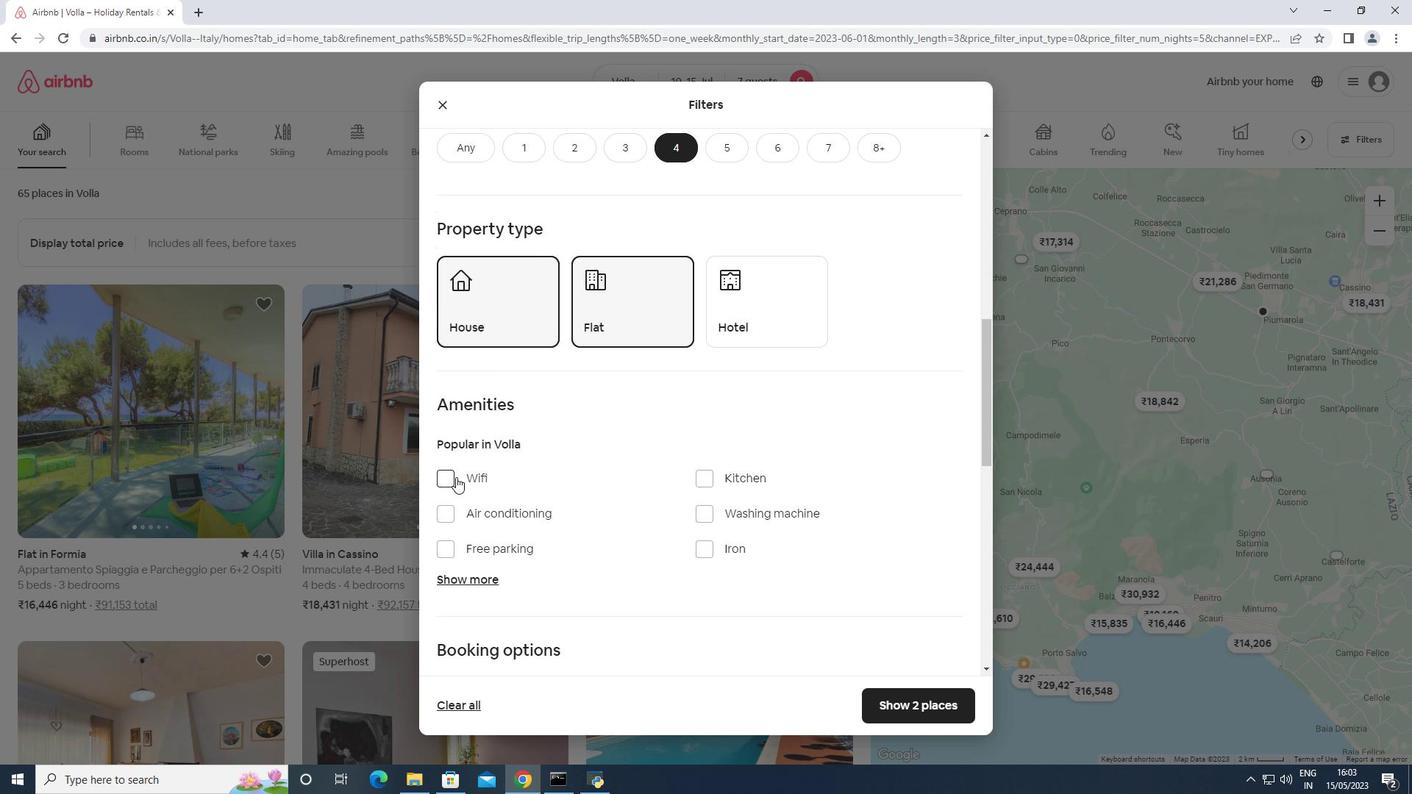 
Action: Mouse pressed left at (451, 477)
Screenshot: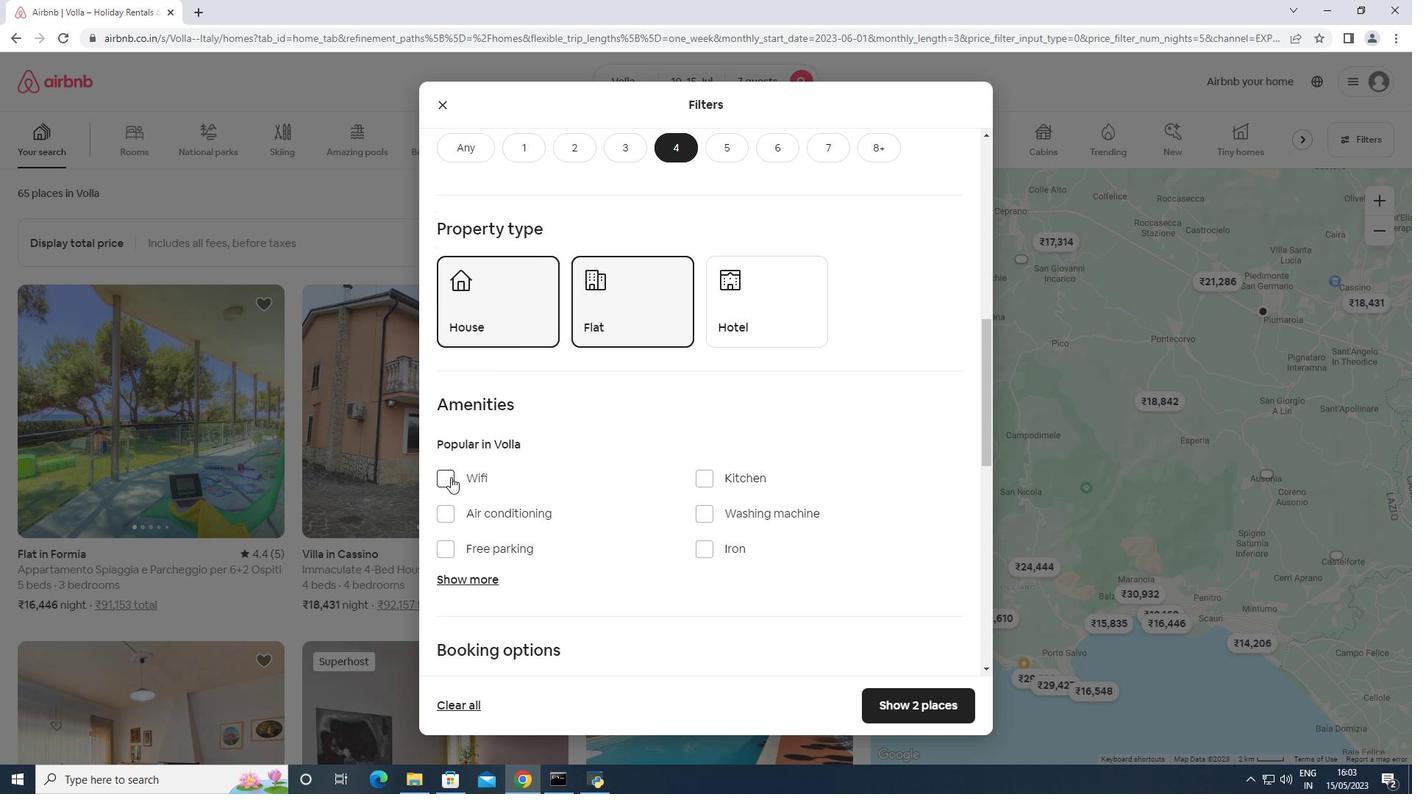 
Action: Mouse moved to (459, 579)
Screenshot: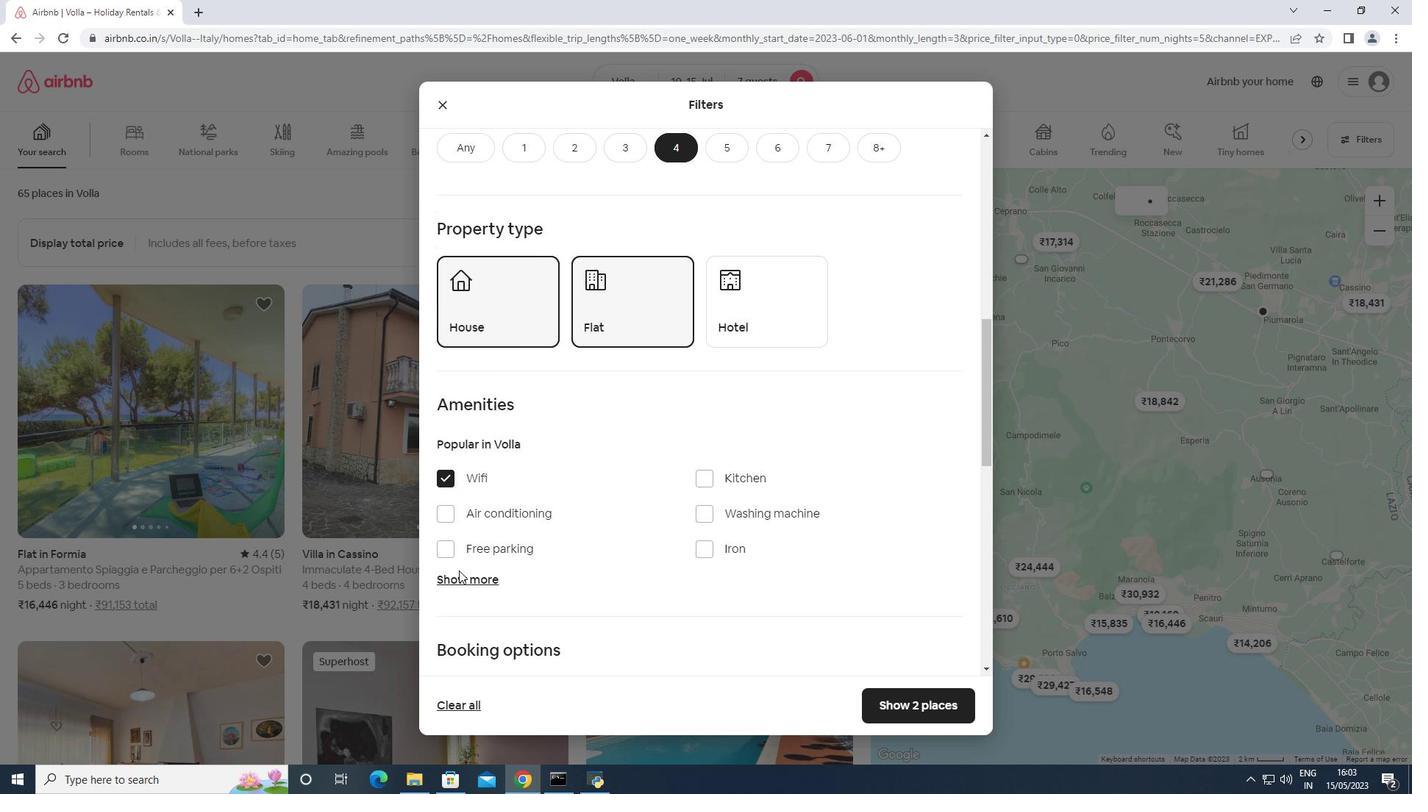 
Action: Mouse pressed left at (459, 579)
Screenshot: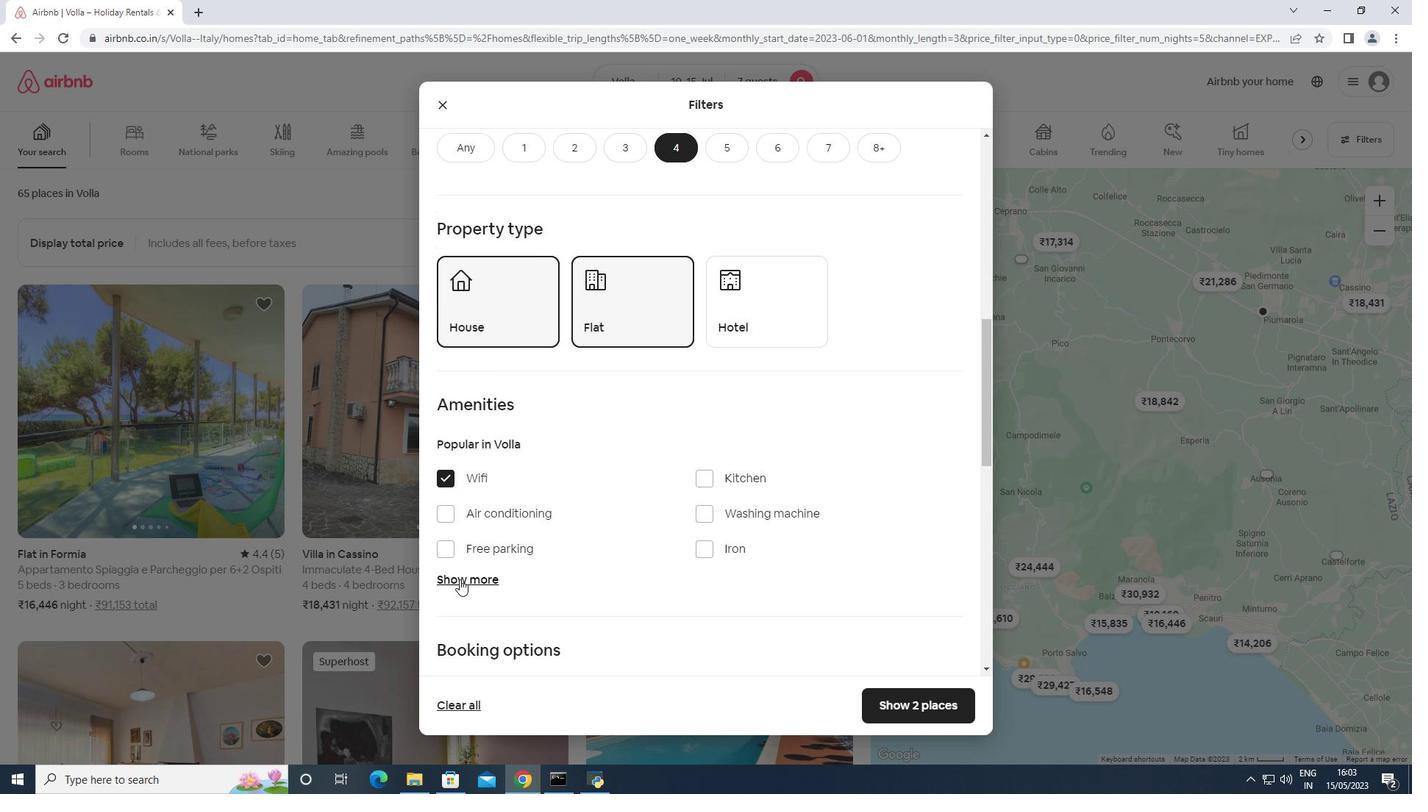 
Action: Mouse moved to (620, 545)
Screenshot: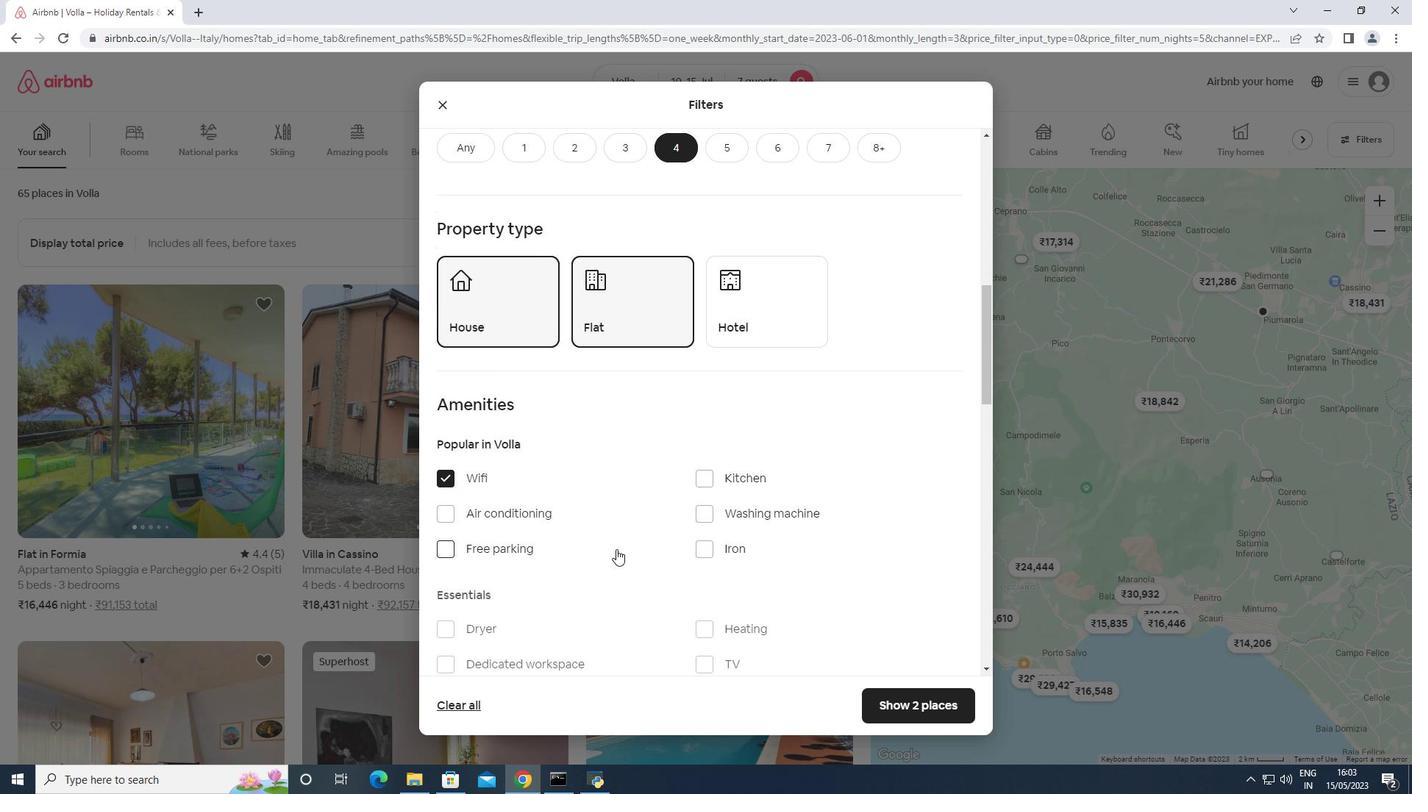 
Action: Mouse scrolled (620, 545) with delta (0, 0)
Screenshot: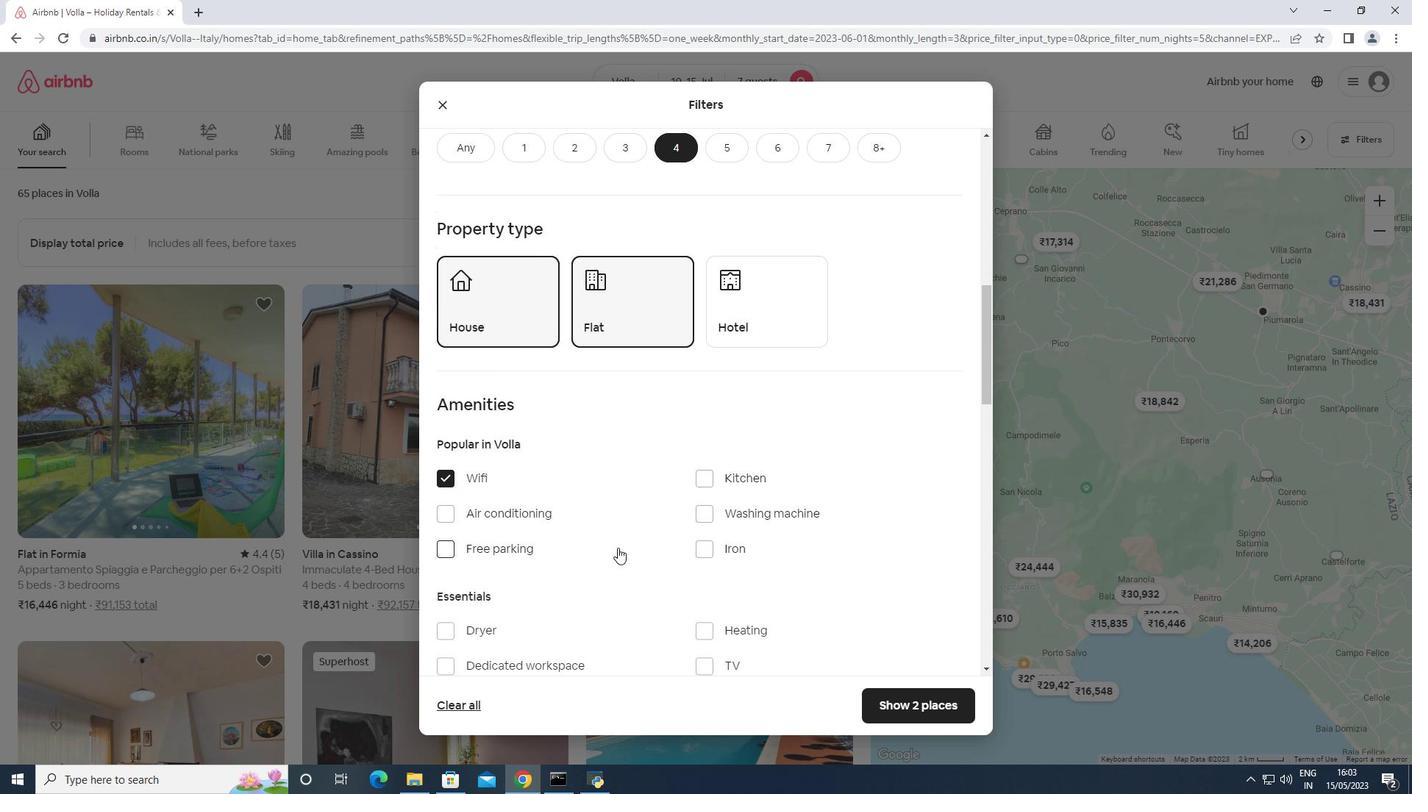 
Action: Mouse scrolled (620, 545) with delta (0, 0)
Screenshot: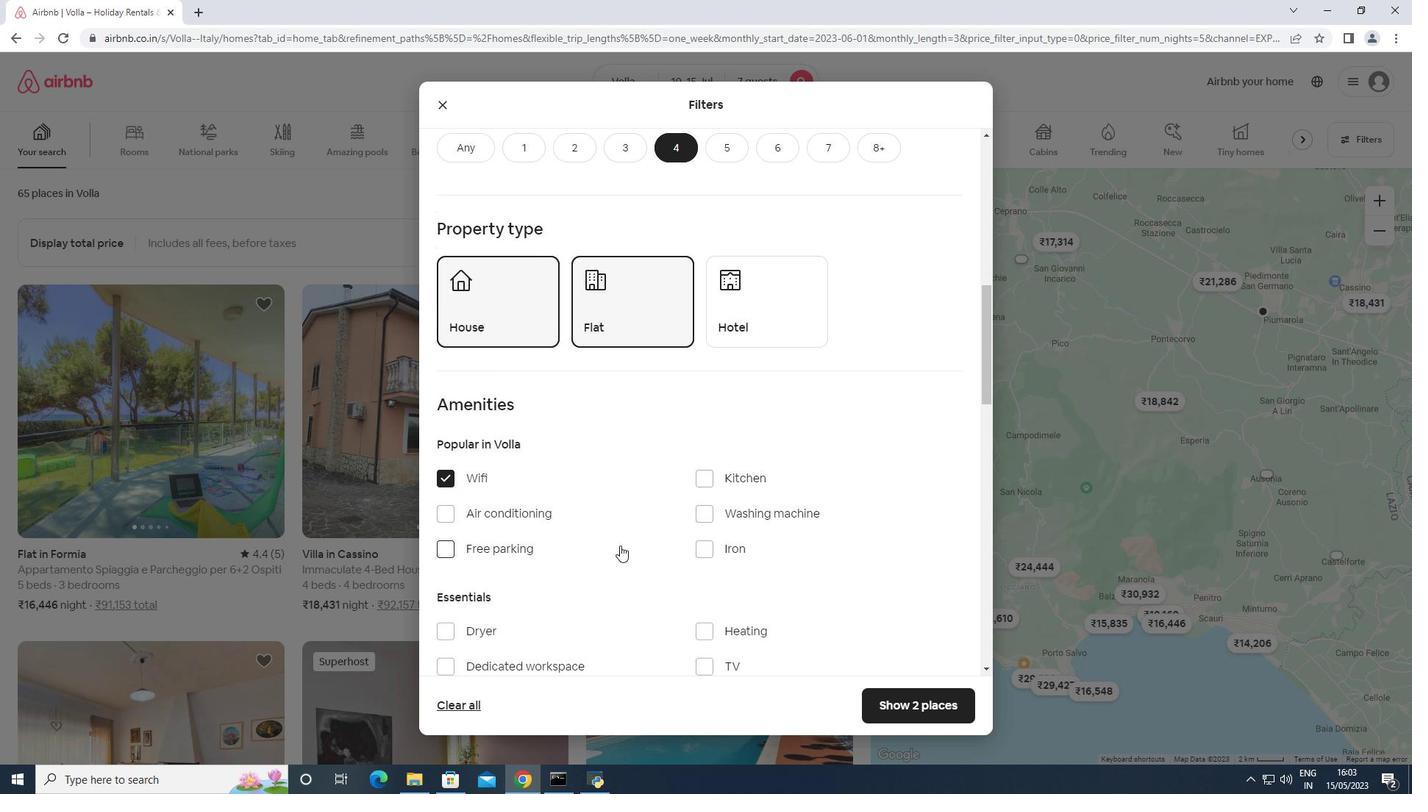 
Action: Mouse moved to (702, 518)
Screenshot: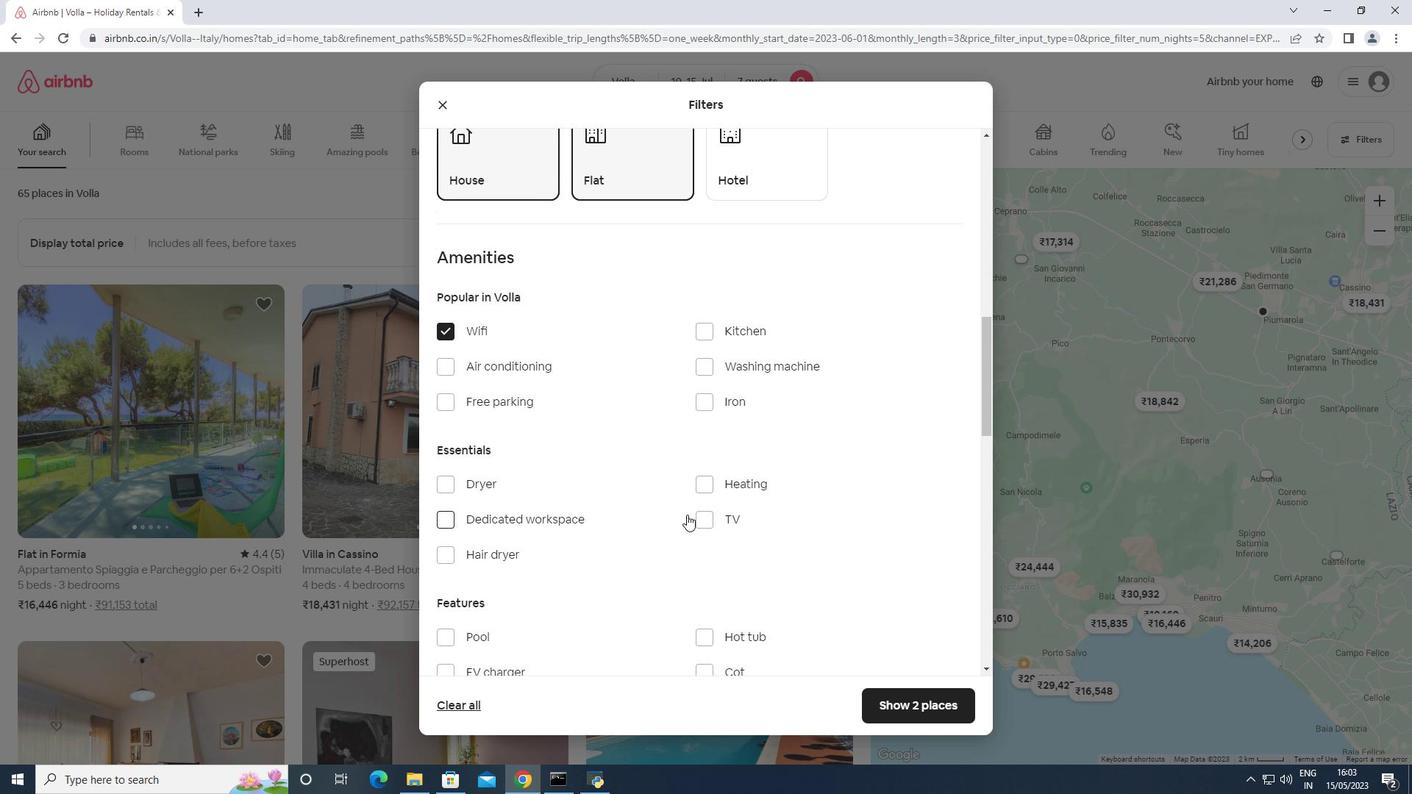 
Action: Mouse pressed left at (702, 518)
Screenshot: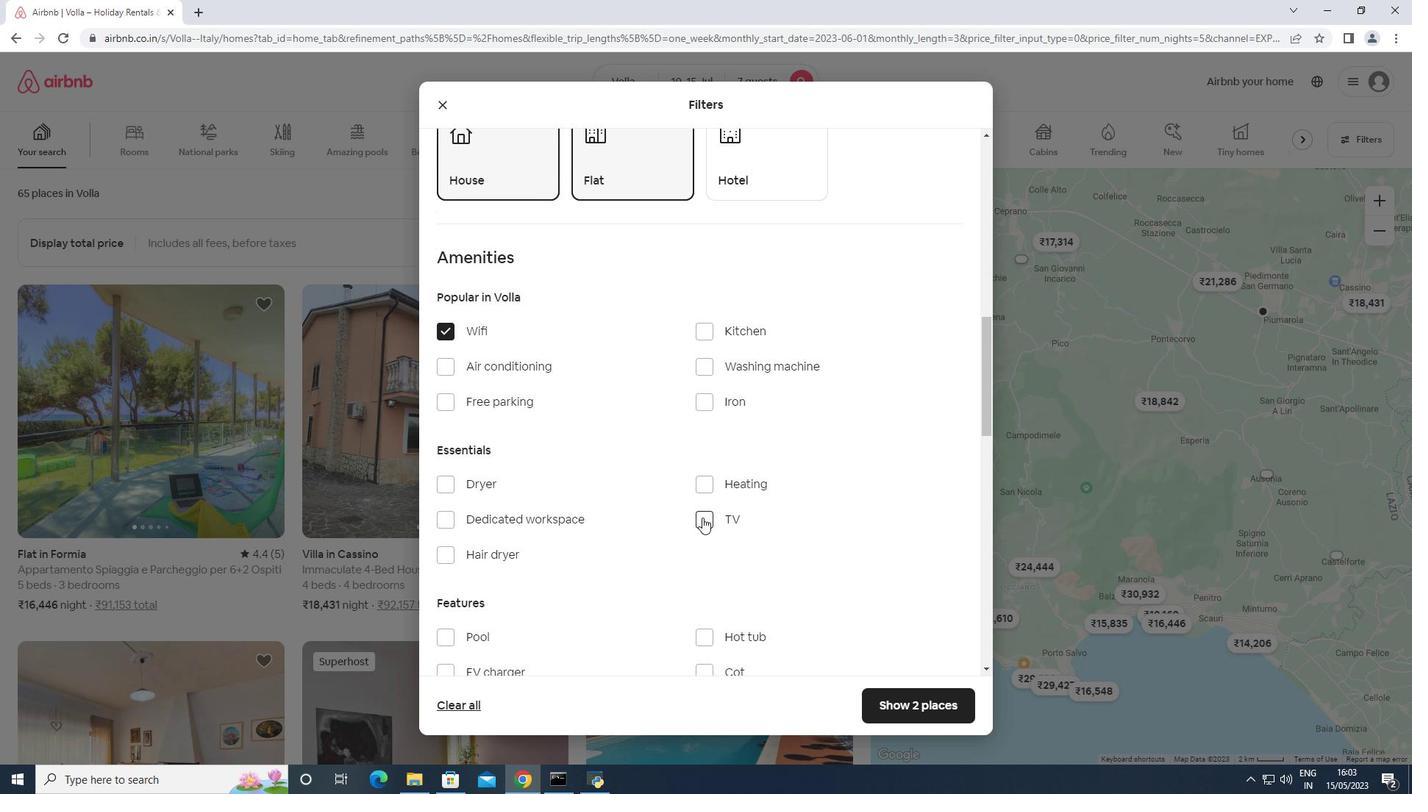 
Action: Mouse moved to (435, 403)
Screenshot: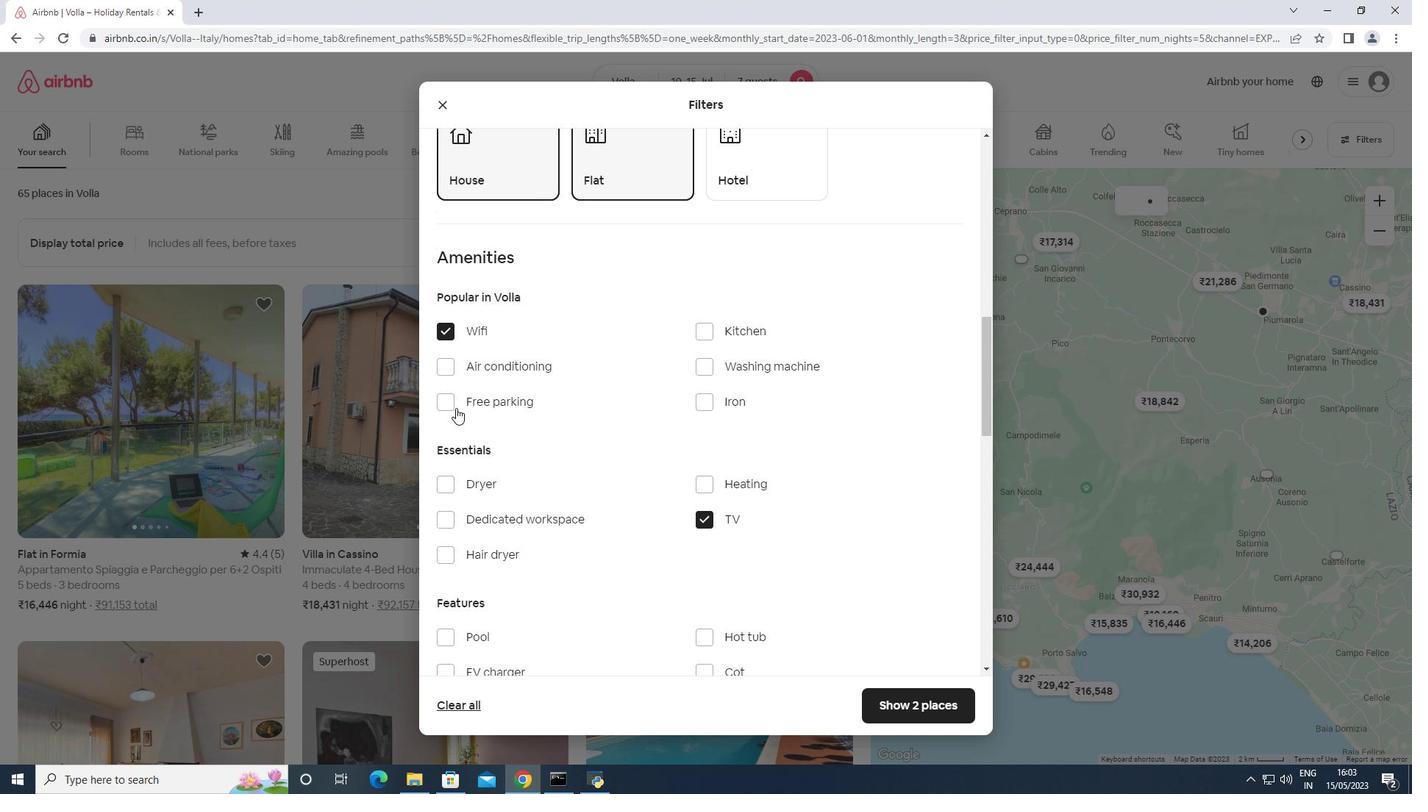 
Action: Mouse pressed left at (435, 403)
Screenshot: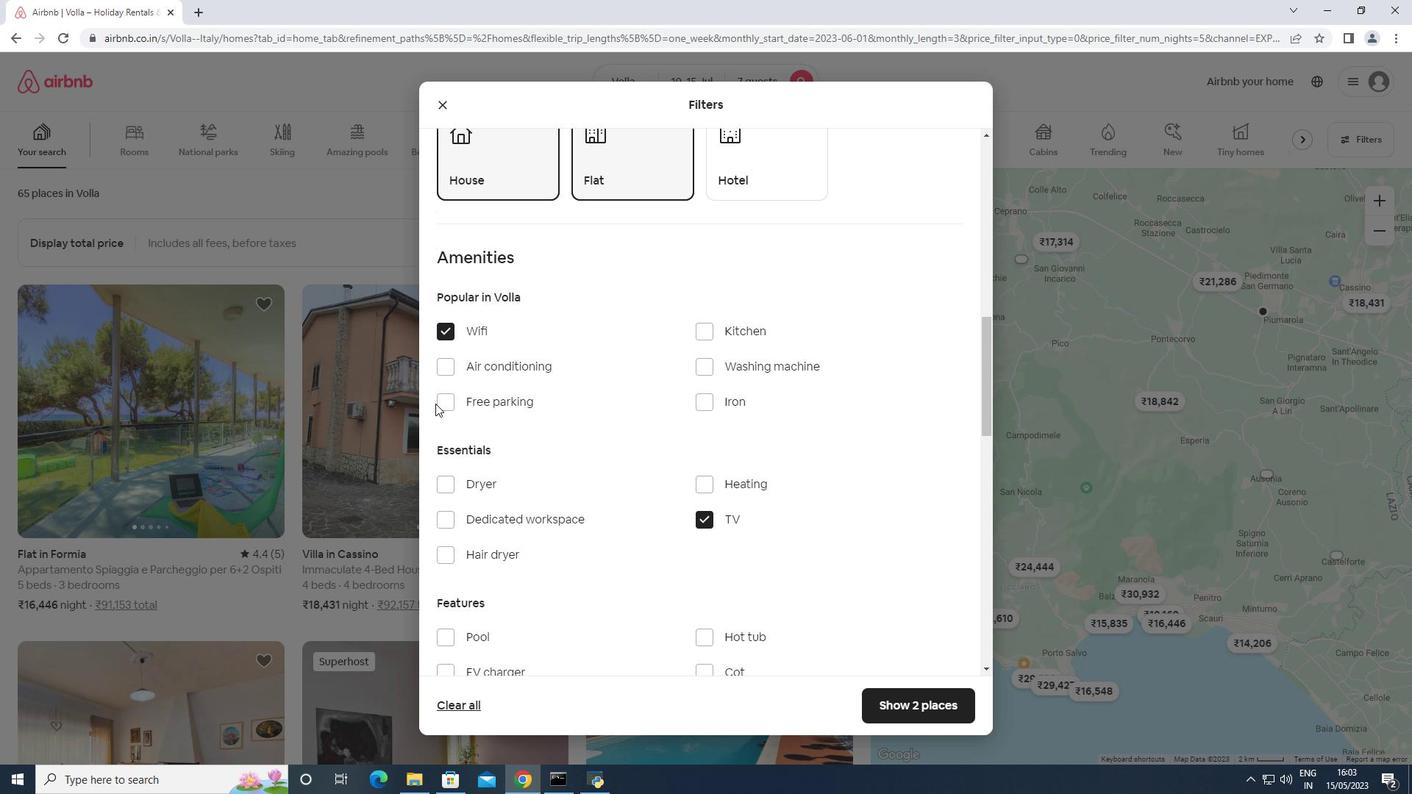 
Action: Mouse moved to (437, 401)
Screenshot: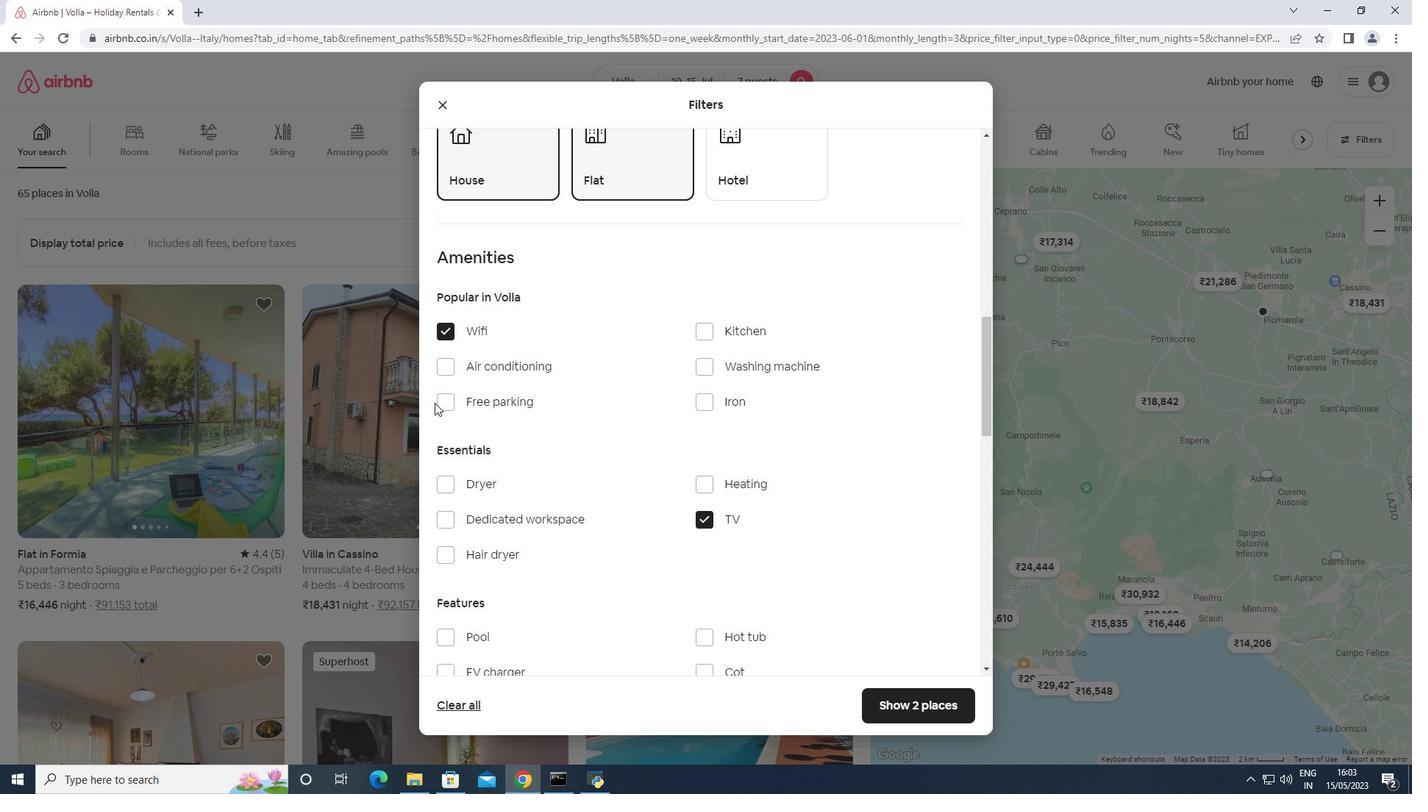 
Action: Mouse pressed left at (437, 401)
Screenshot: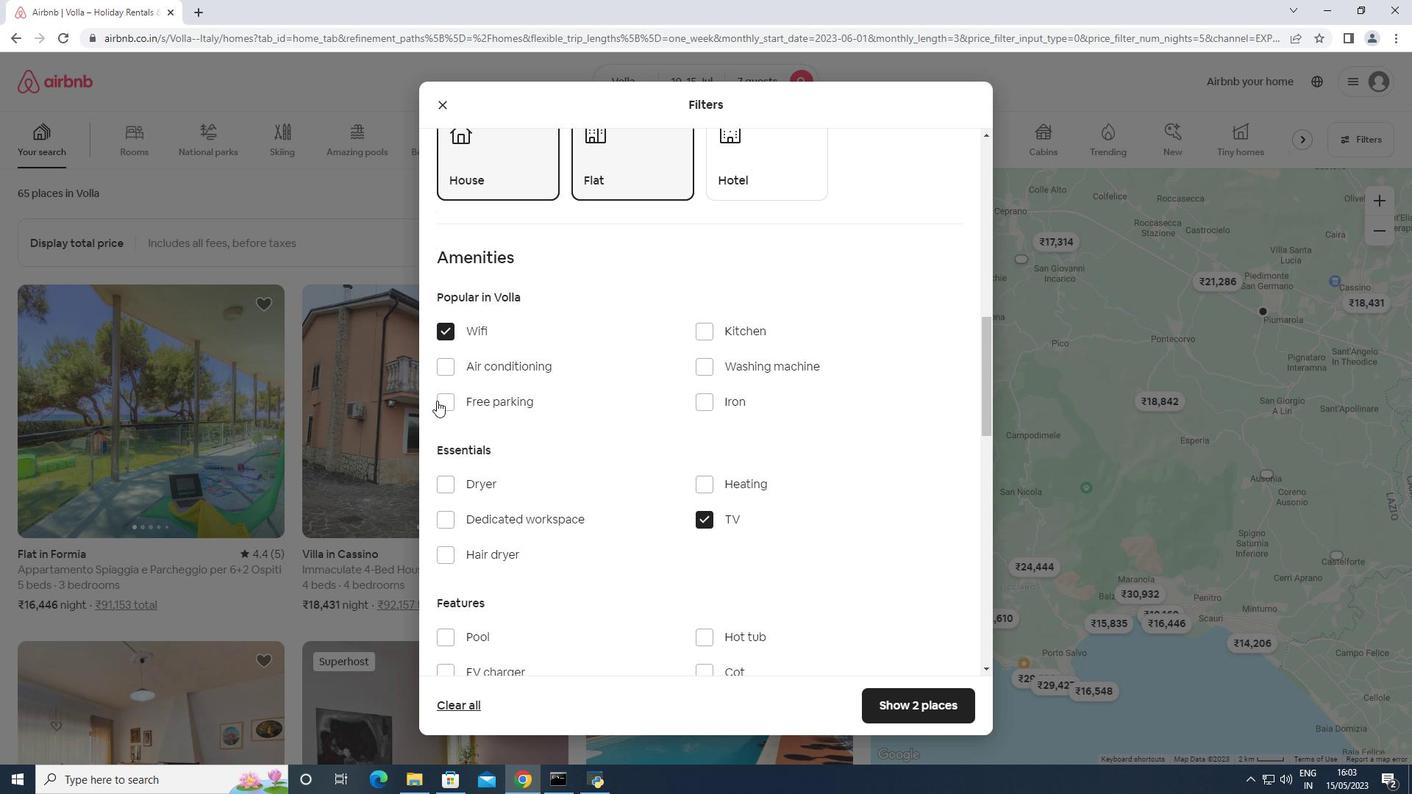 
Action: Mouse moved to (629, 456)
Screenshot: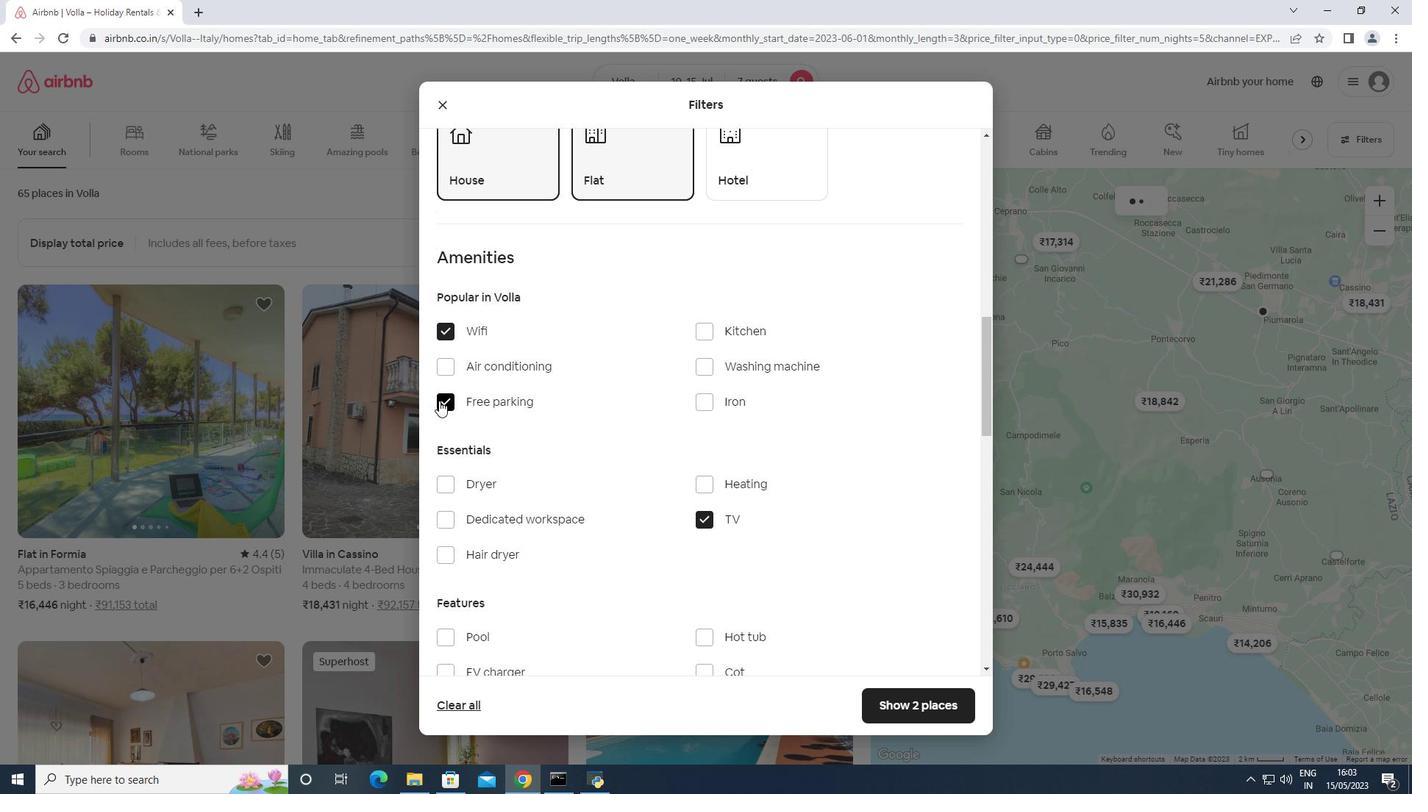 
Action: Mouse scrolled (629, 456) with delta (0, 0)
Screenshot: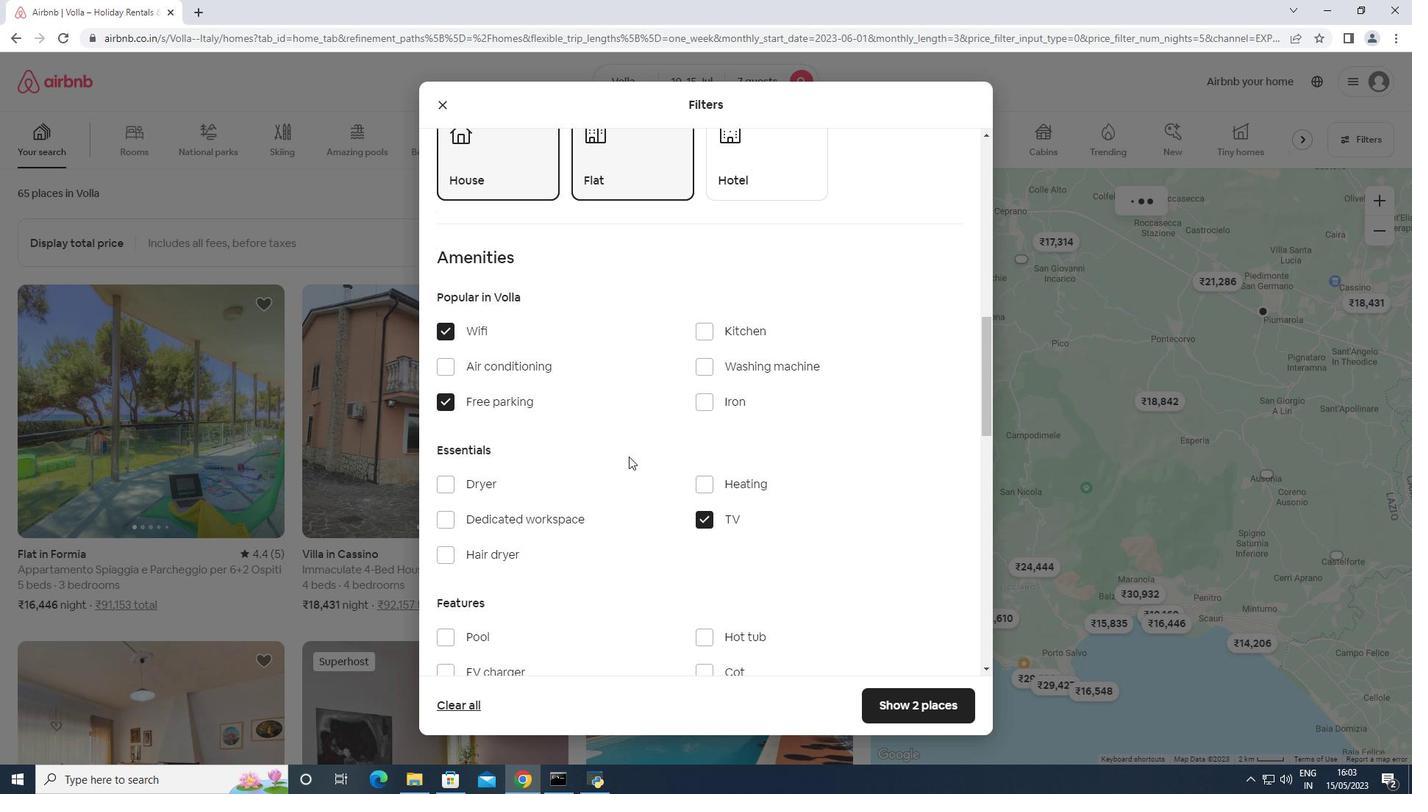 
Action: Mouse scrolled (629, 456) with delta (0, 0)
Screenshot: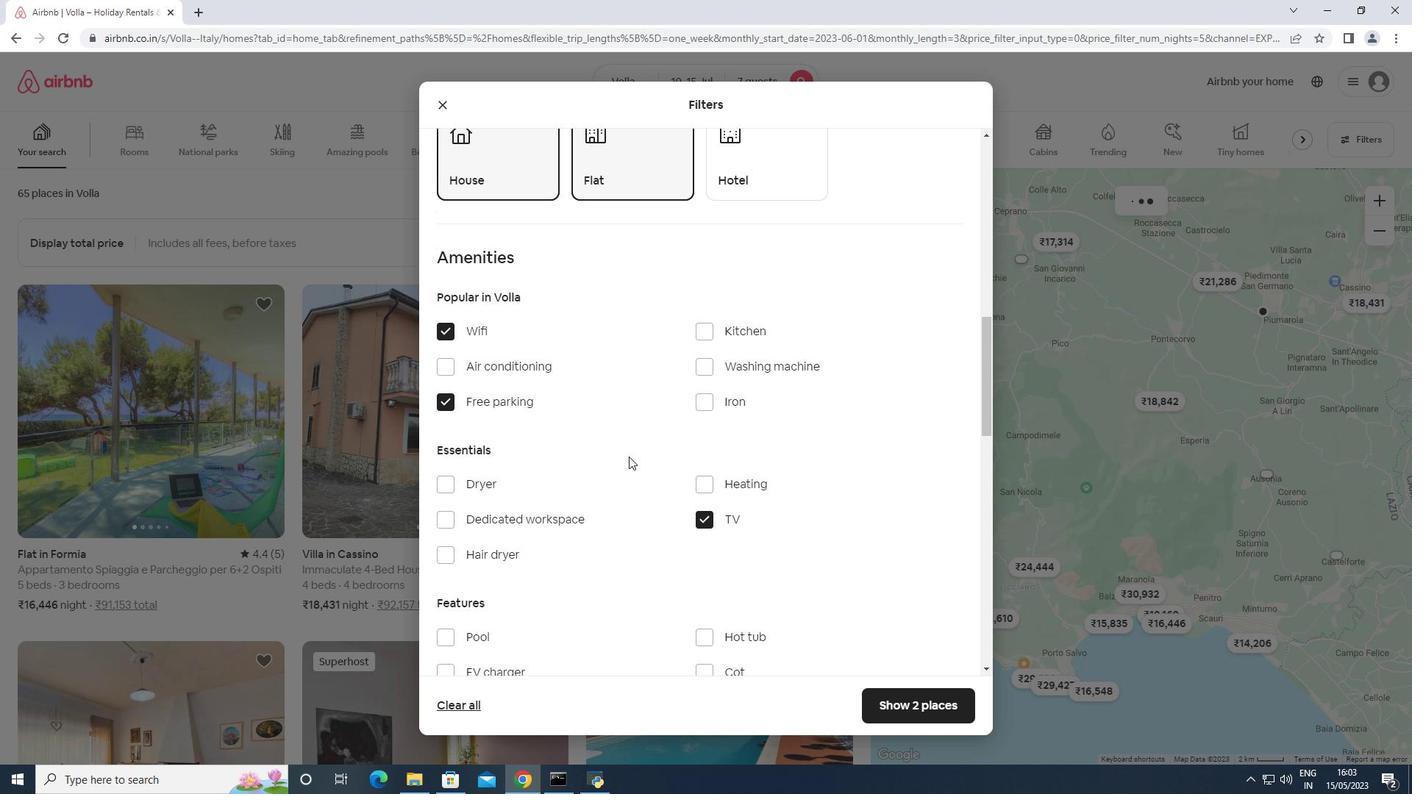 
Action: Mouse scrolled (629, 456) with delta (0, 0)
Screenshot: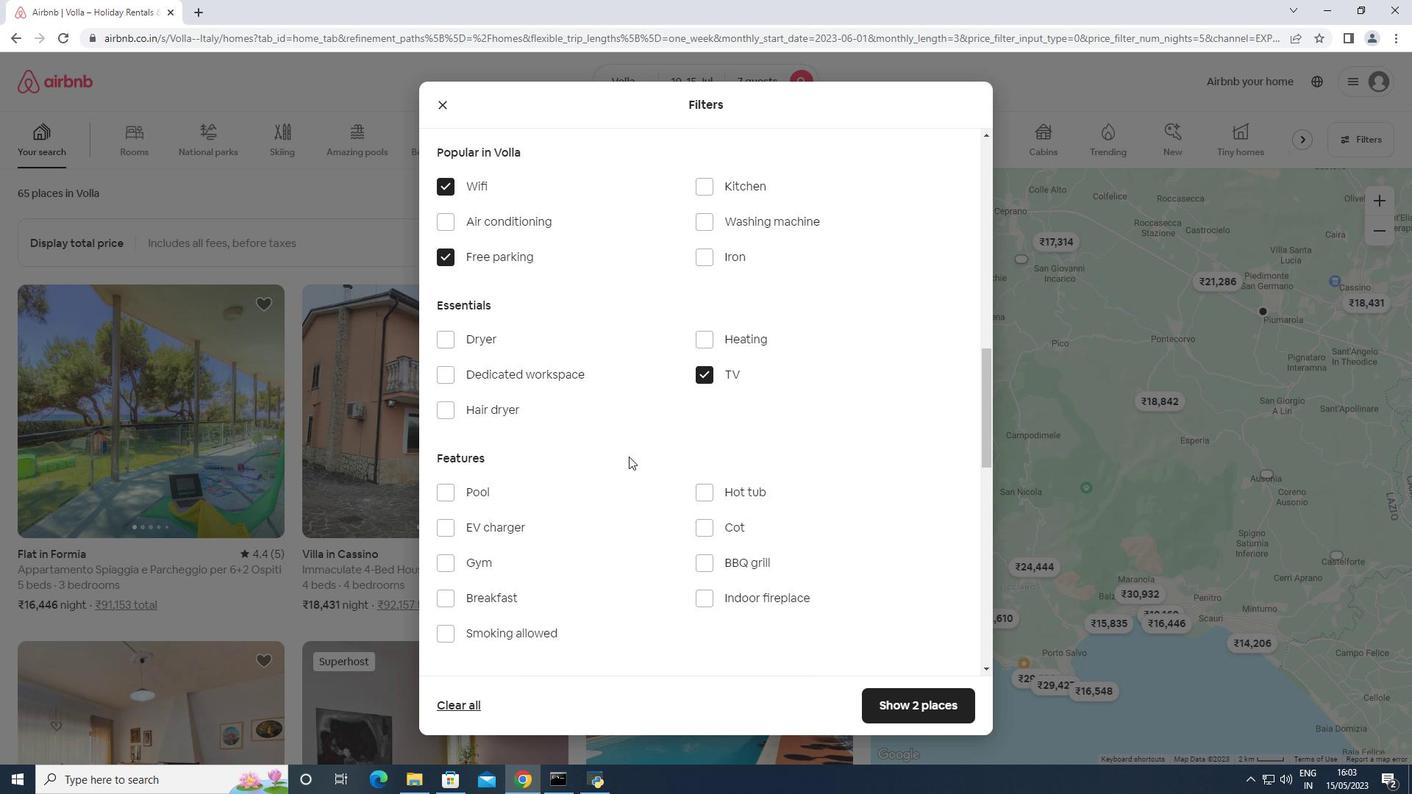 
Action: Mouse scrolled (629, 456) with delta (0, 0)
Screenshot: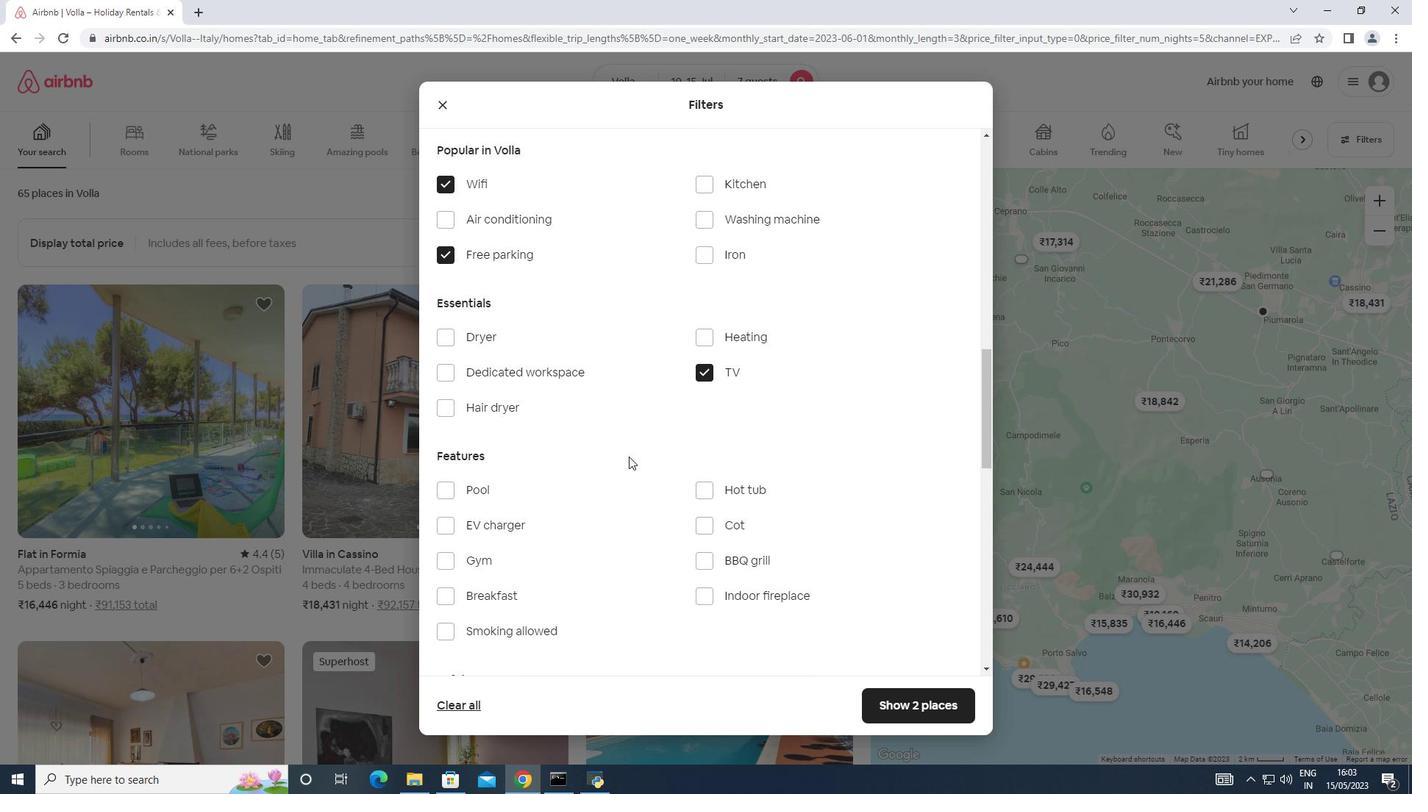 
Action: Mouse moved to (483, 408)
Screenshot: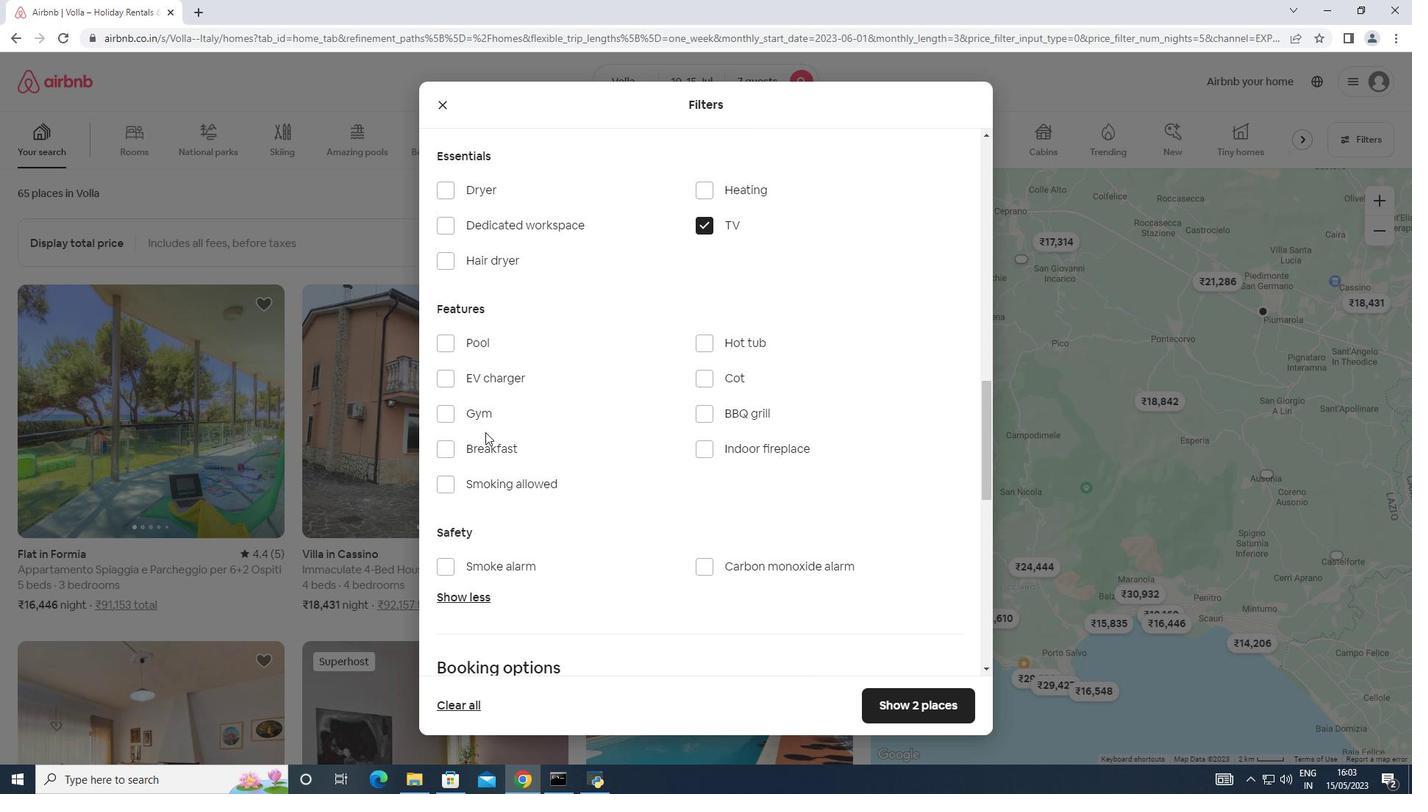 
Action: Mouse pressed left at (483, 408)
Screenshot: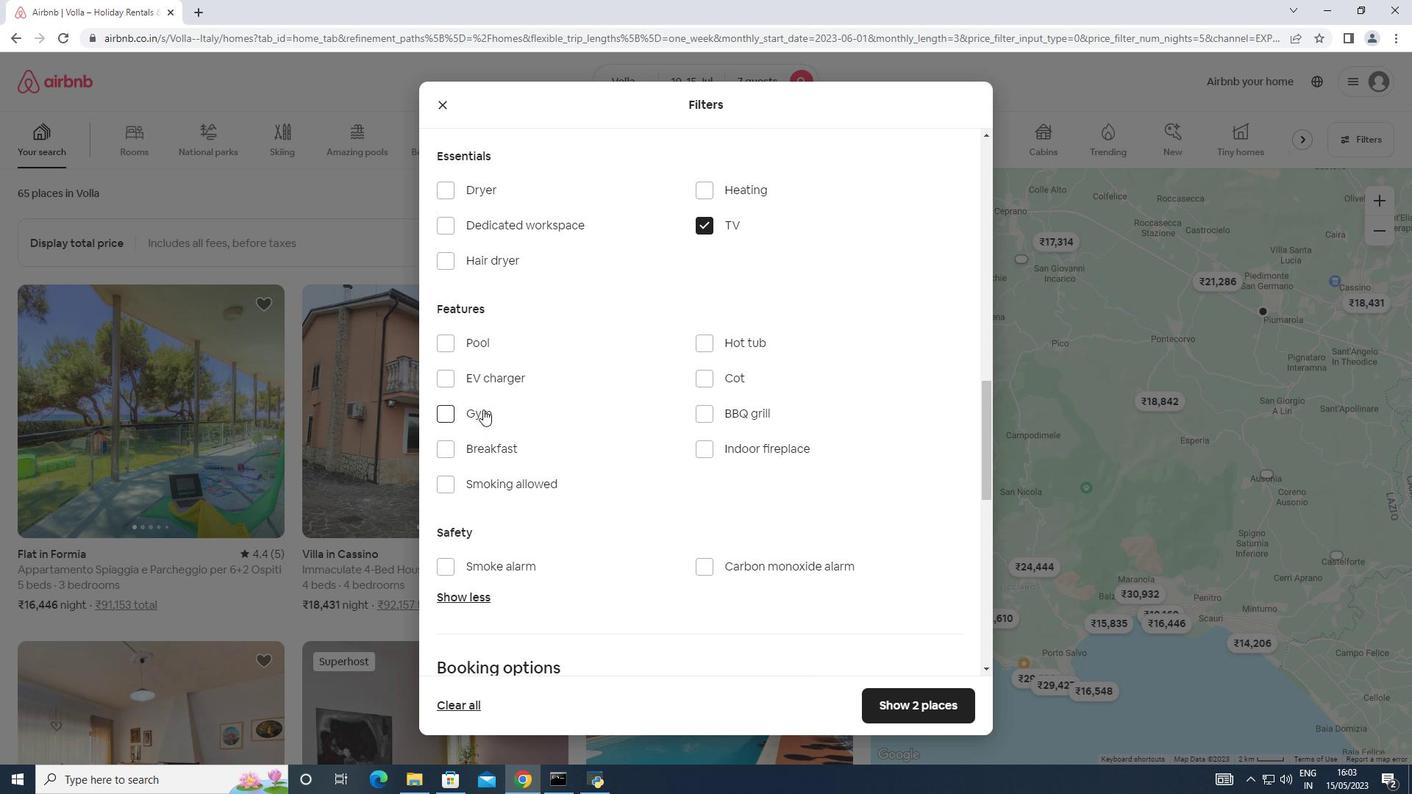 
Action: Mouse moved to (447, 448)
Screenshot: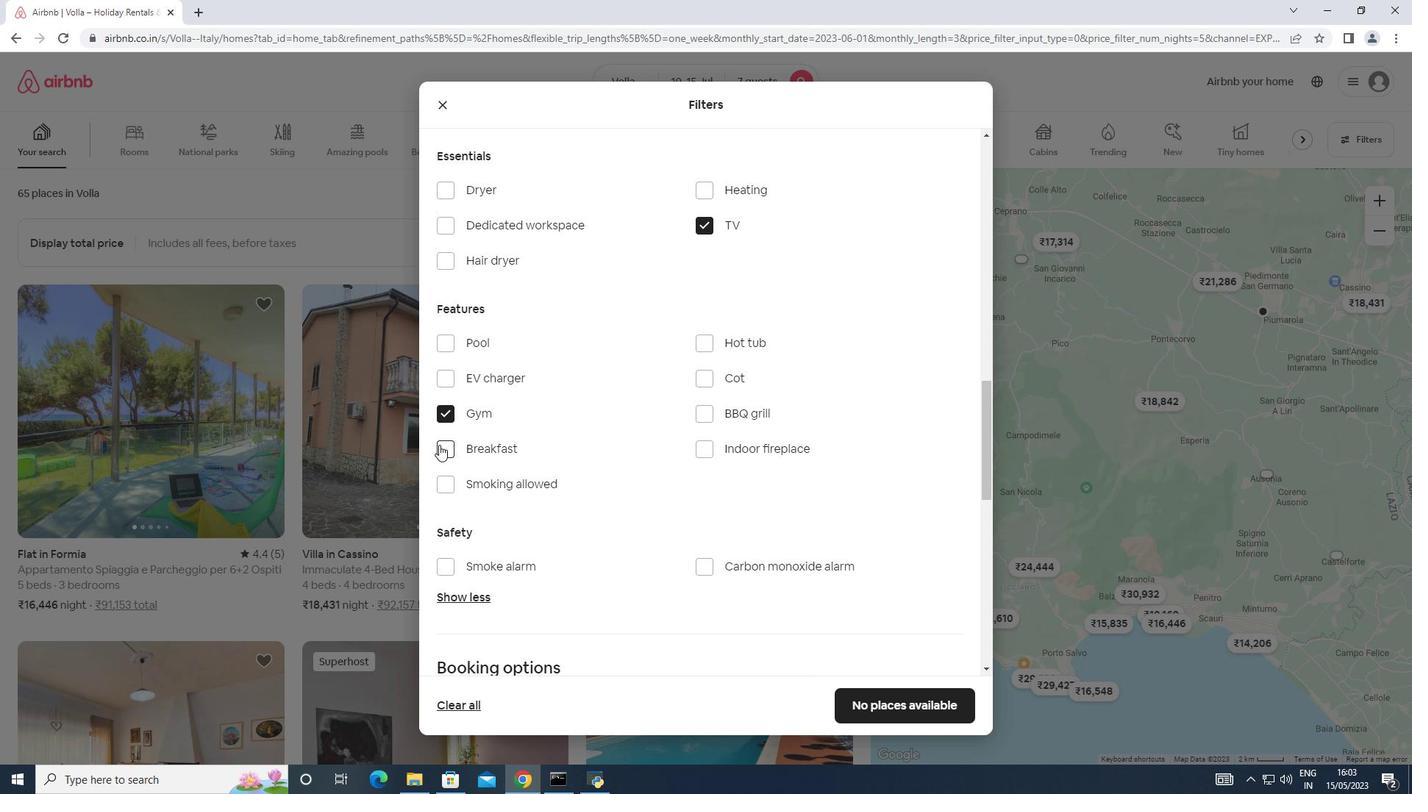 
Action: Mouse pressed left at (447, 448)
Screenshot: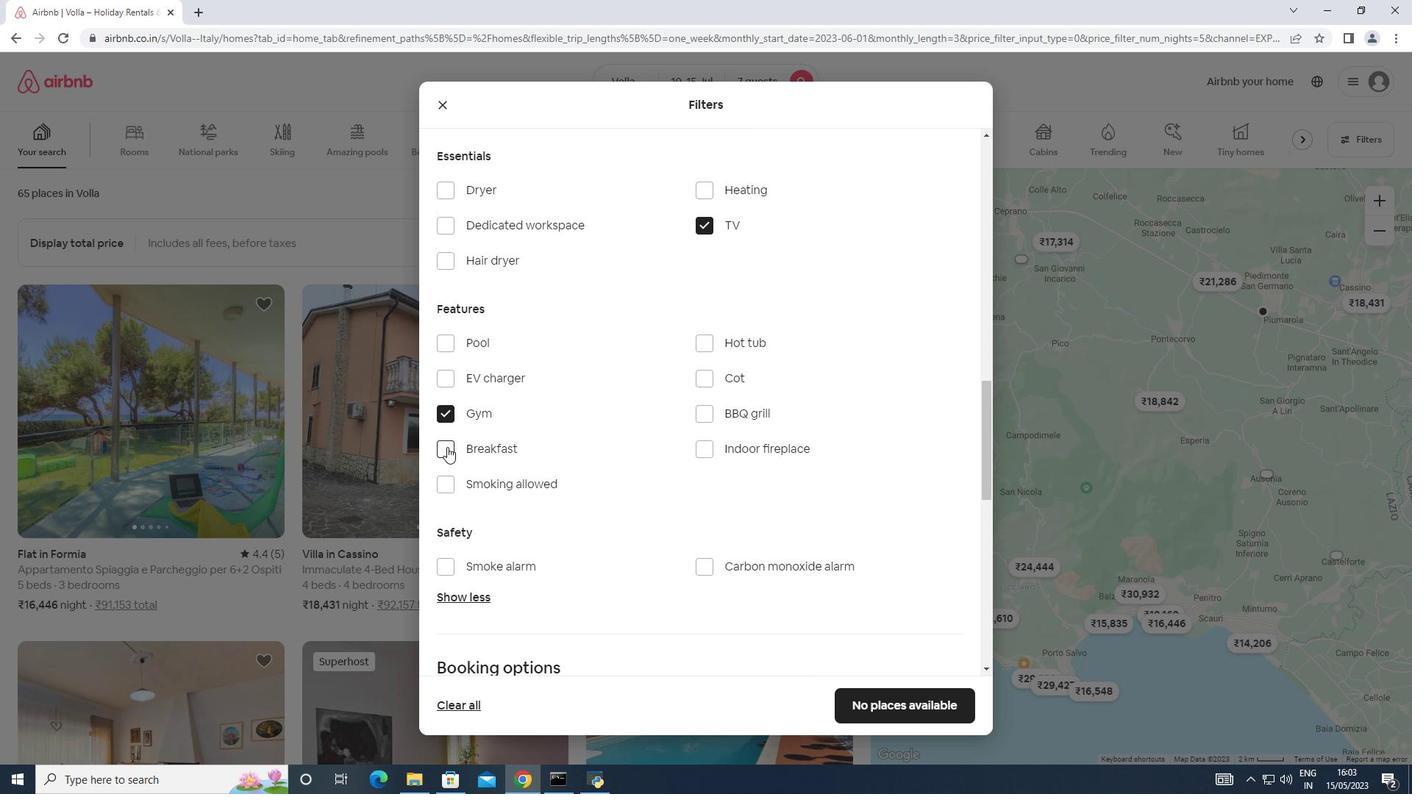 
Action: Mouse moved to (586, 473)
Screenshot: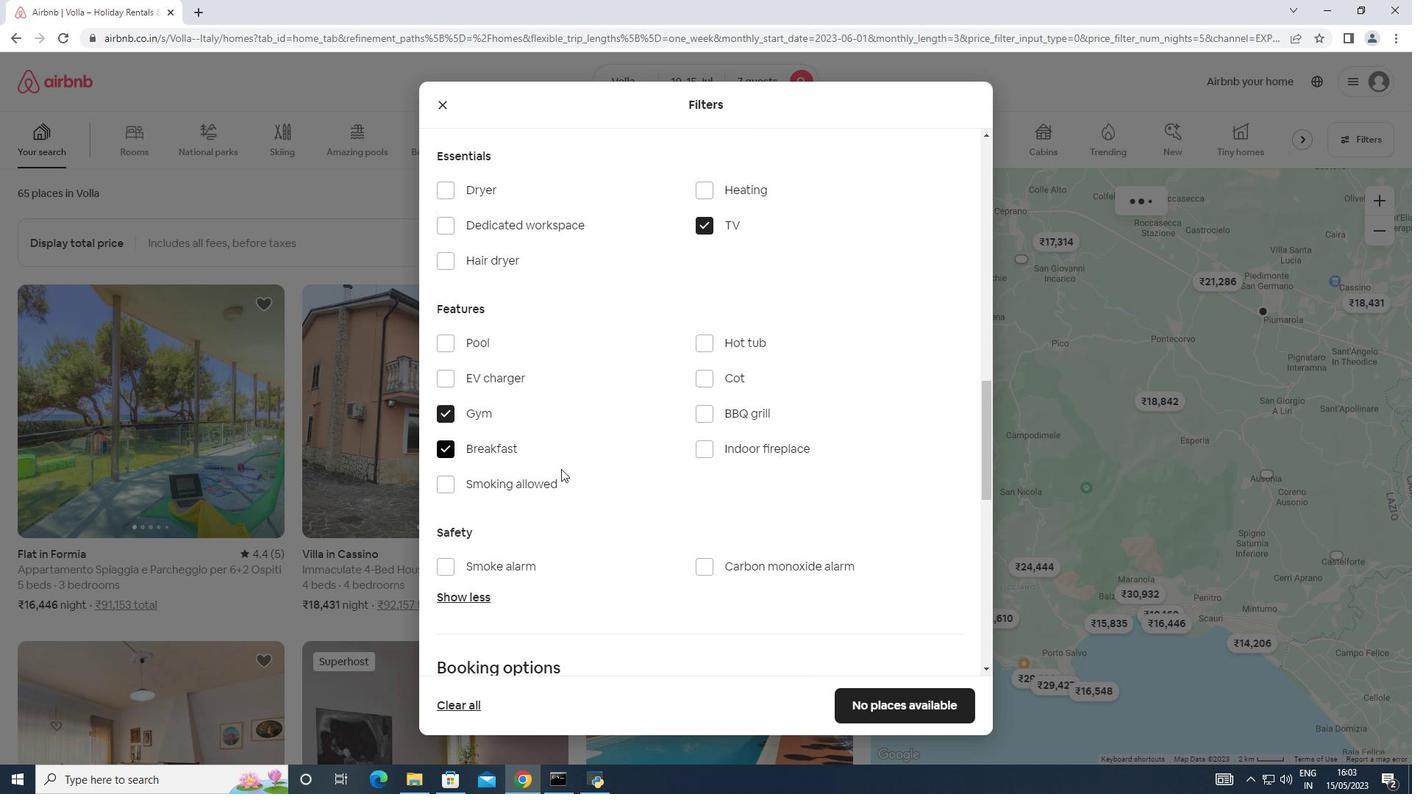 
Action: Mouse scrolled (586, 472) with delta (0, 0)
Screenshot: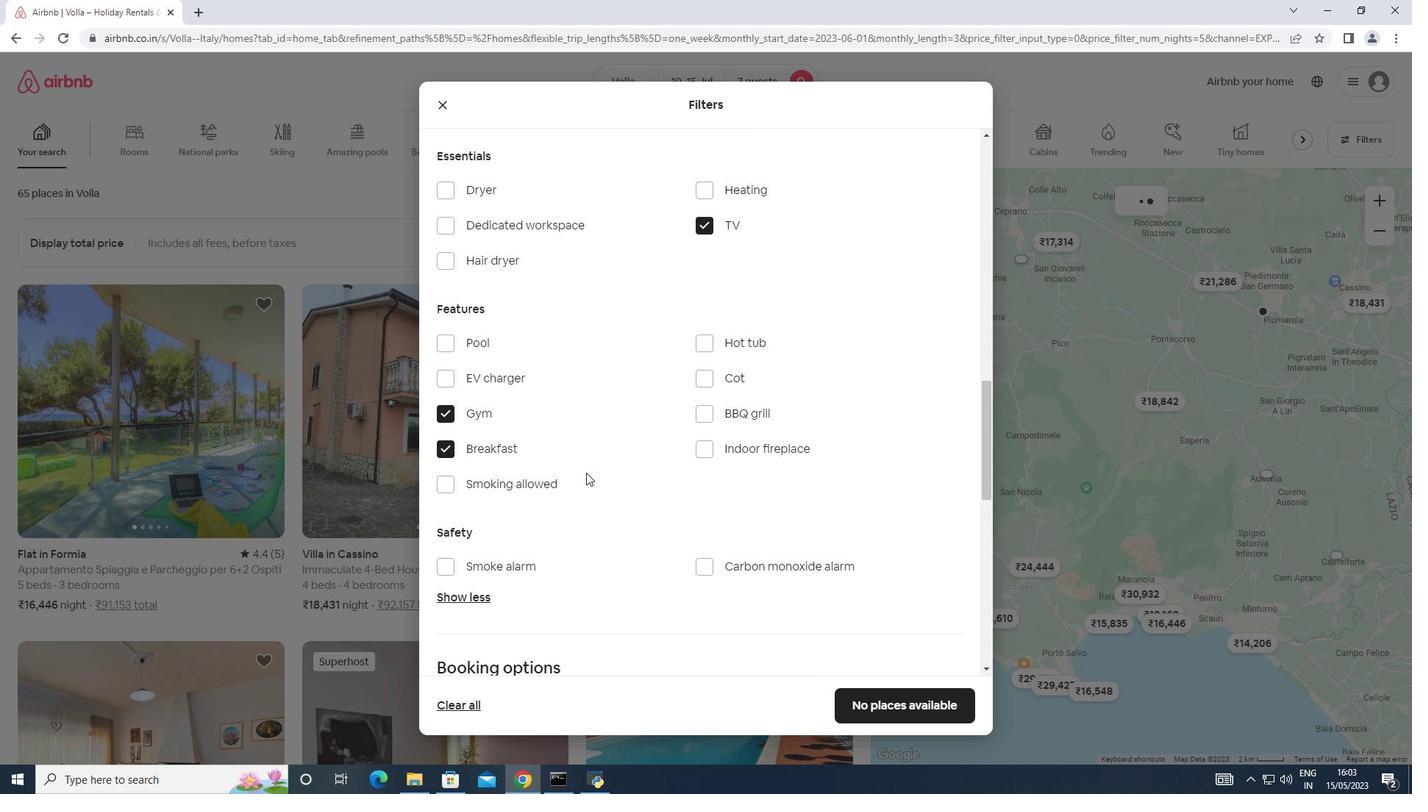 
Action: Mouse scrolled (586, 472) with delta (0, 0)
Screenshot: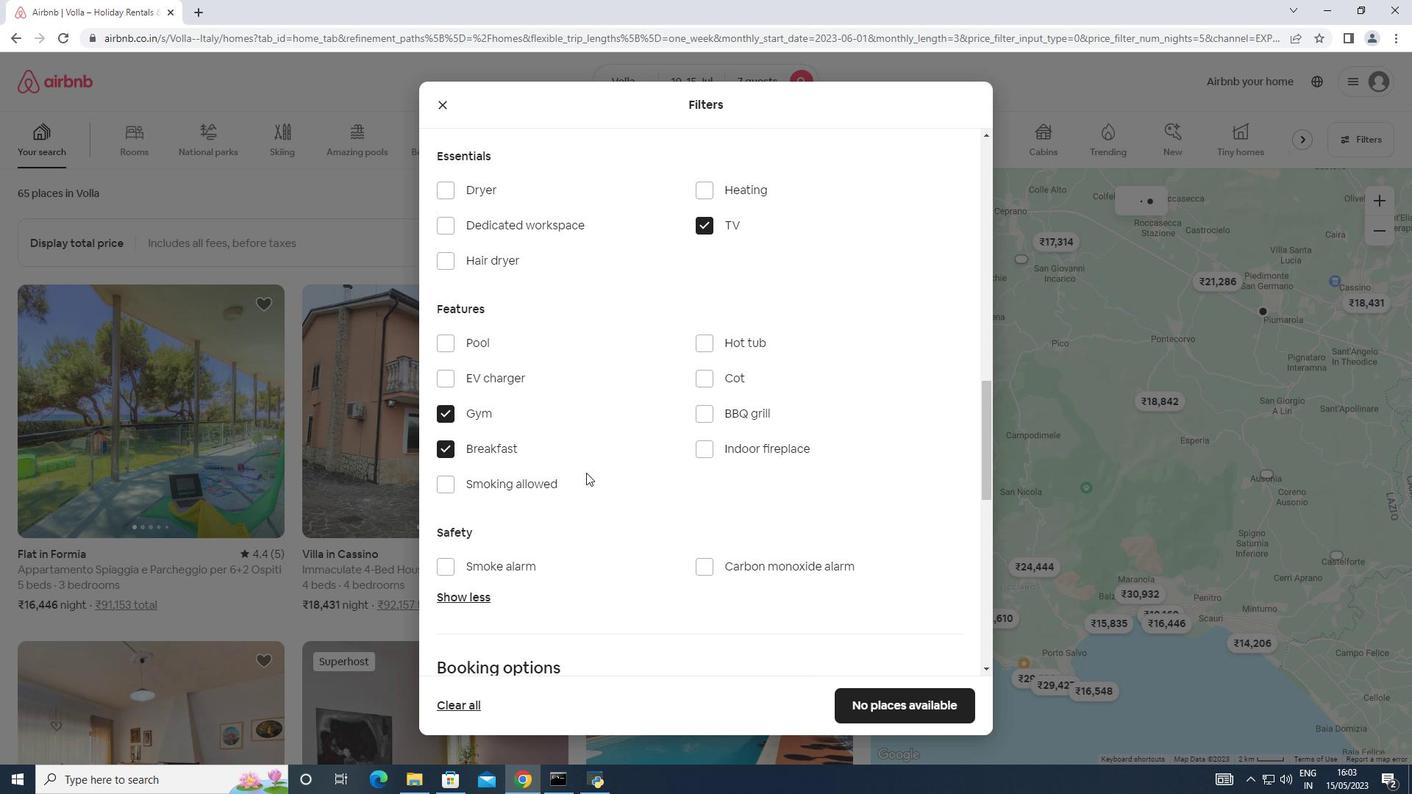 
Action: Mouse scrolled (586, 472) with delta (0, 0)
Screenshot: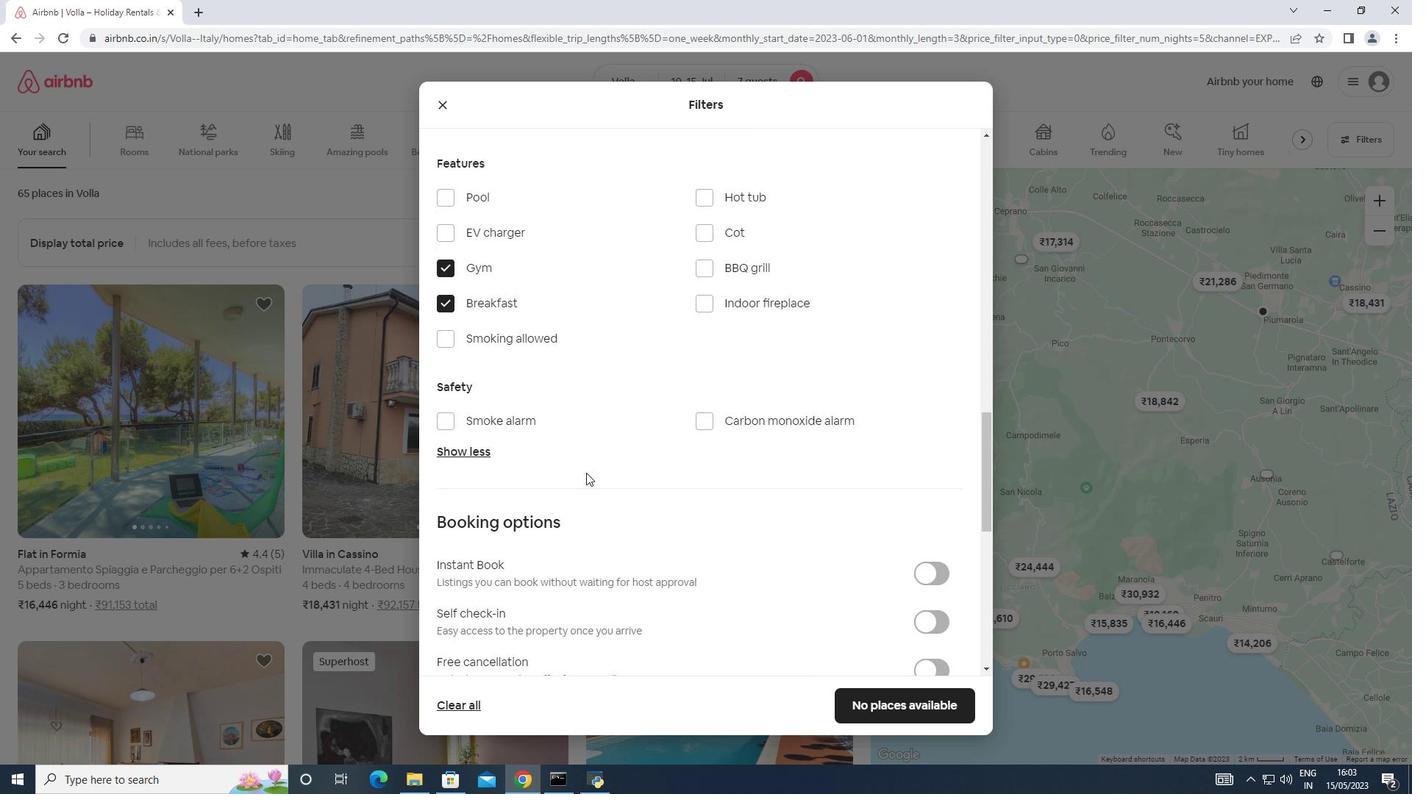 
Action: Mouse scrolled (586, 472) with delta (0, 0)
Screenshot: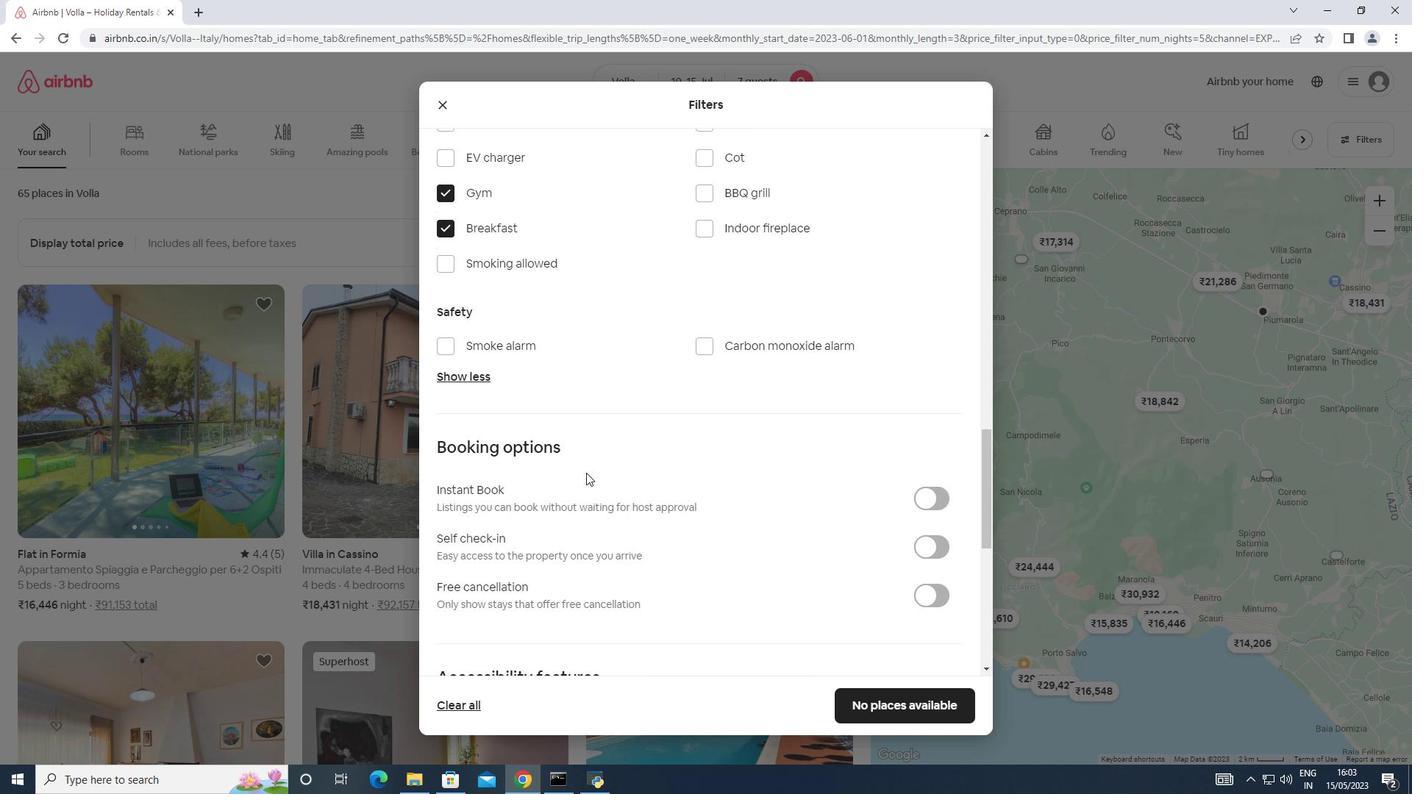 
Action: Mouse scrolled (586, 472) with delta (0, 0)
Screenshot: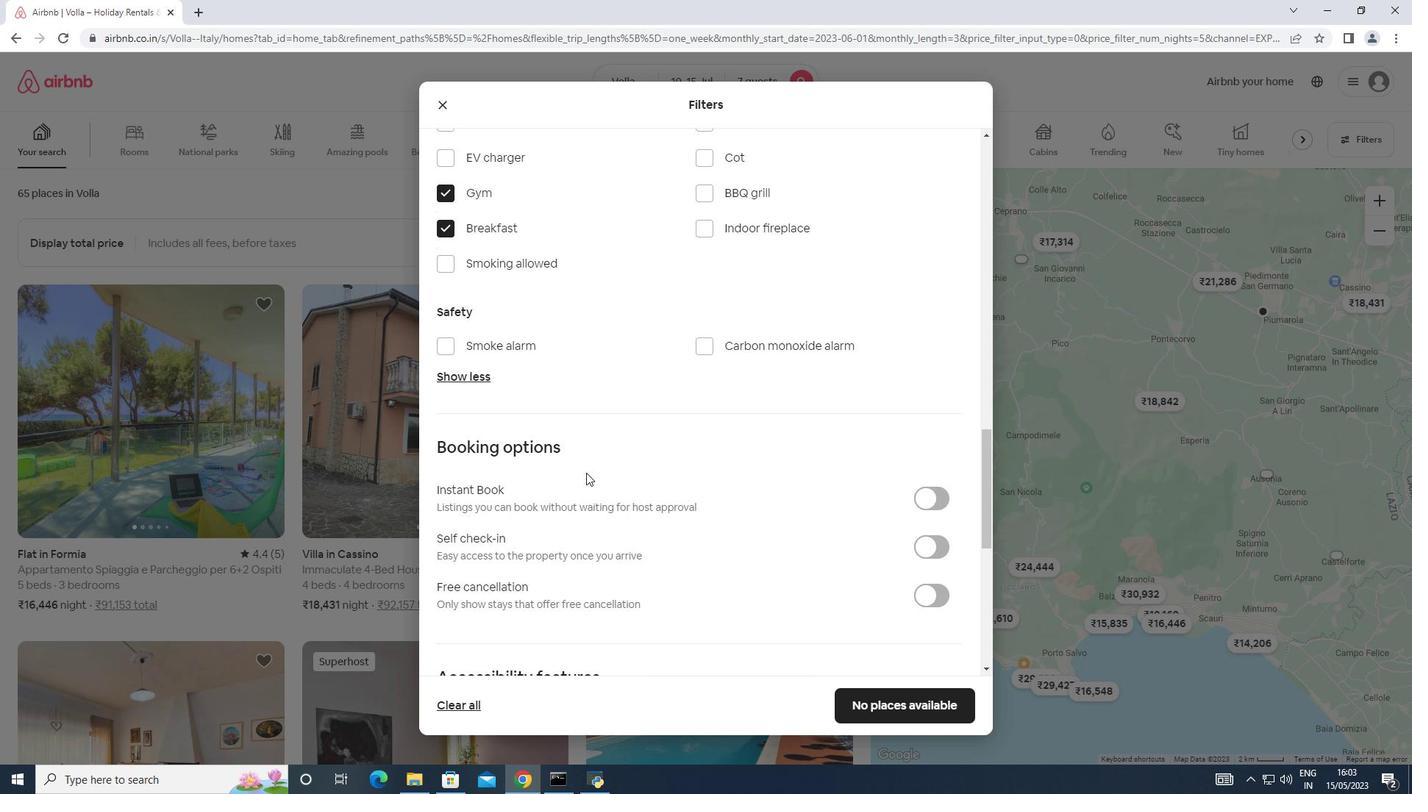 
Action: Mouse moved to (921, 406)
Screenshot: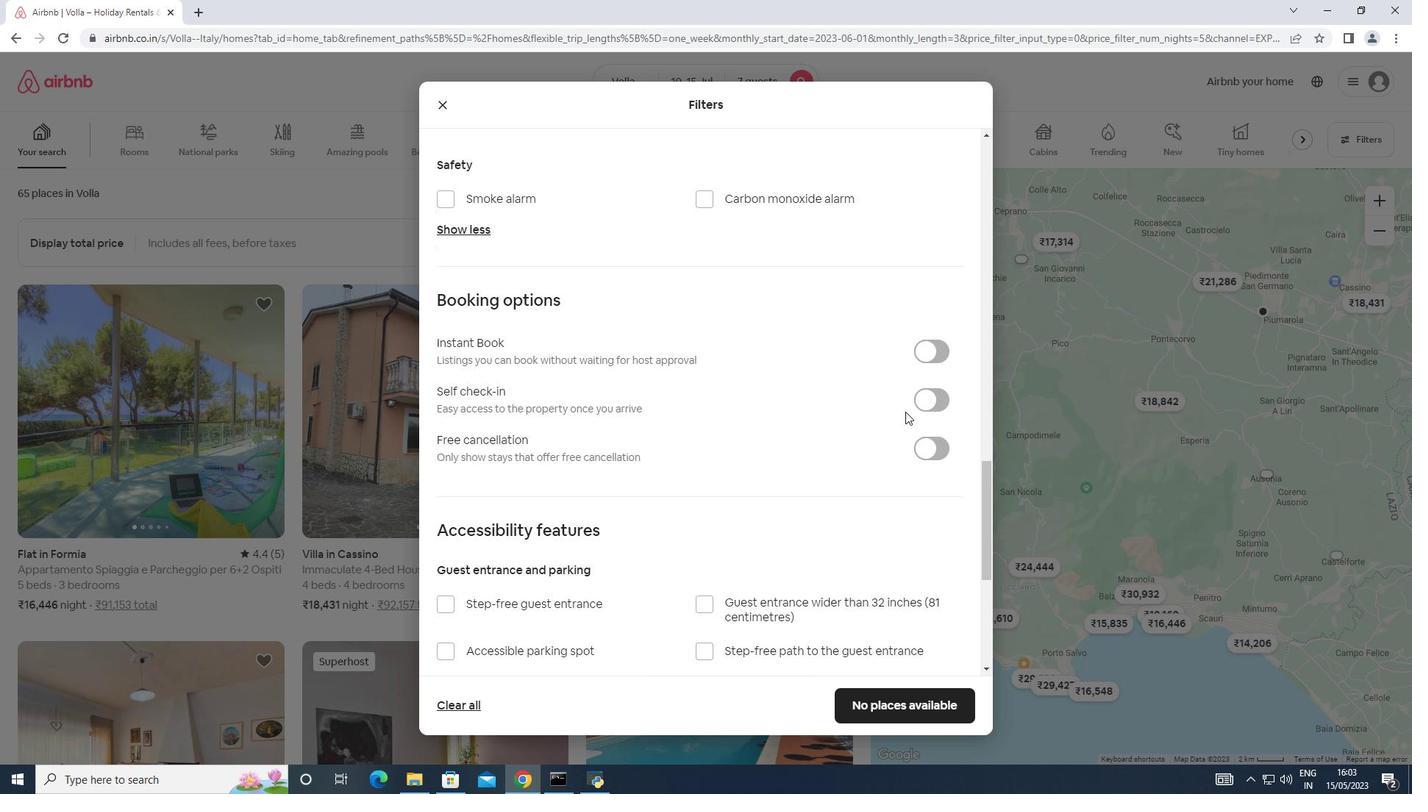 
Action: Mouse pressed left at (921, 406)
Screenshot: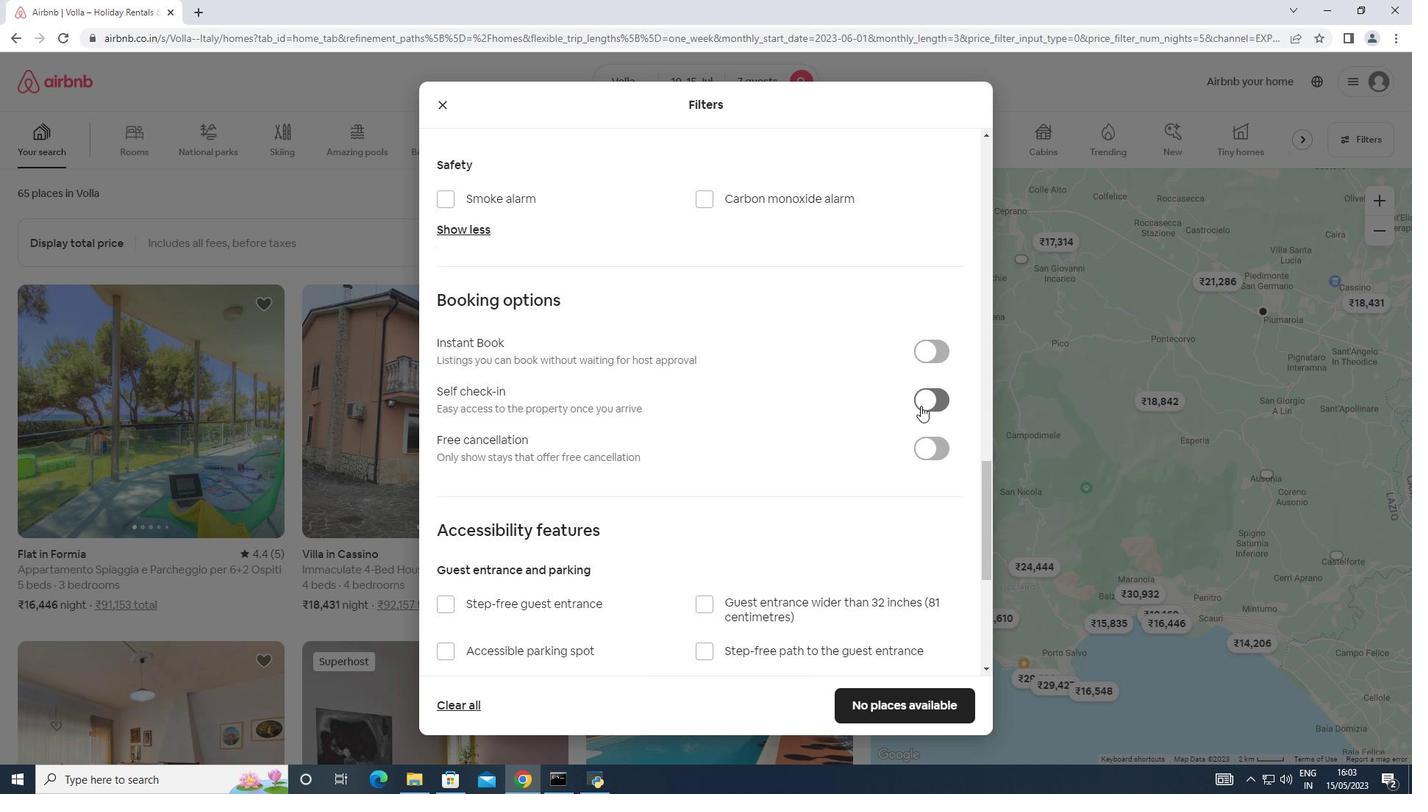 
Action: Mouse moved to (637, 473)
Screenshot: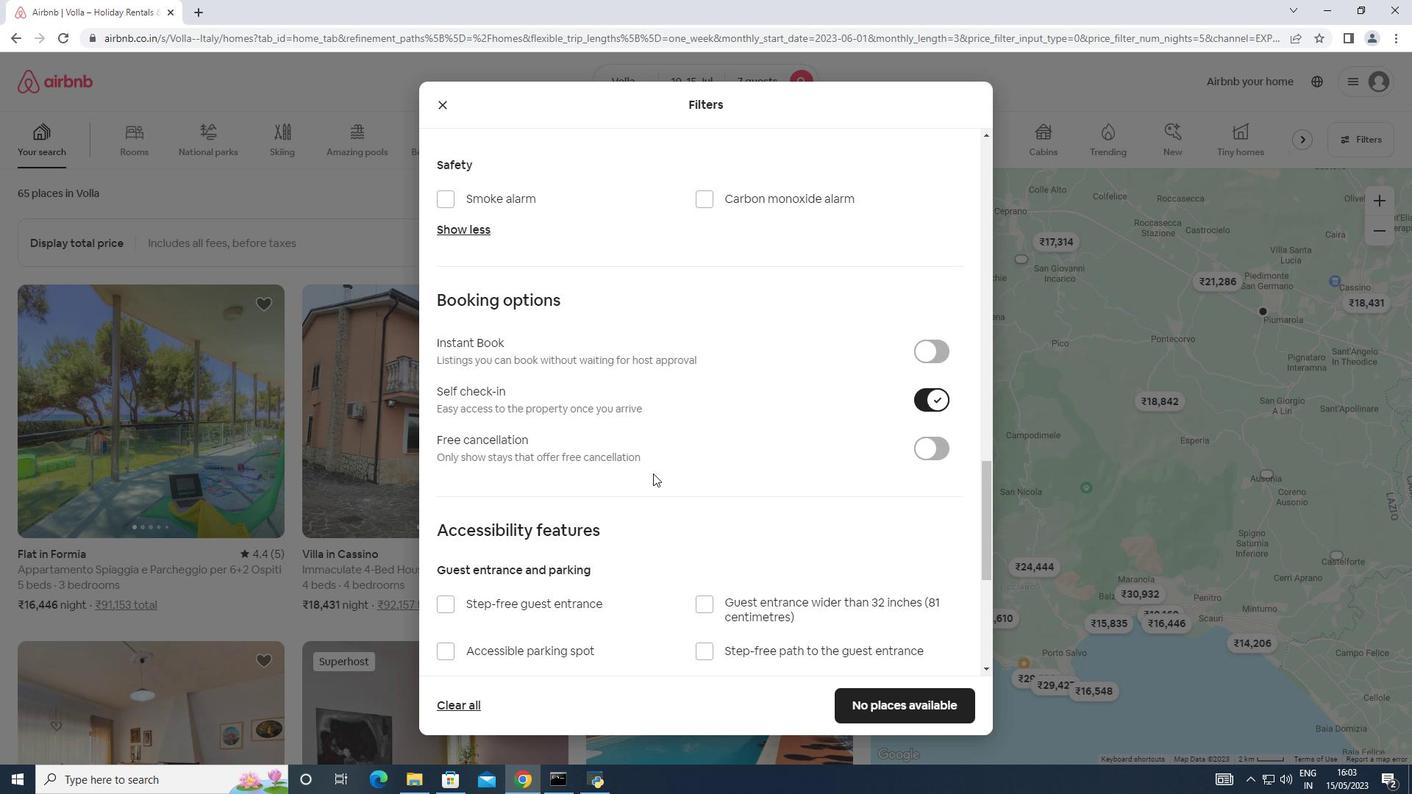 
Action: Mouse scrolled (637, 473) with delta (0, 0)
Screenshot: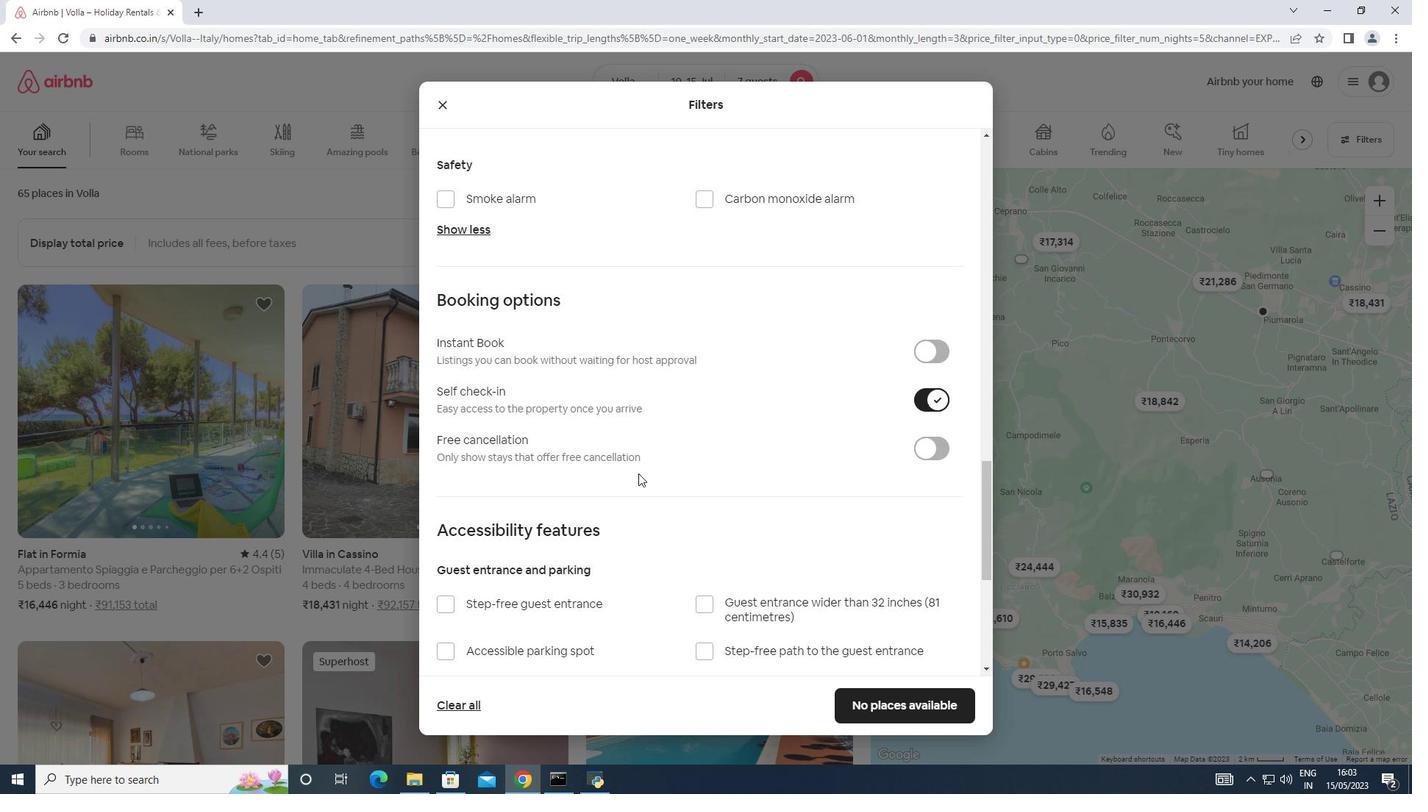 
Action: Mouse scrolled (637, 473) with delta (0, 0)
Screenshot: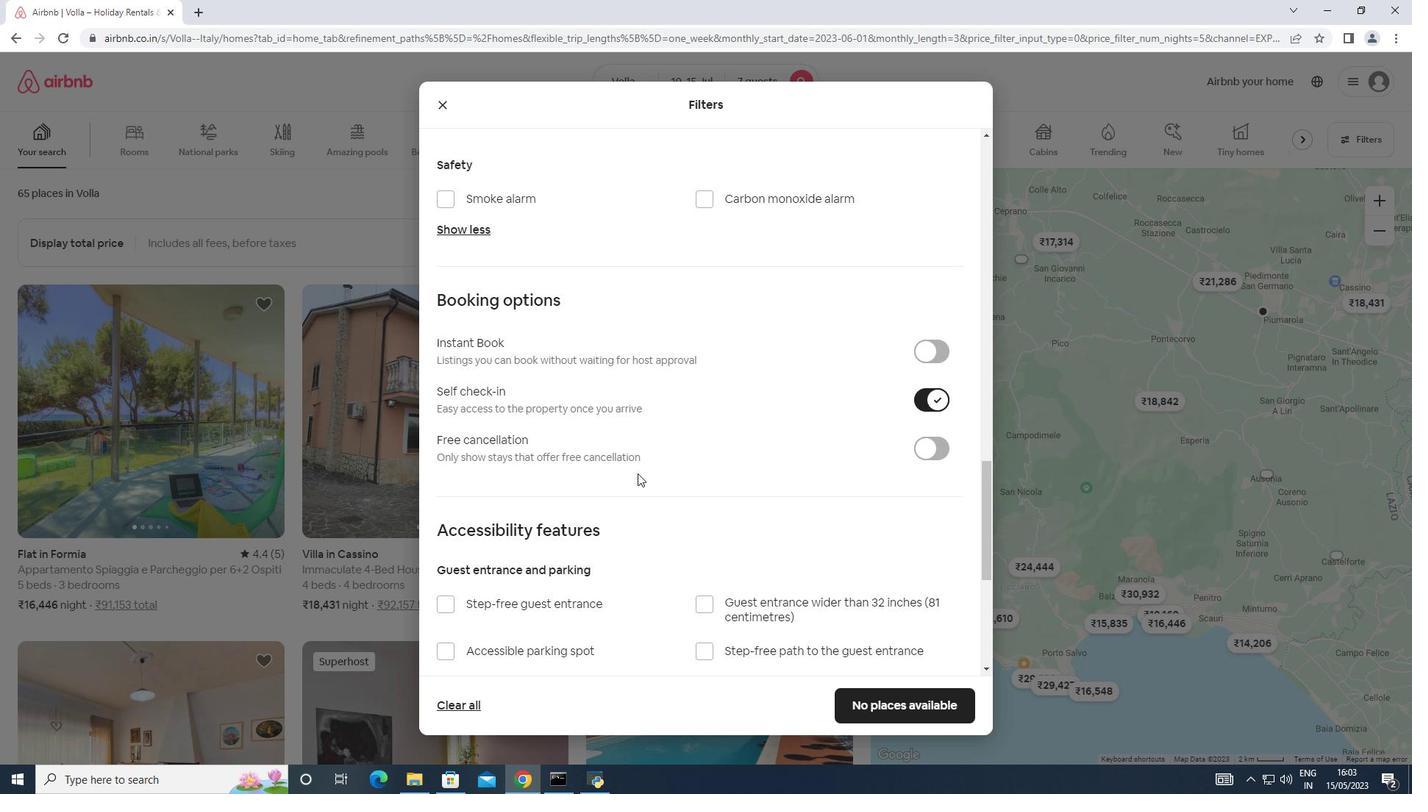 
Action: Mouse scrolled (637, 473) with delta (0, 0)
Screenshot: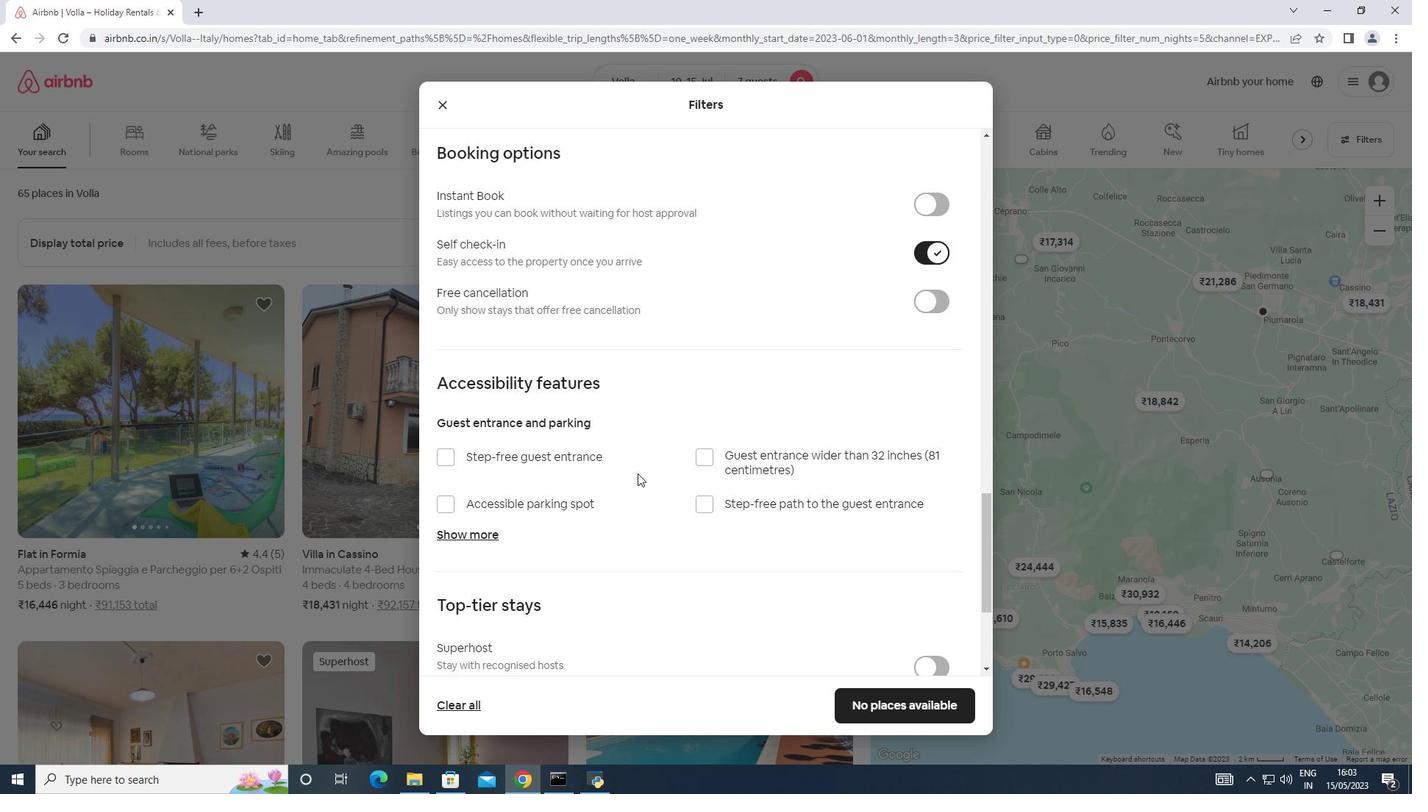 
Action: Mouse scrolled (637, 473) with delta (0, 0)
Screenshot: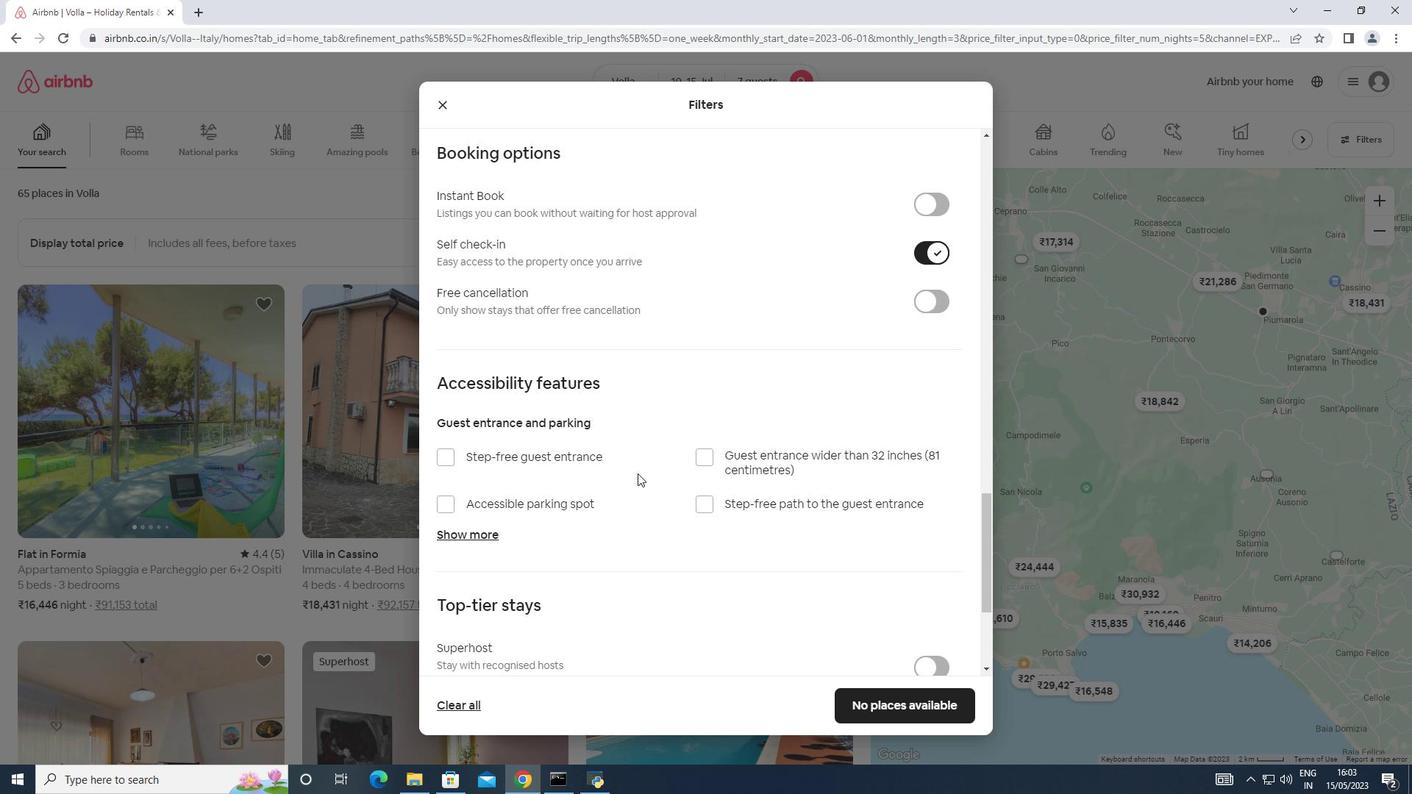 
Action: Mouse scrolled (637, 473) with delta (0, 0)
Screenshot: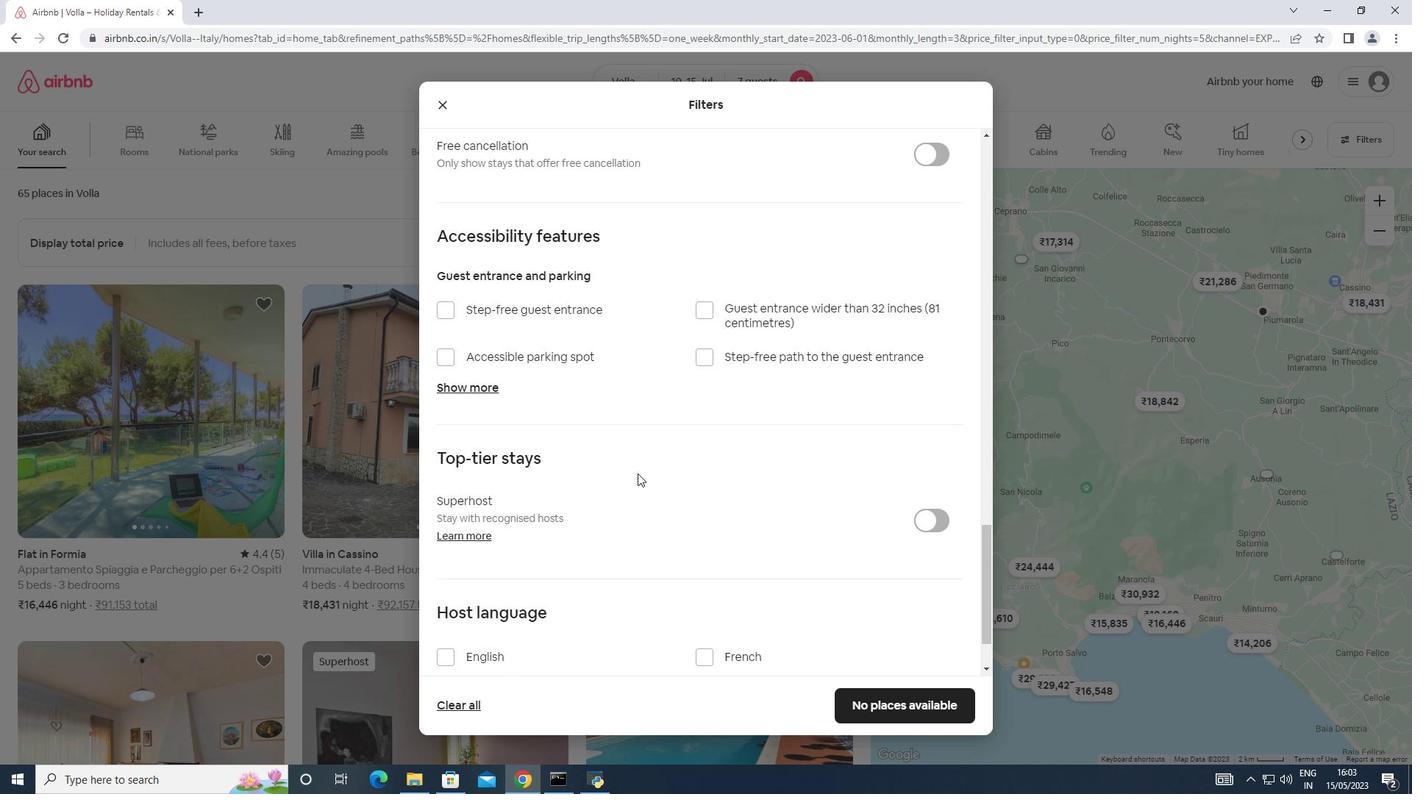 
Action: Mouse moved to (443, 576)
Screenshot: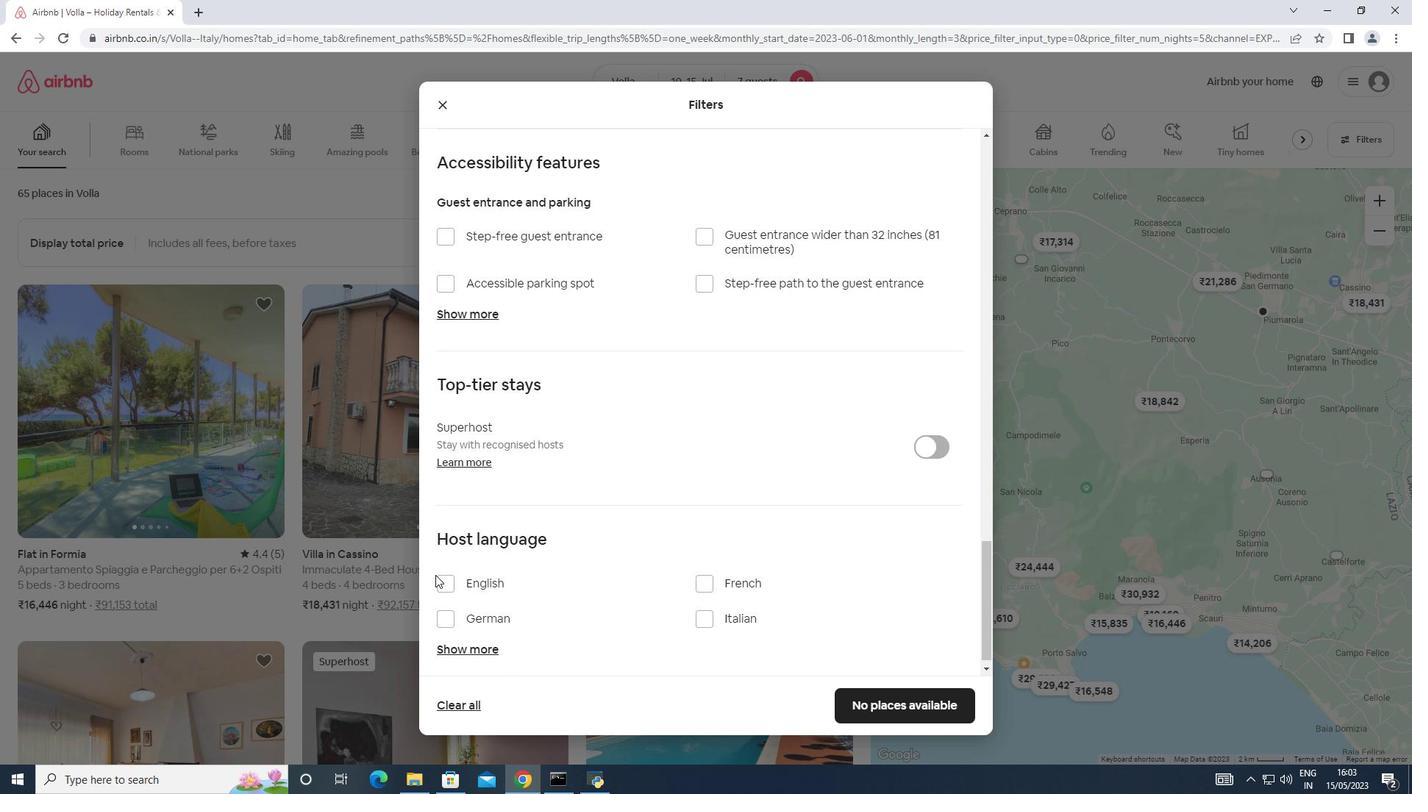 
Action: Mouse pressed left at (443, 576)
Screenshot: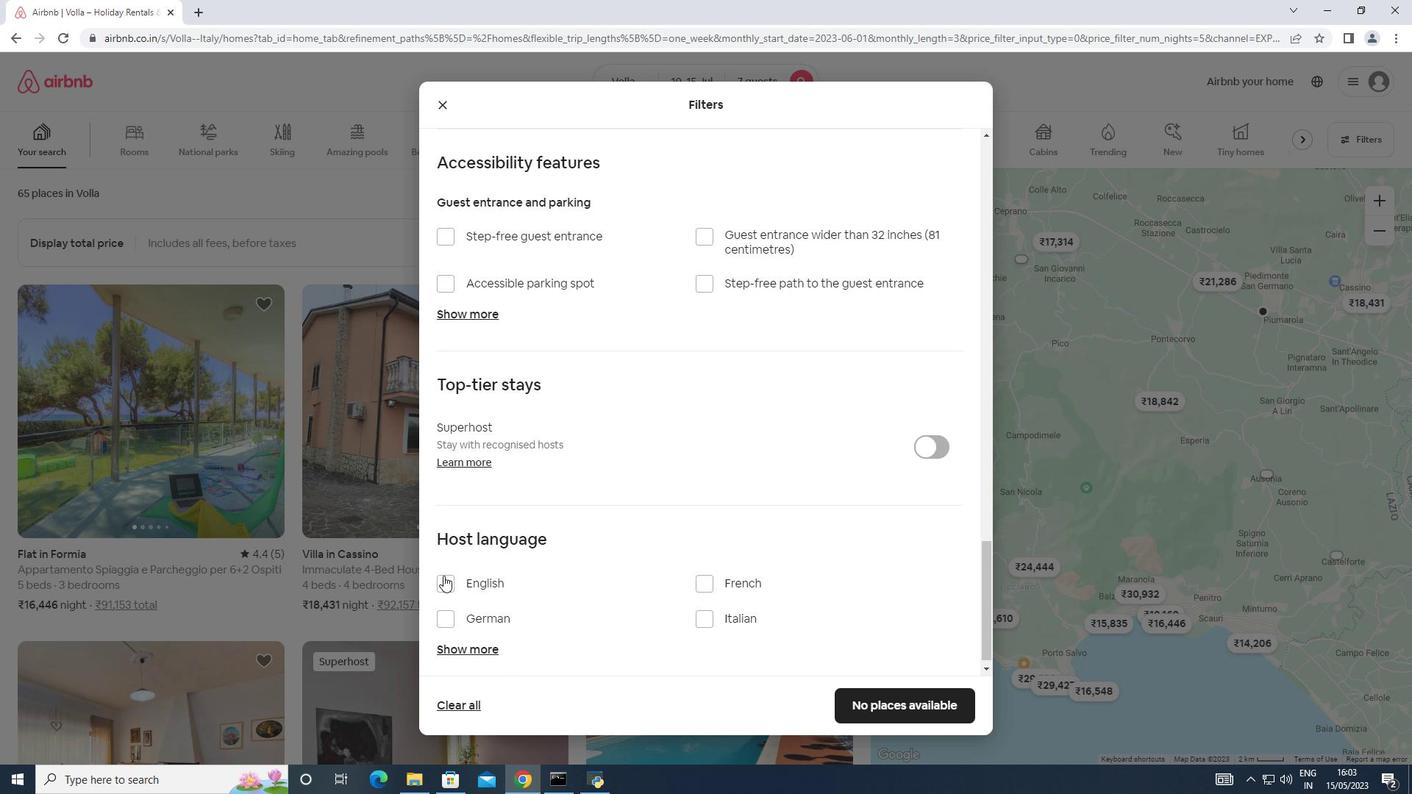 
Action: Mouse moved to (874, 693)
Screenshot: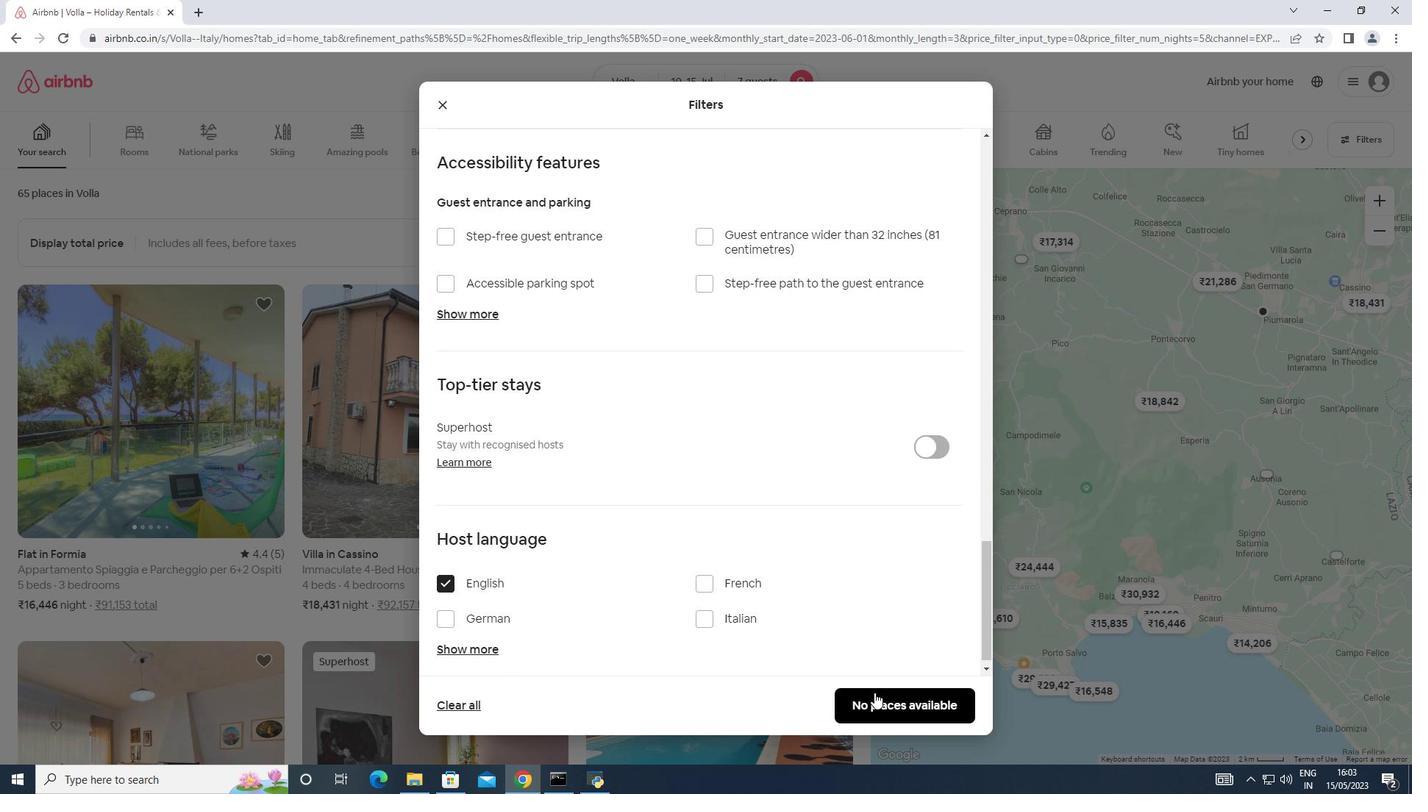 
Action: Mouse pressed left at (874, 693)
Screenshot: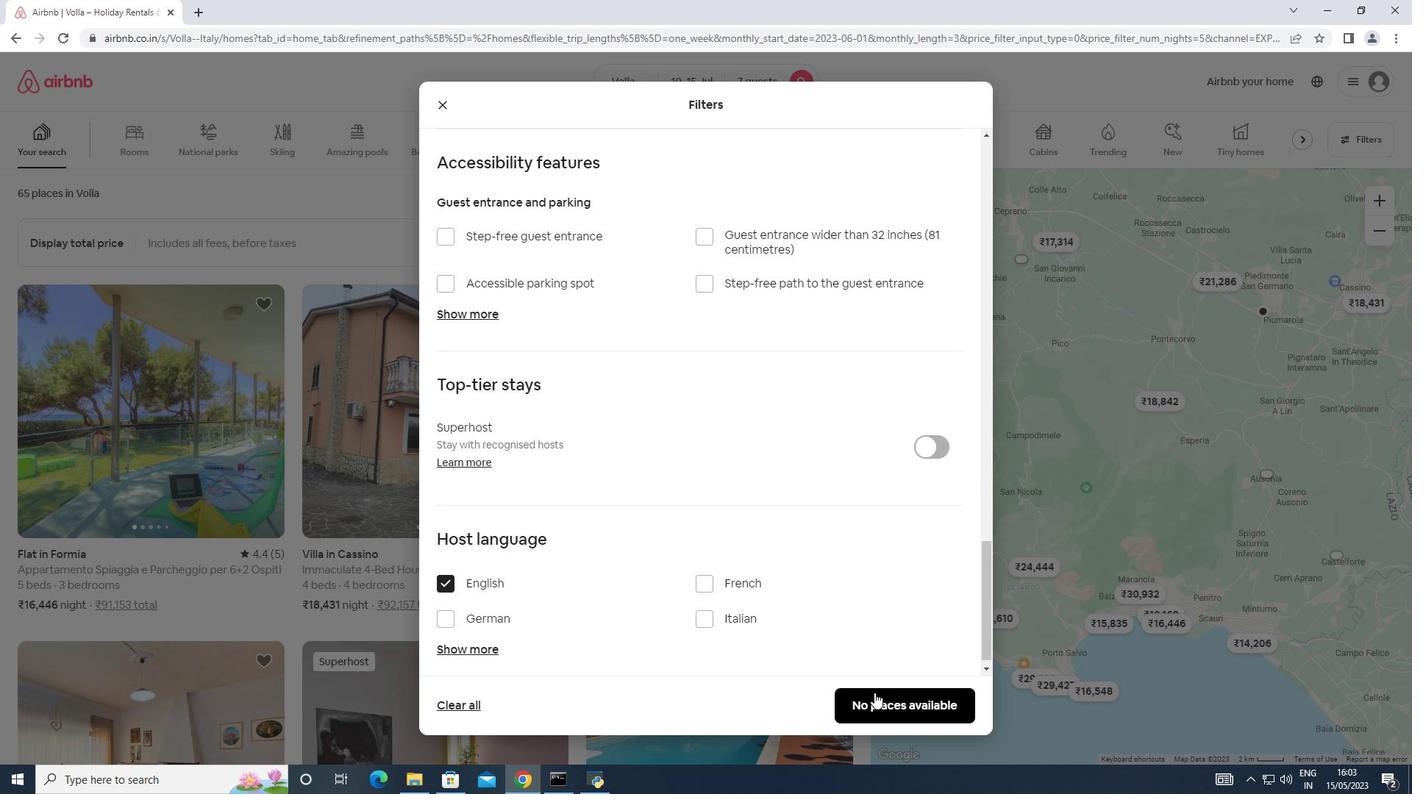 
Action: Mouse moved to (754, 756)
Screenshot: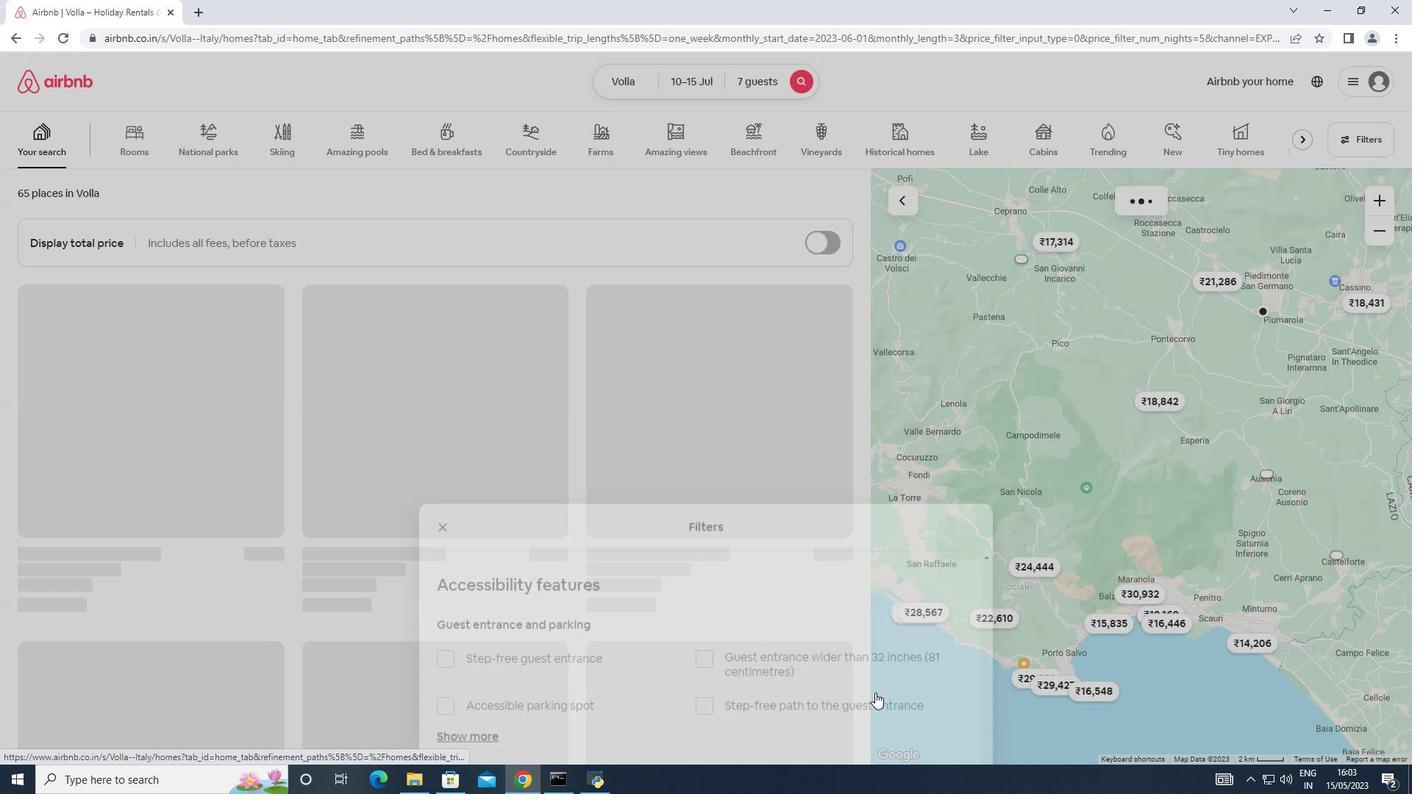 
